 Task: Find accommodations in Sequeira, Portugal, from August 8 to August 12, 2023, for a specified price range of ₹6,000 to ₹15,000.
Action: Mouse moved to (558, 89)
Screenshot: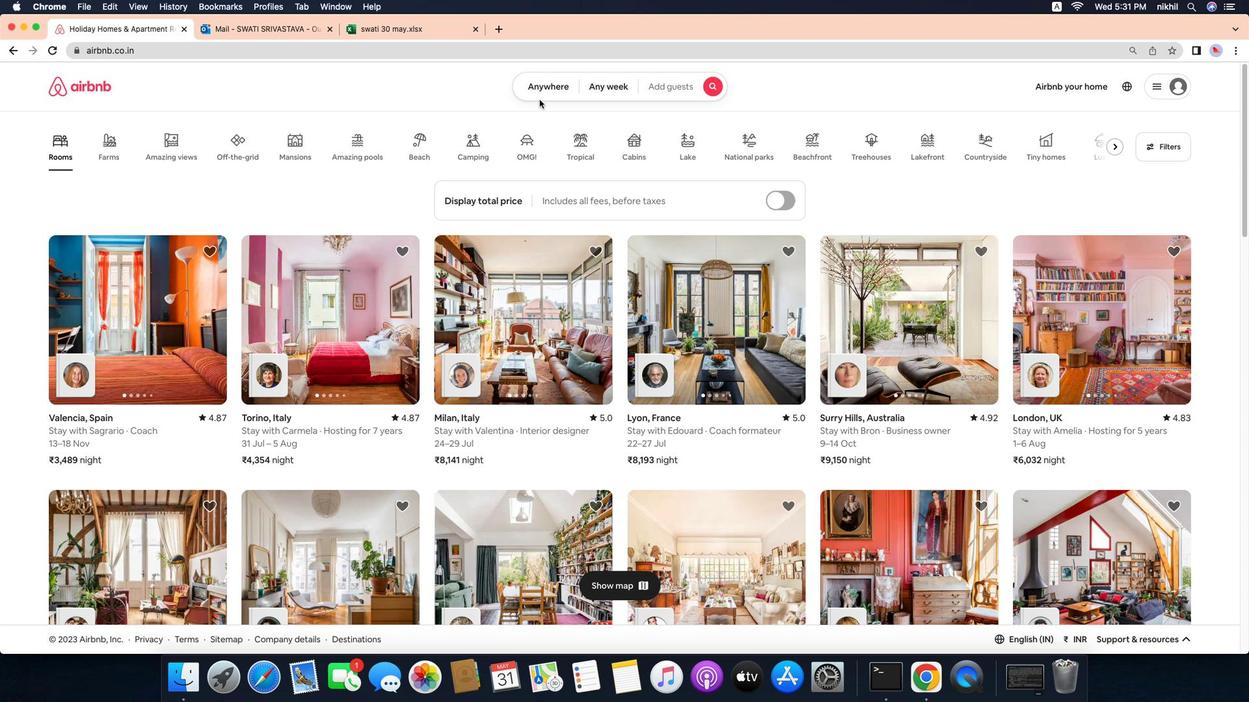 
Action: Mouse pressed left at (558, 89)
Screenshot: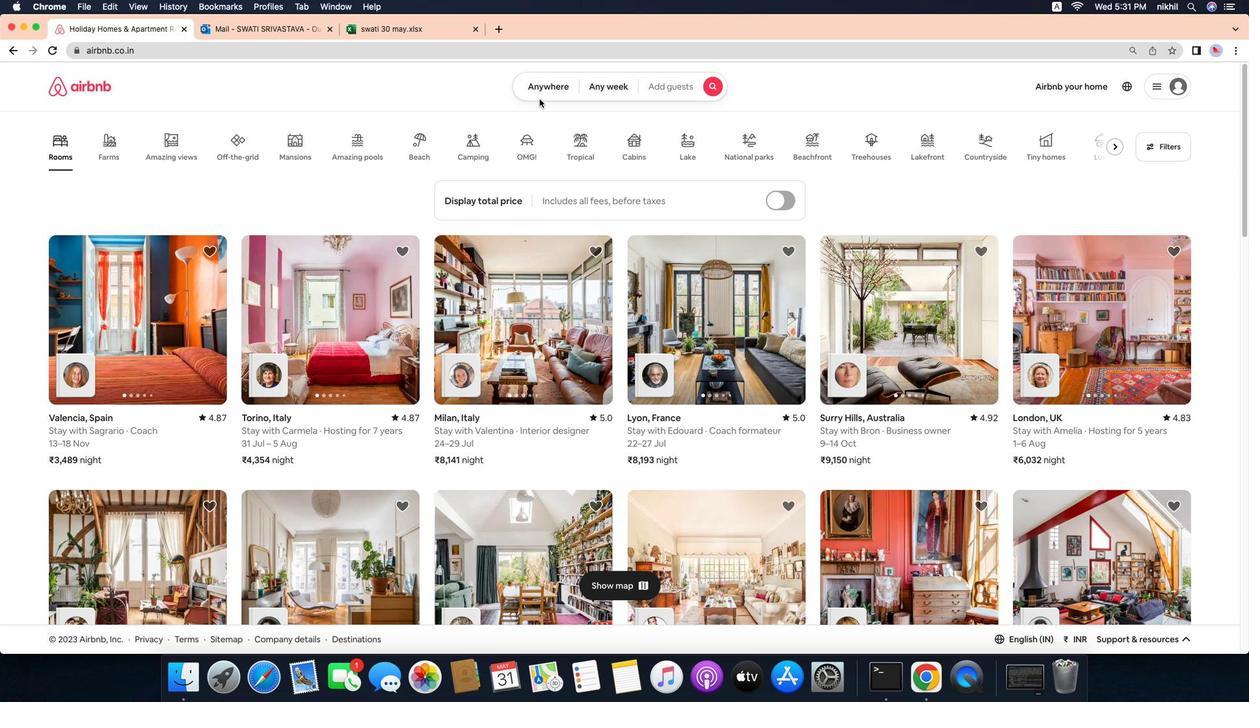 
Action: Mouse moved to (560, 79)
Screenshot: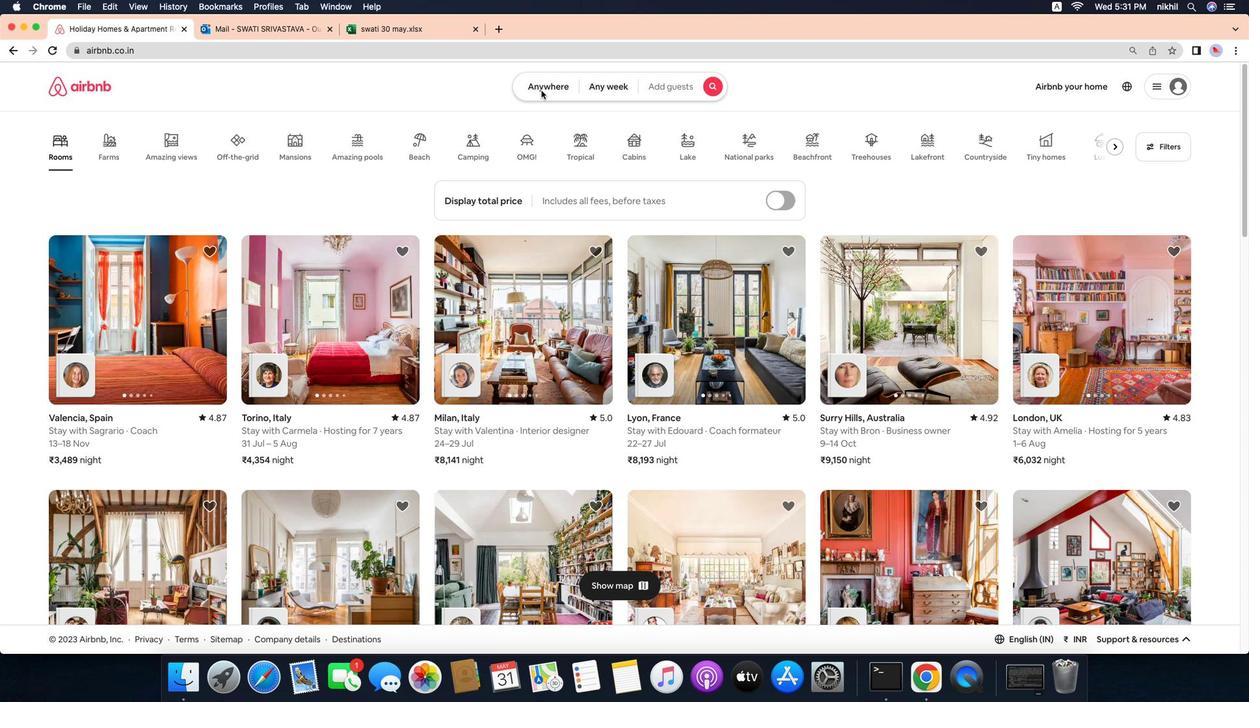 
Action: Mouse pressed left at (560, 79)
Screenshot: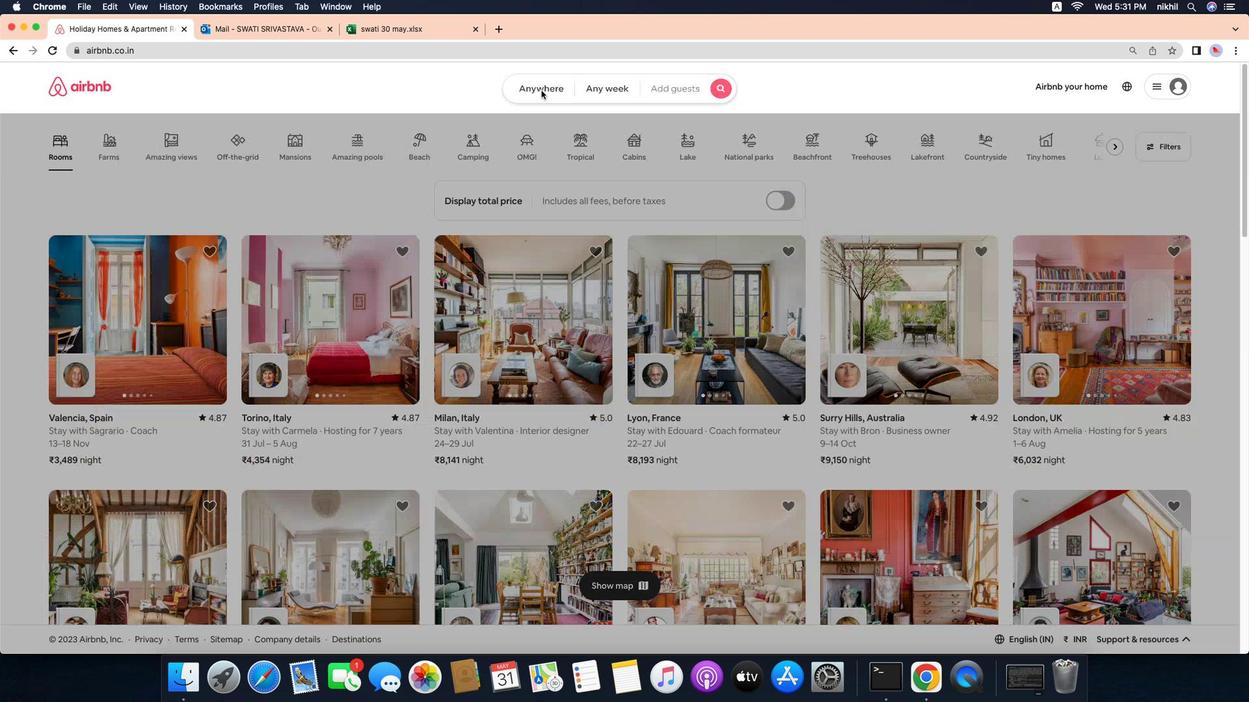 
Action: Mouse moved to (475, 128)
Screenshot: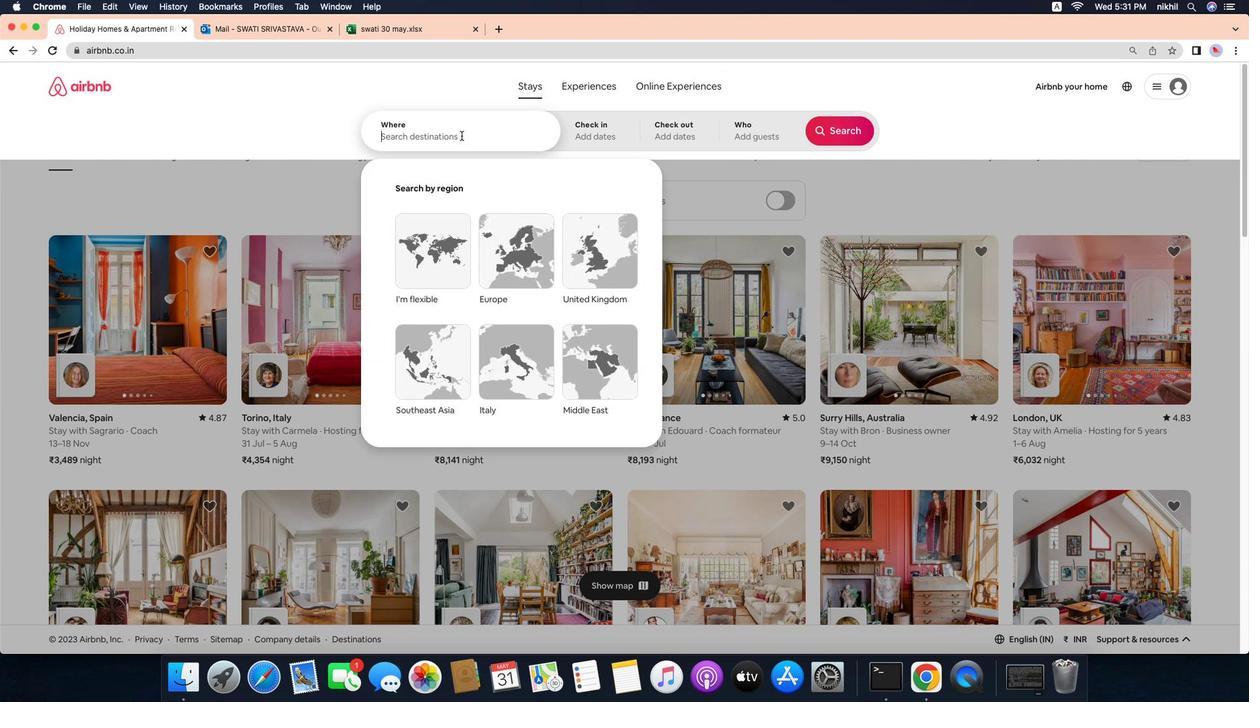 
Action: Mouse pressed left at (475, 128)
Screenshot: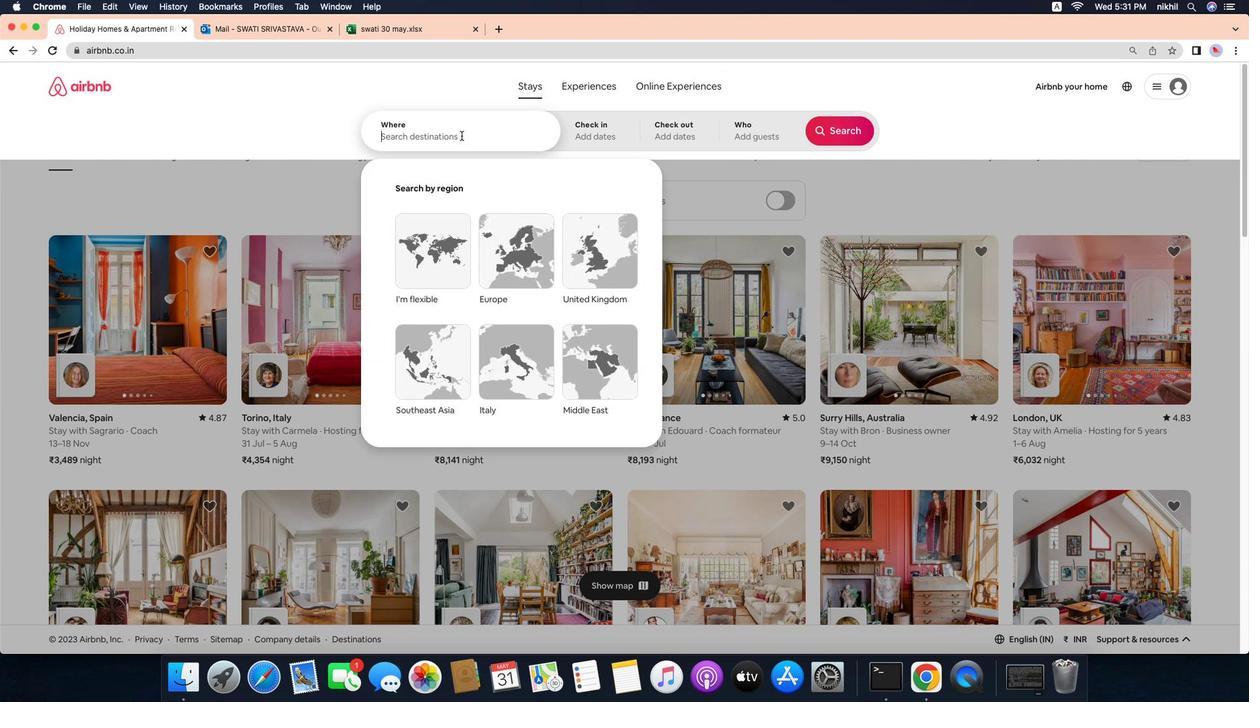 
Action: Key pressed Key.caps_lock'S'Key.caps_lock'e''q''u''e''i''r''a'
Screenshot: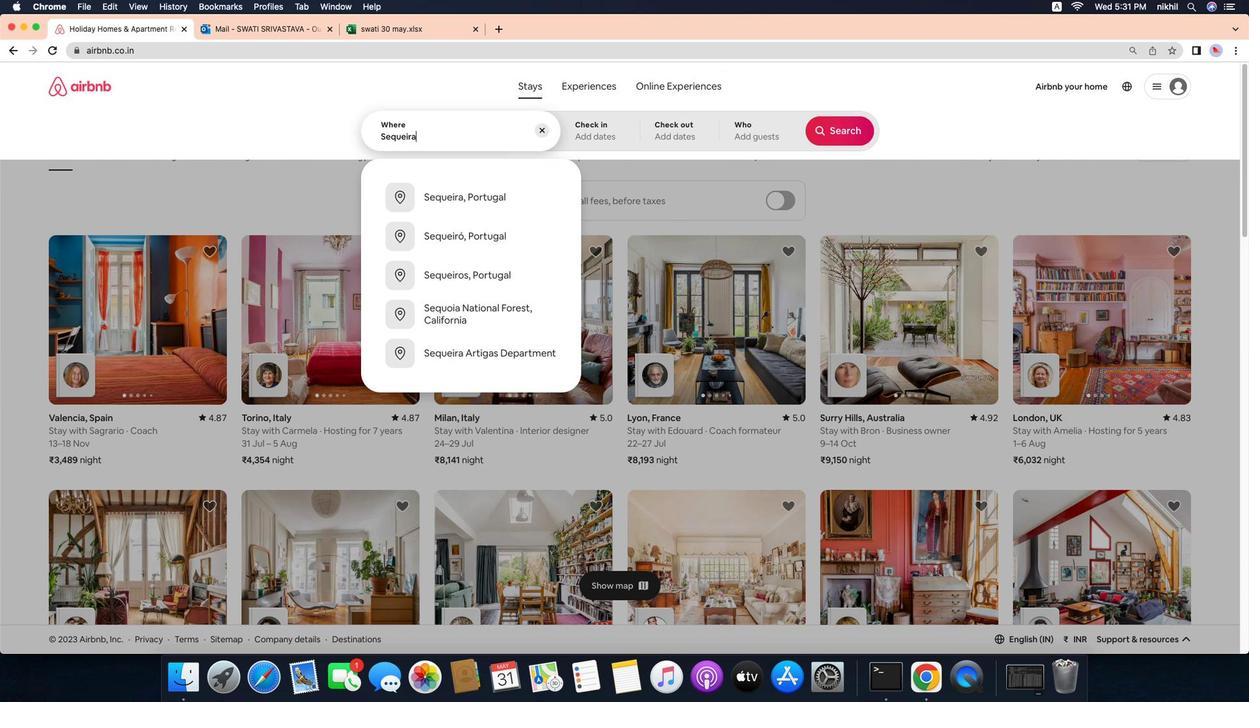 
Action: Mouse moved to (523, 226)
Screenshot: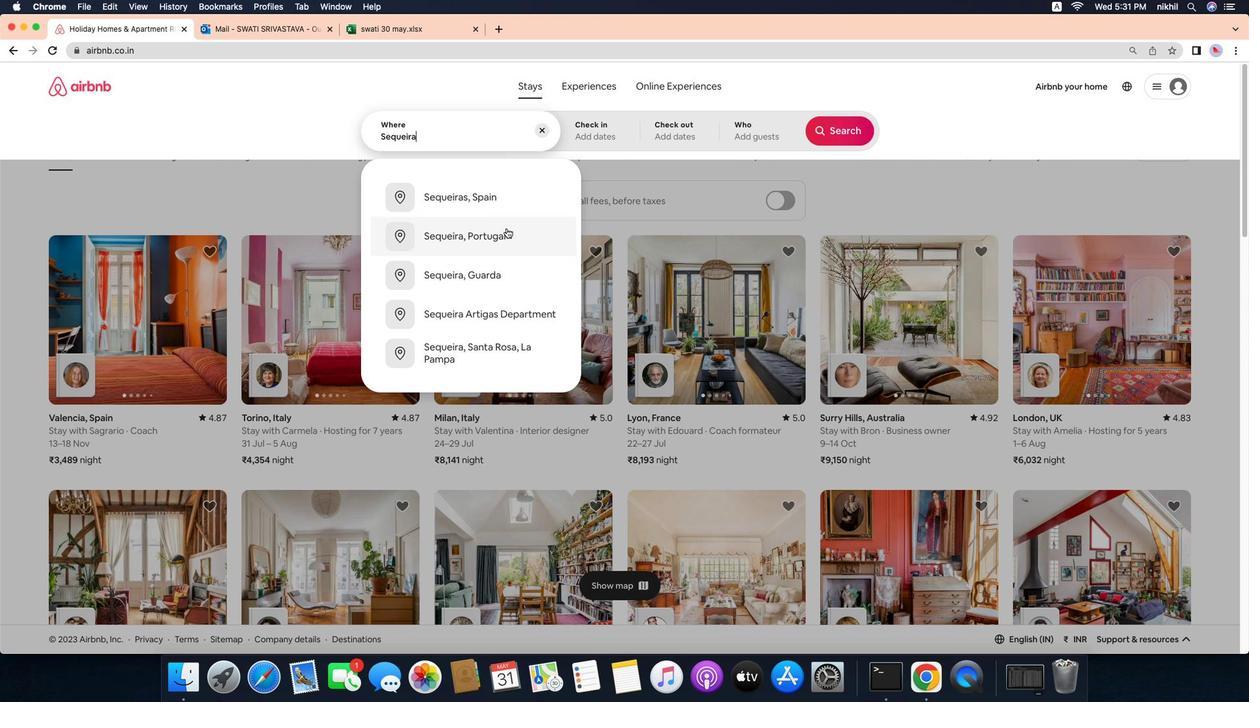 
Action: Mouse pressed left at (523, 226)
Screenshot: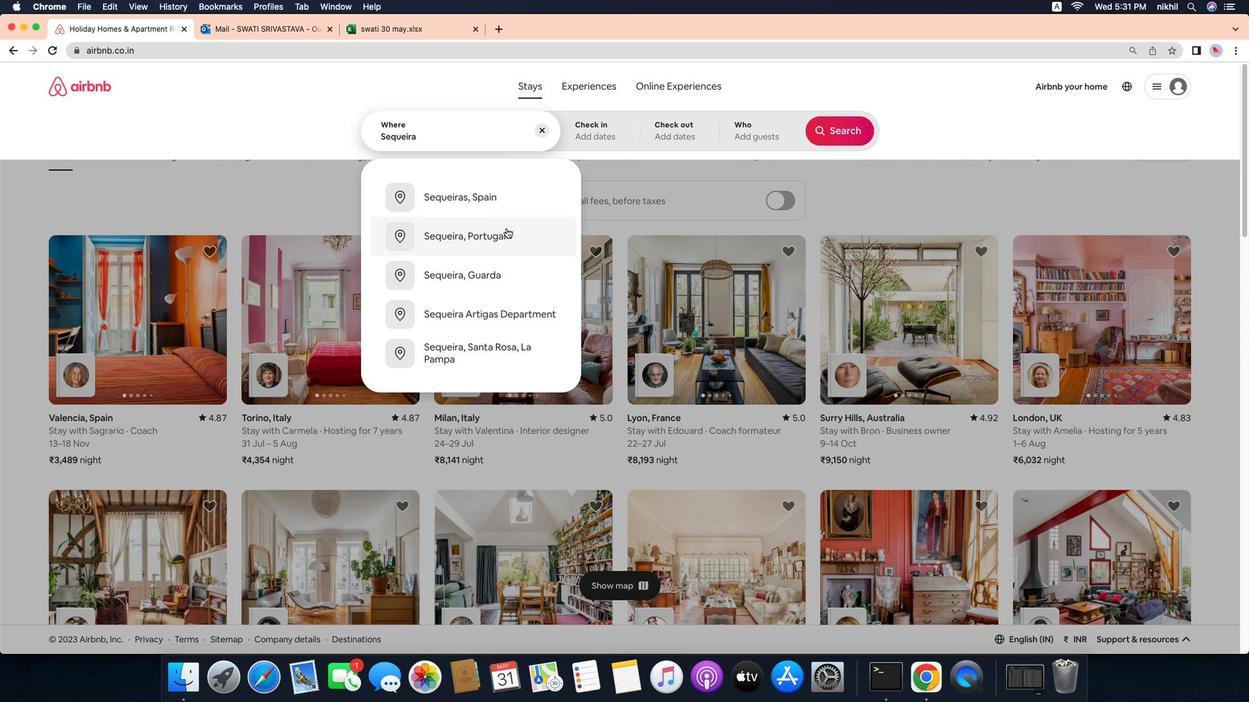 
Action: Mouse moved to (874, 225)
Screenshot: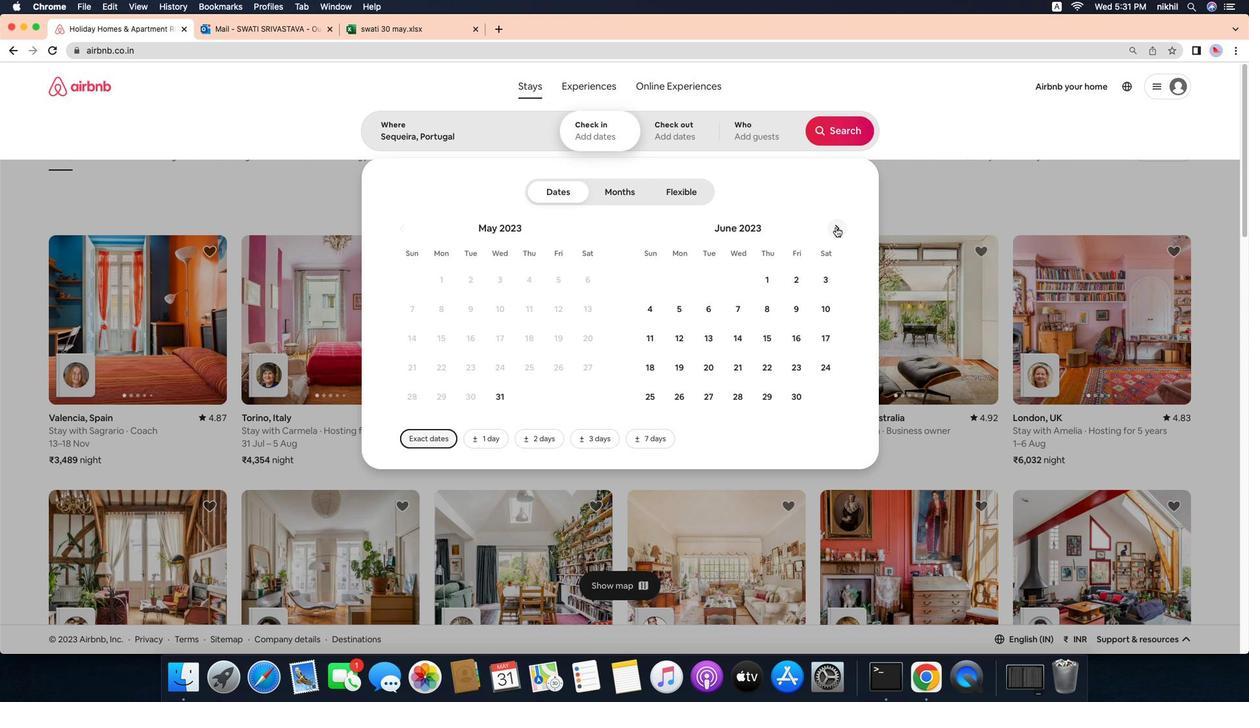 
Action: Mouse pressed left at (874, 225)
Screenshot: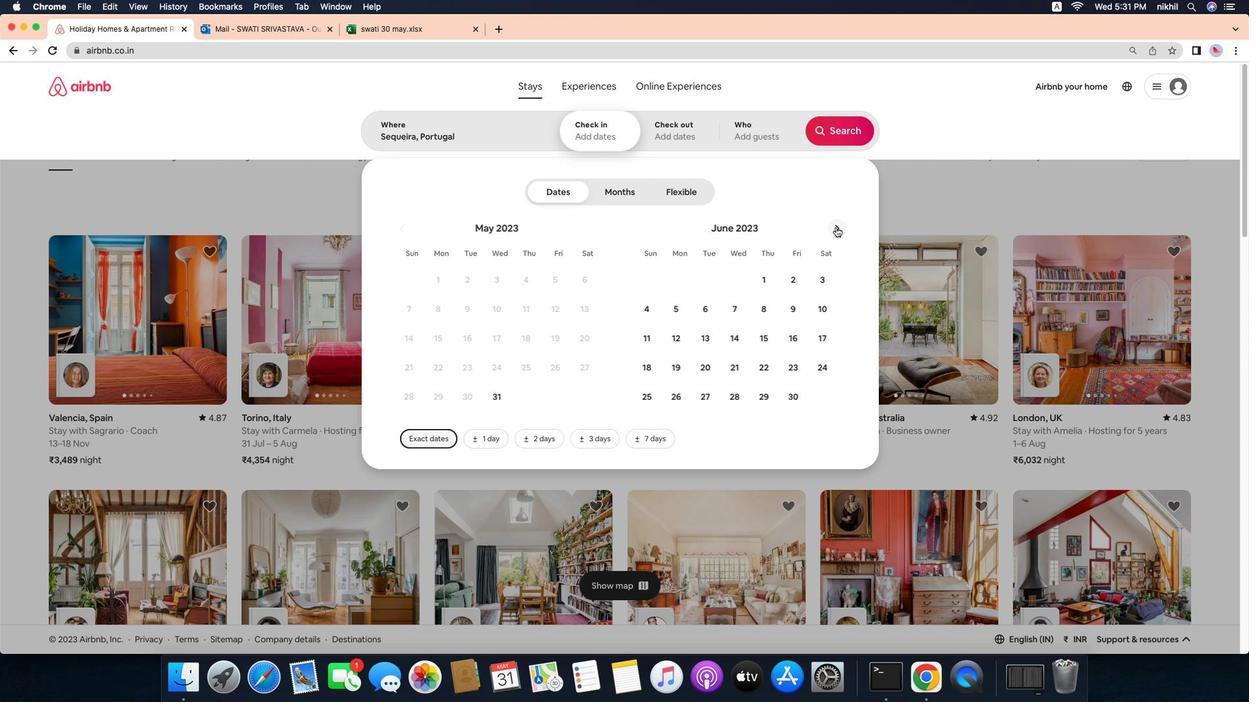 
Action: Mouse pressed left at (874, 225)
Screenshot: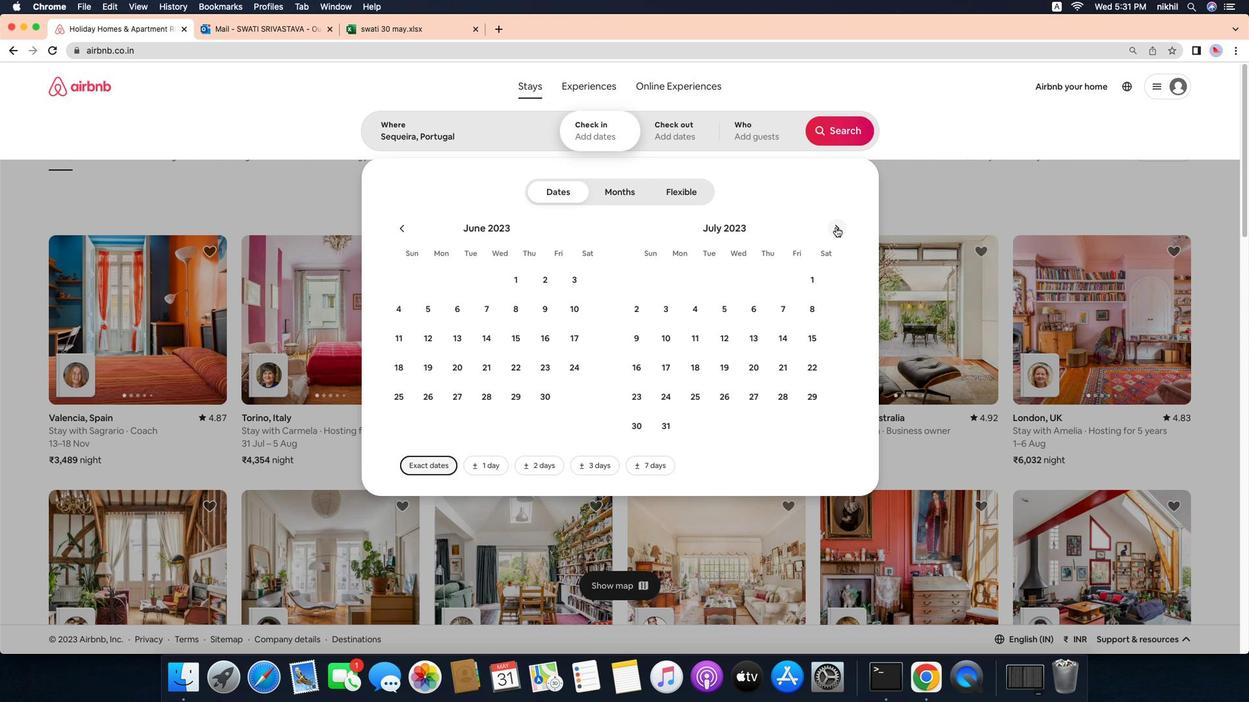 
Action: Mouse moved to (768, 310)
Screenshot: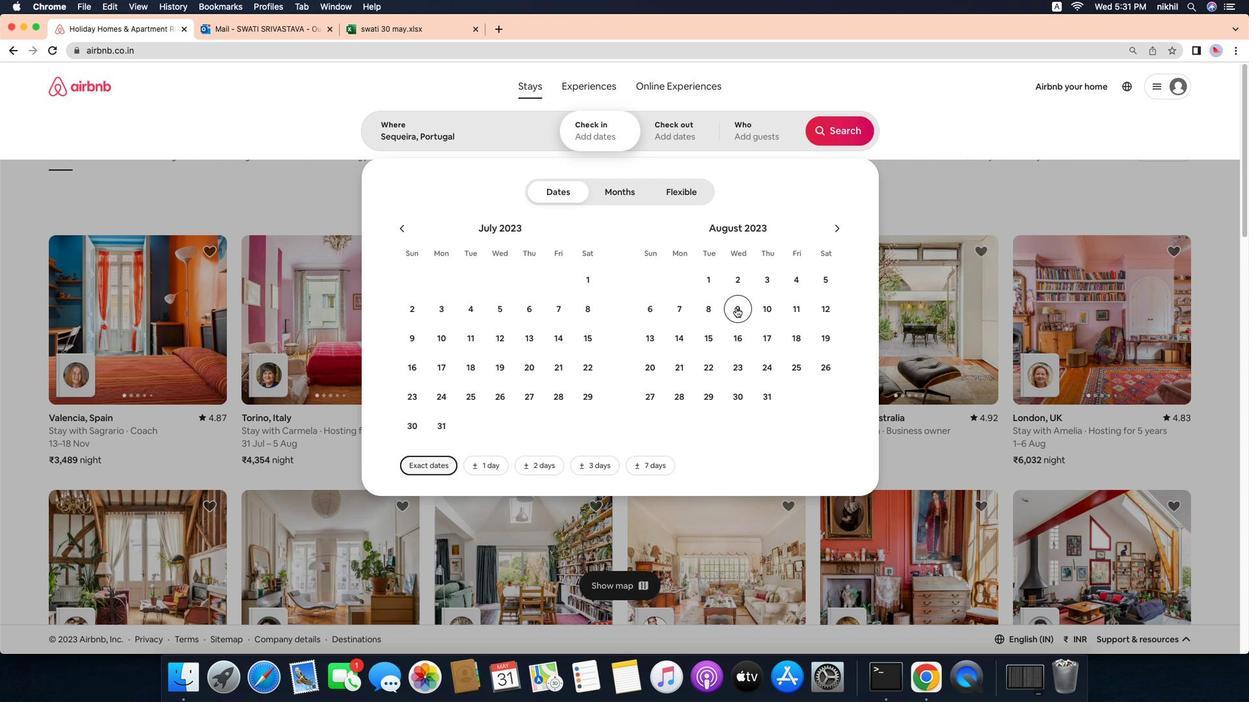 
Action: Mouse pressed left at (768, 310)
Screenshot: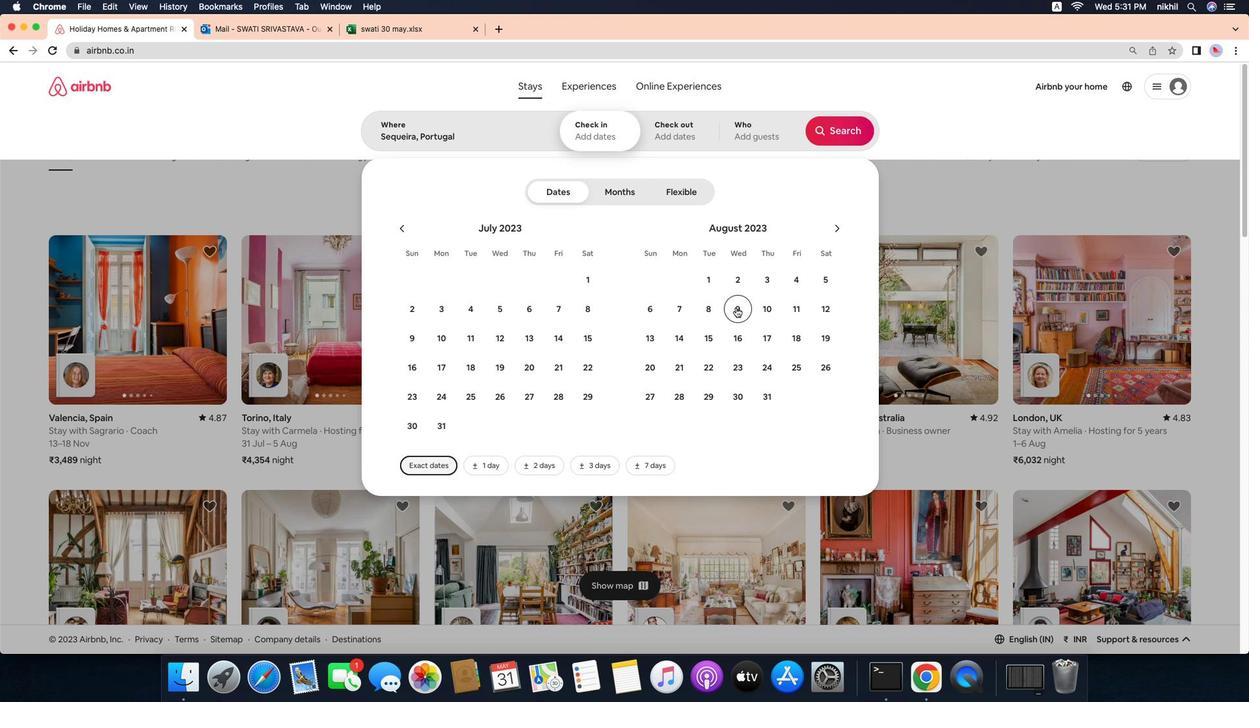 
Action: Mouse moved to (860, 318)
Screenshot: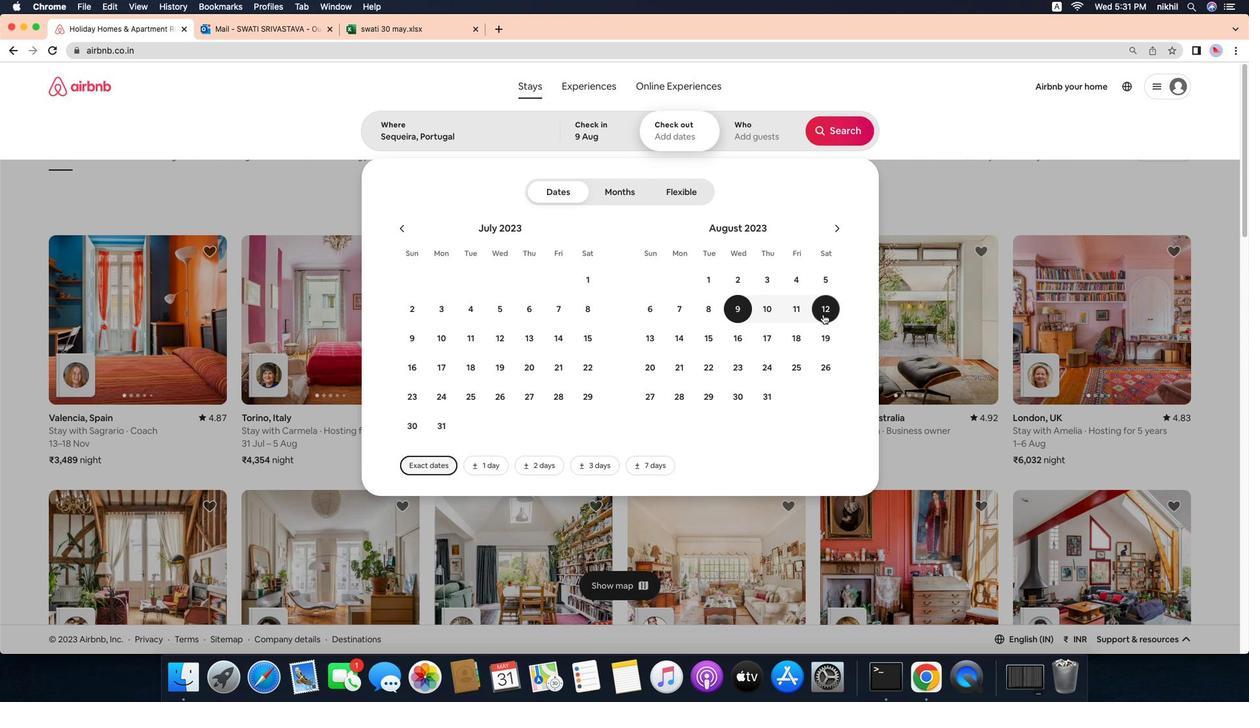 
Action: Mouse pressed left at (860, 318)
Screenshot: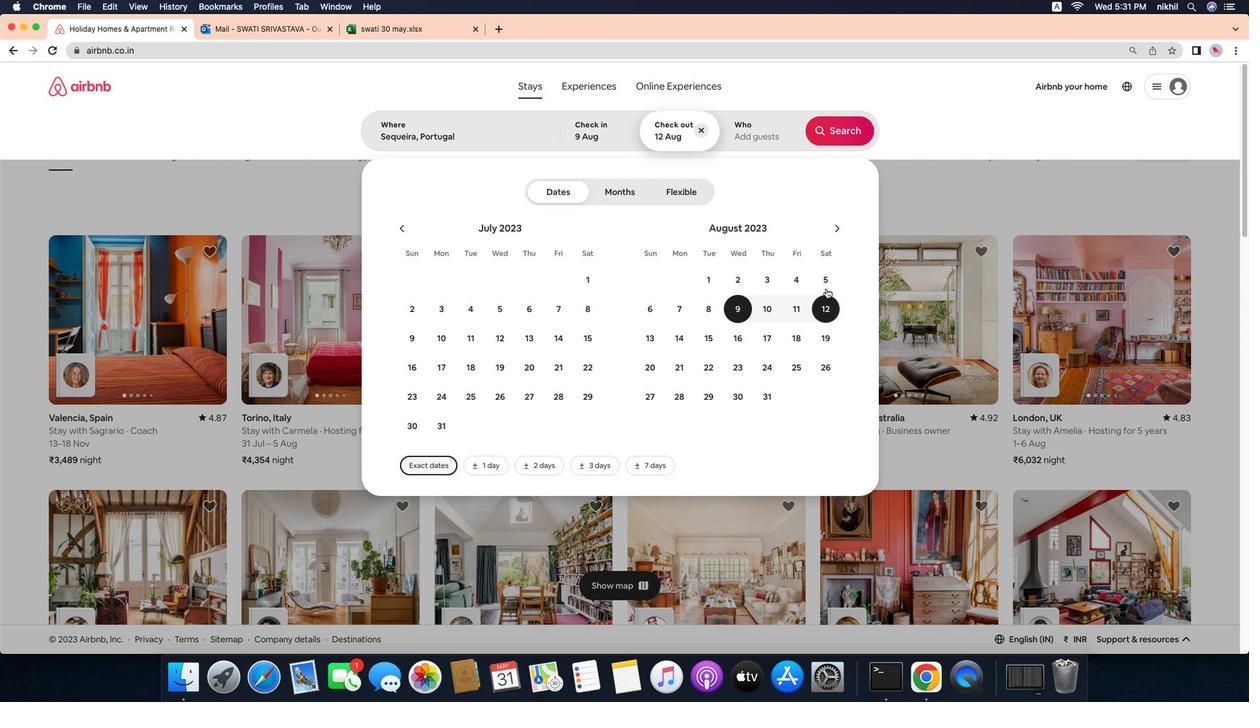 
Action: Mouse moved to (780, 116)
Screenshot: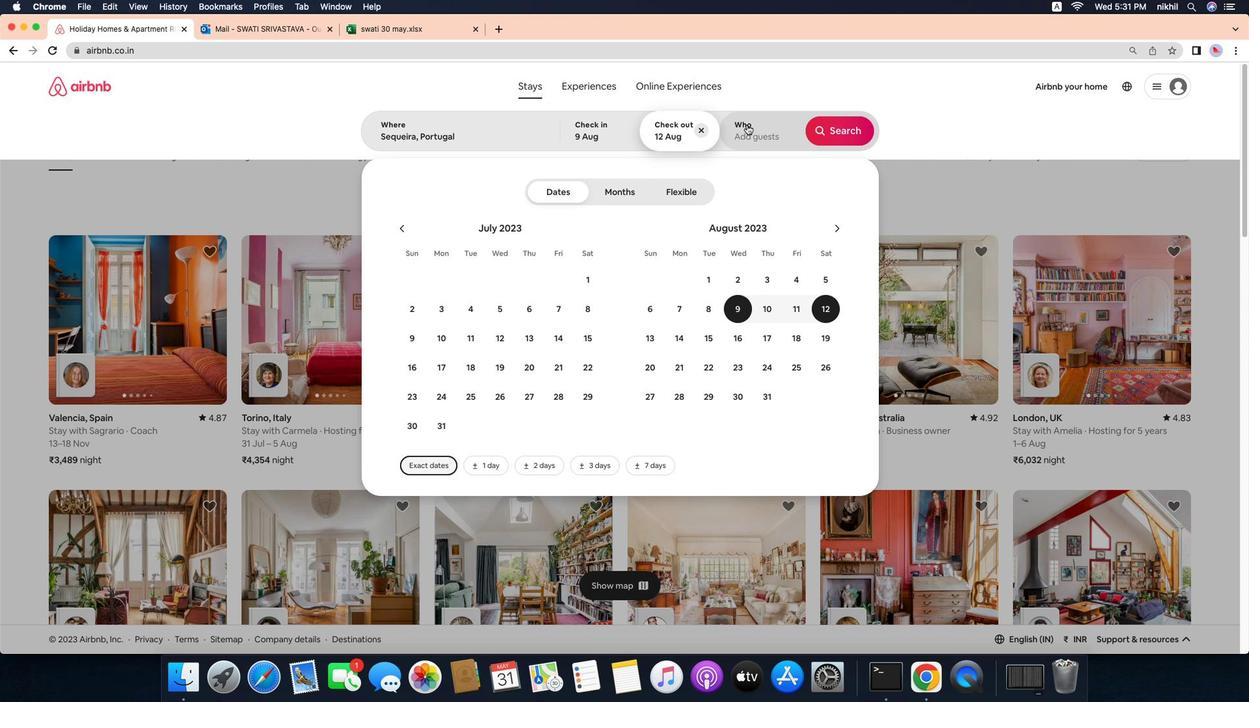 
Action: Mouse pressed left at (780, 116)
Screenshot: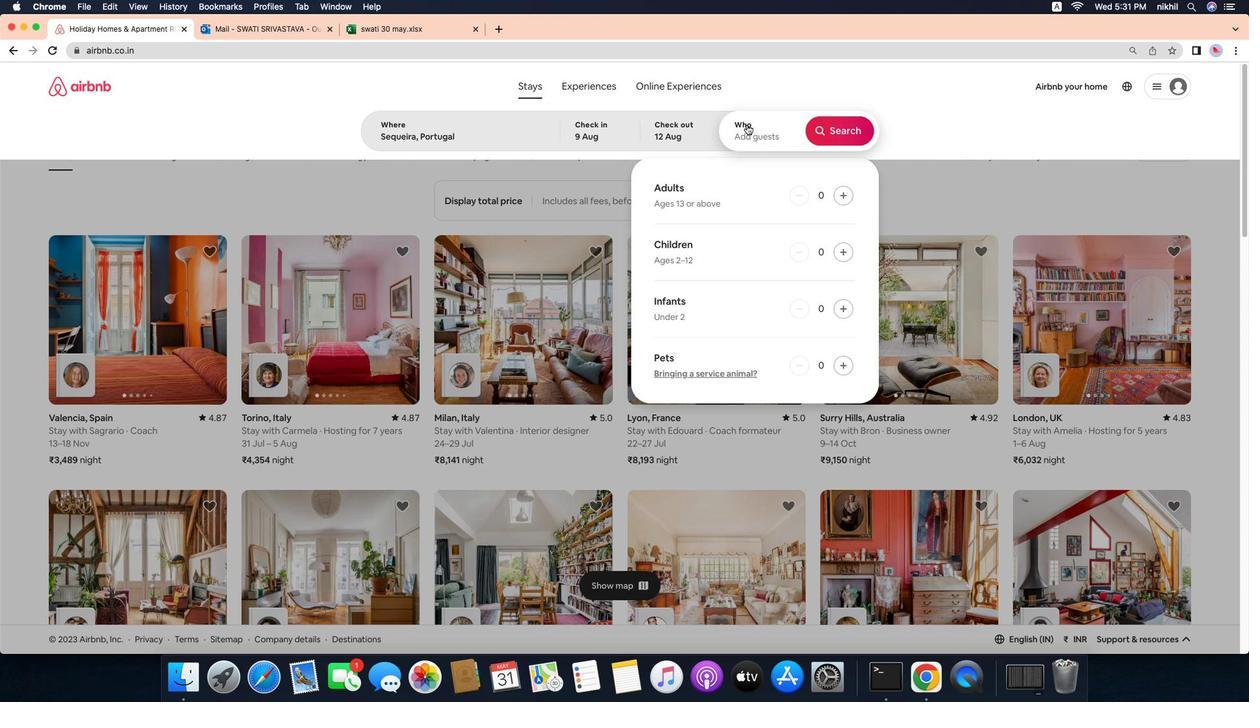 
Action: Mouse moved to (882, 188)
Screenshot: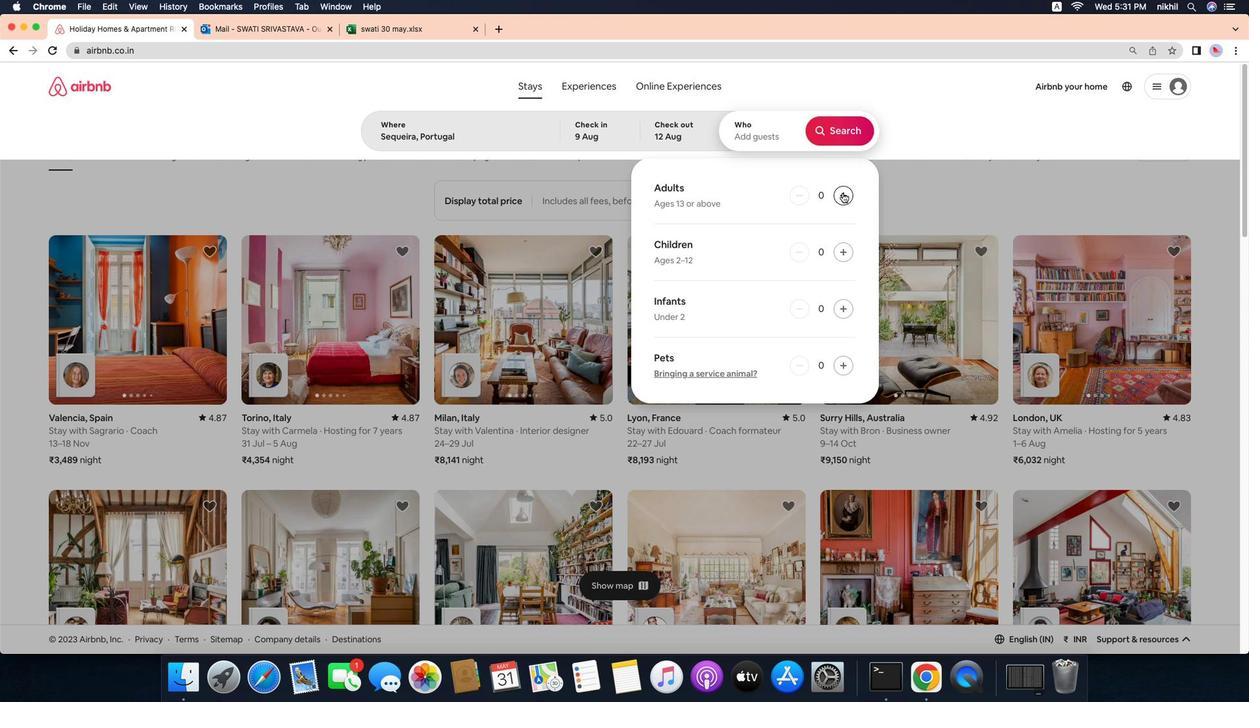 
Action: Mouse pressed left at (882, 188)
Screenshot: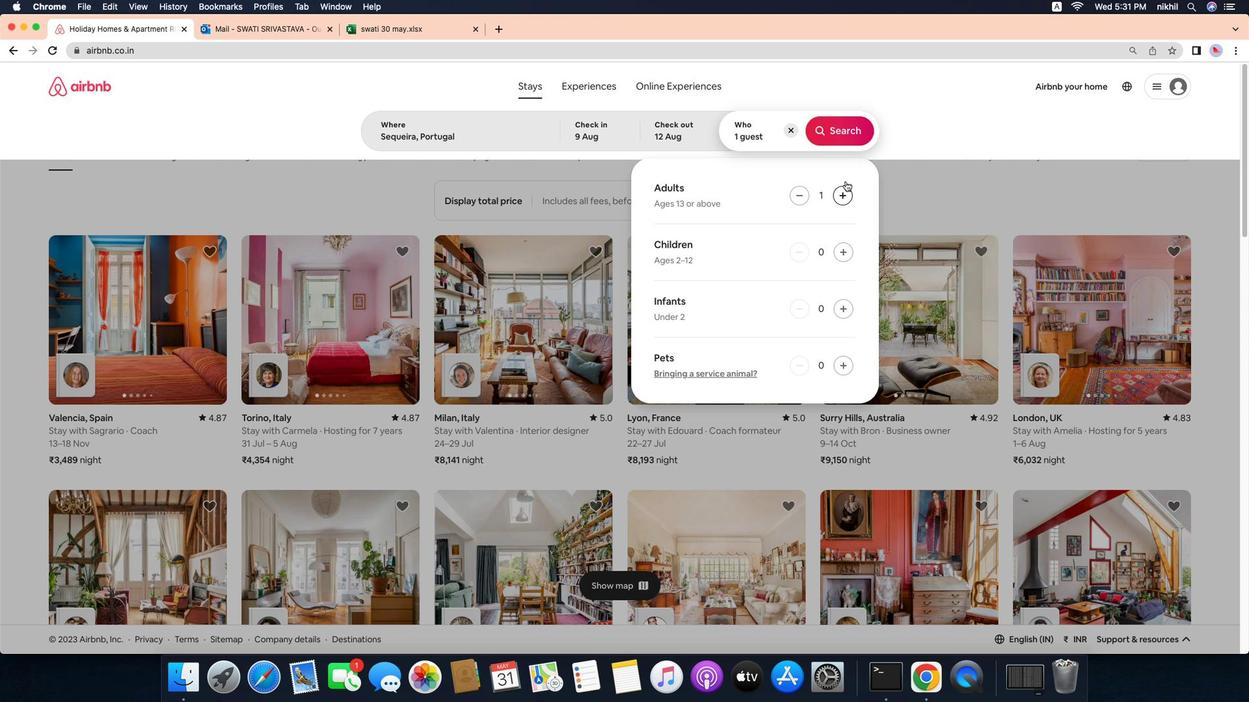 
Action: Mouse moved to (880, 126)
Screenshot: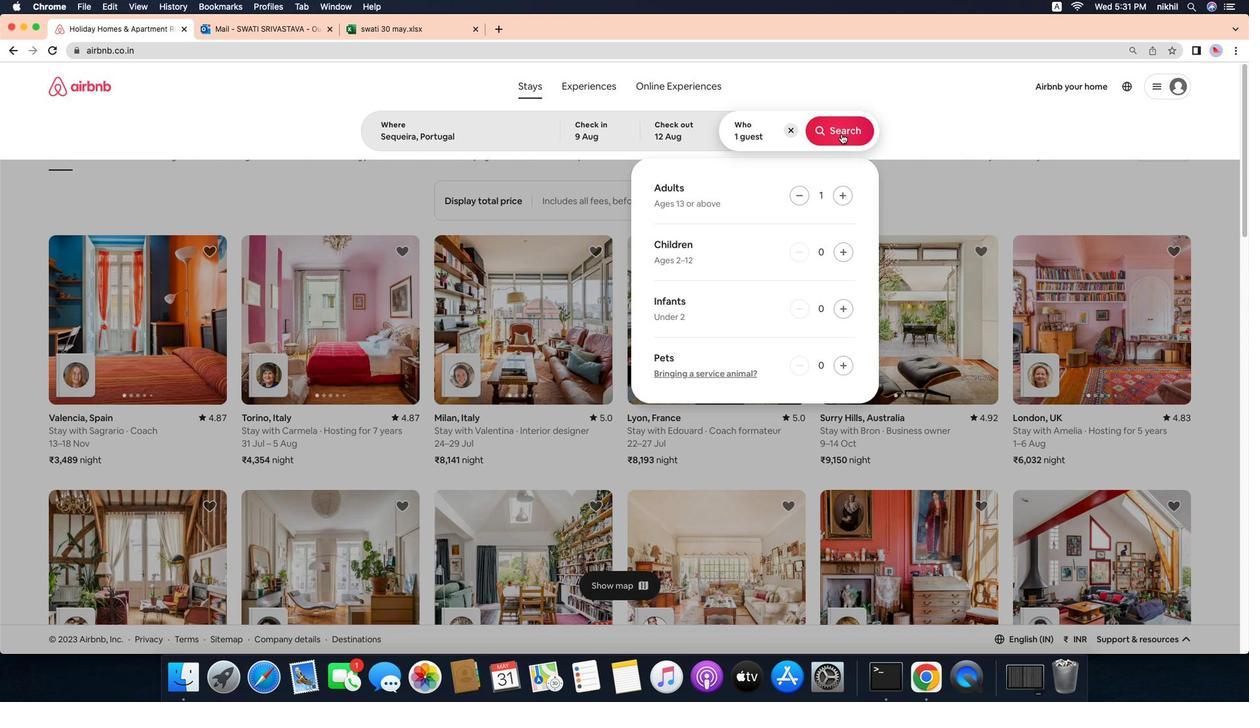 
Action: Mouse pressed left at (880, 126)
Screenshot: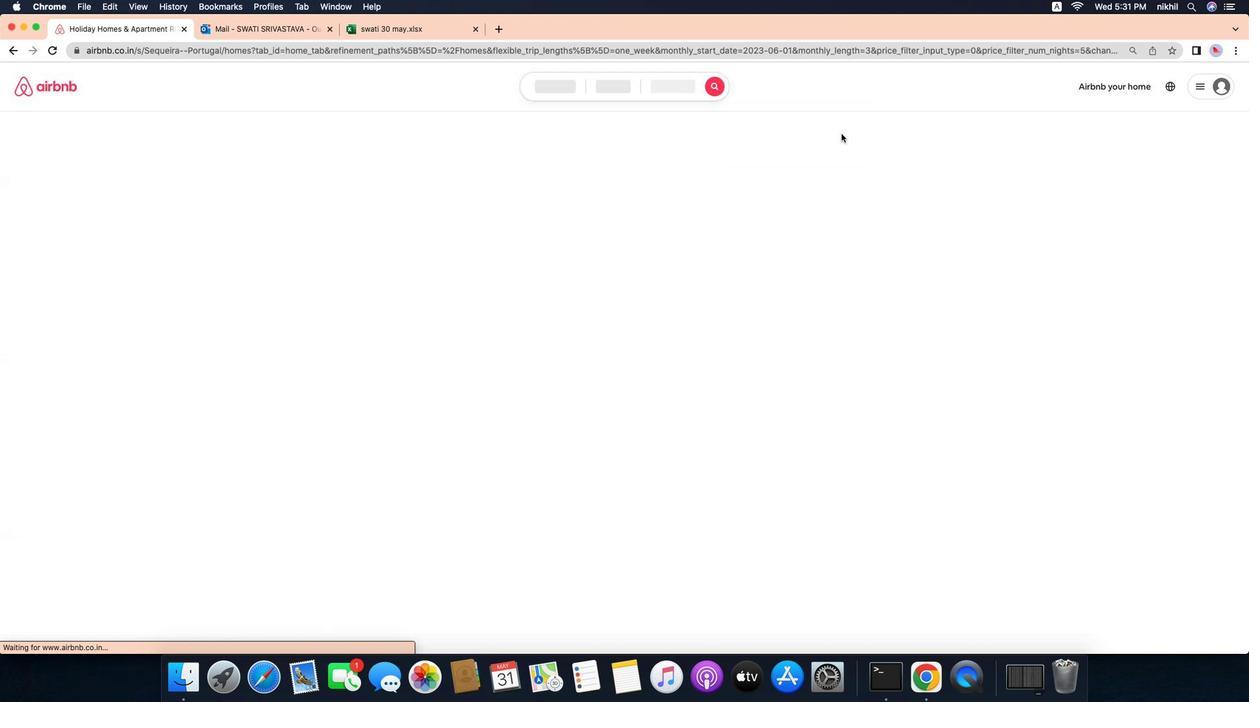 
Action: Mouse moved to (1258, 125)
Screenshot: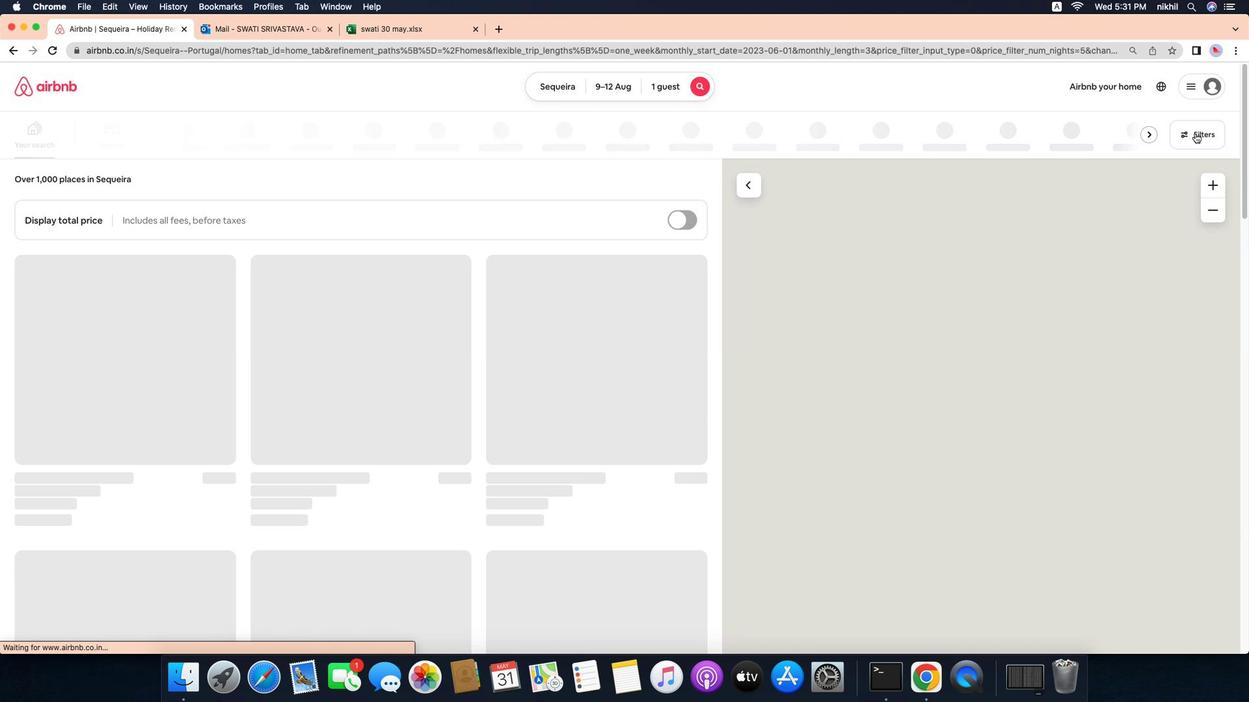 
Action: Mouse pressed left at (1258, 125)
Screenshot: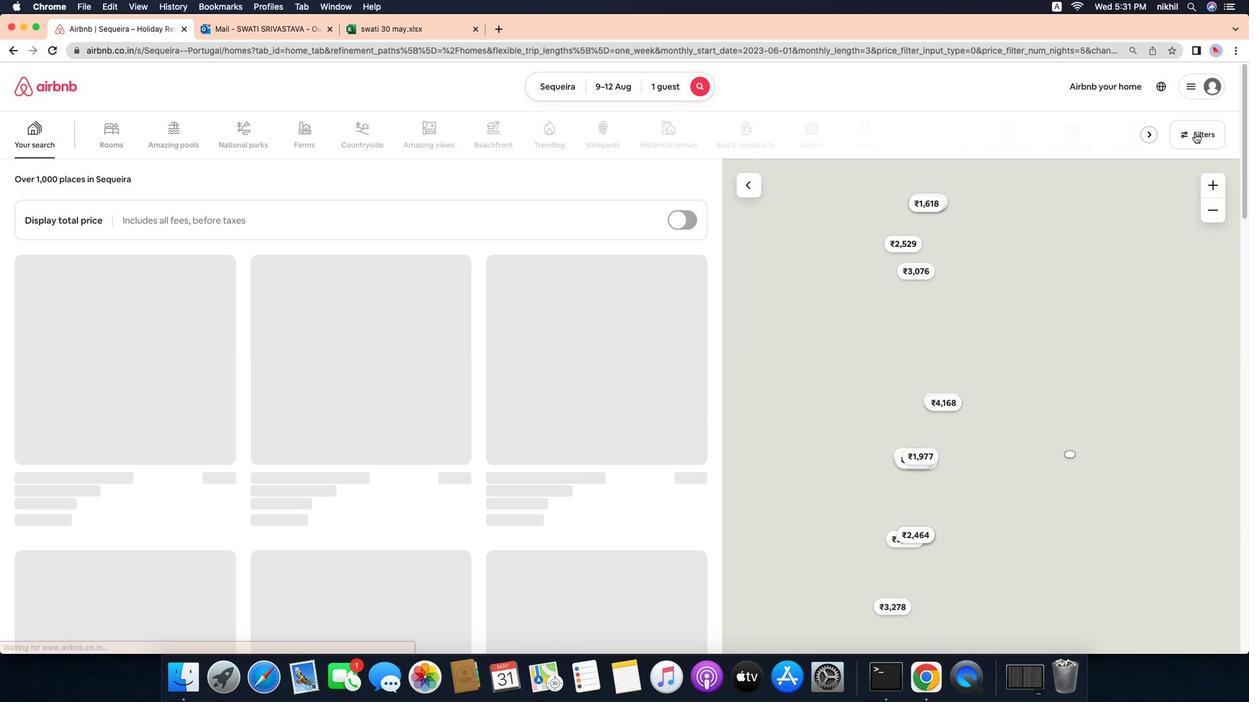 
Action: Mouse moved to (507, 450)
Screenshot: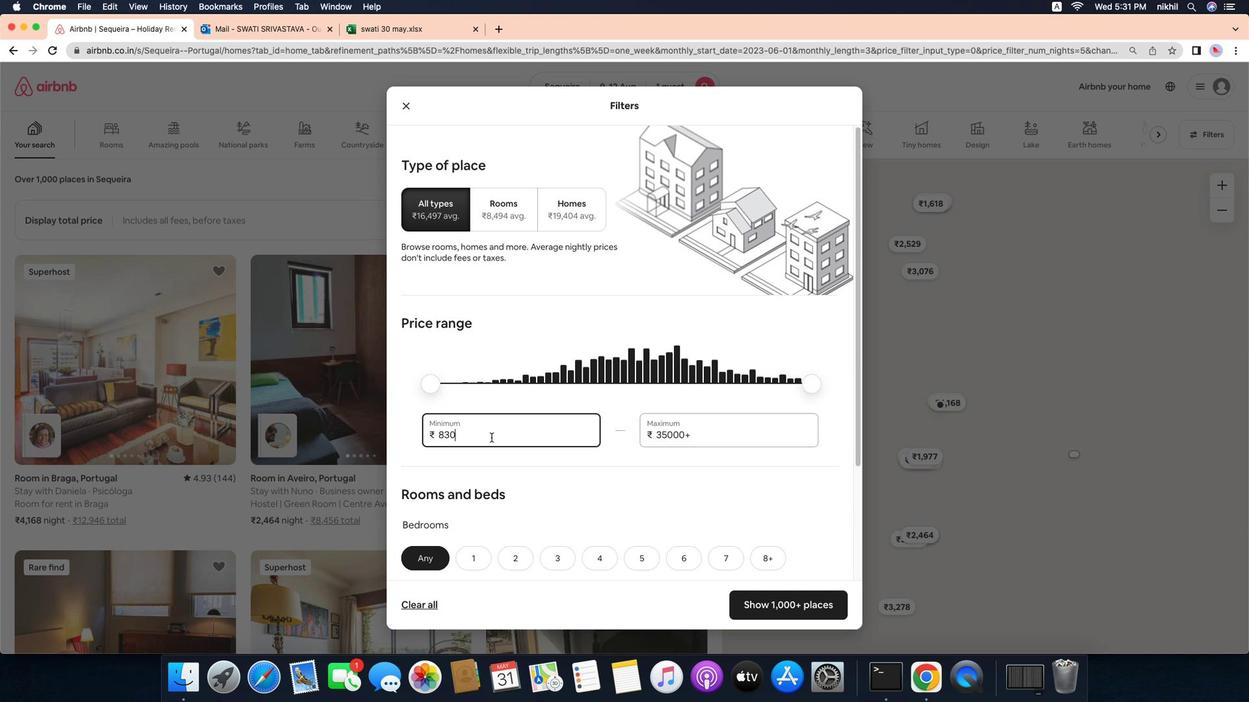 
Action: Mouse pressed left at (507, 450)
Screenshot: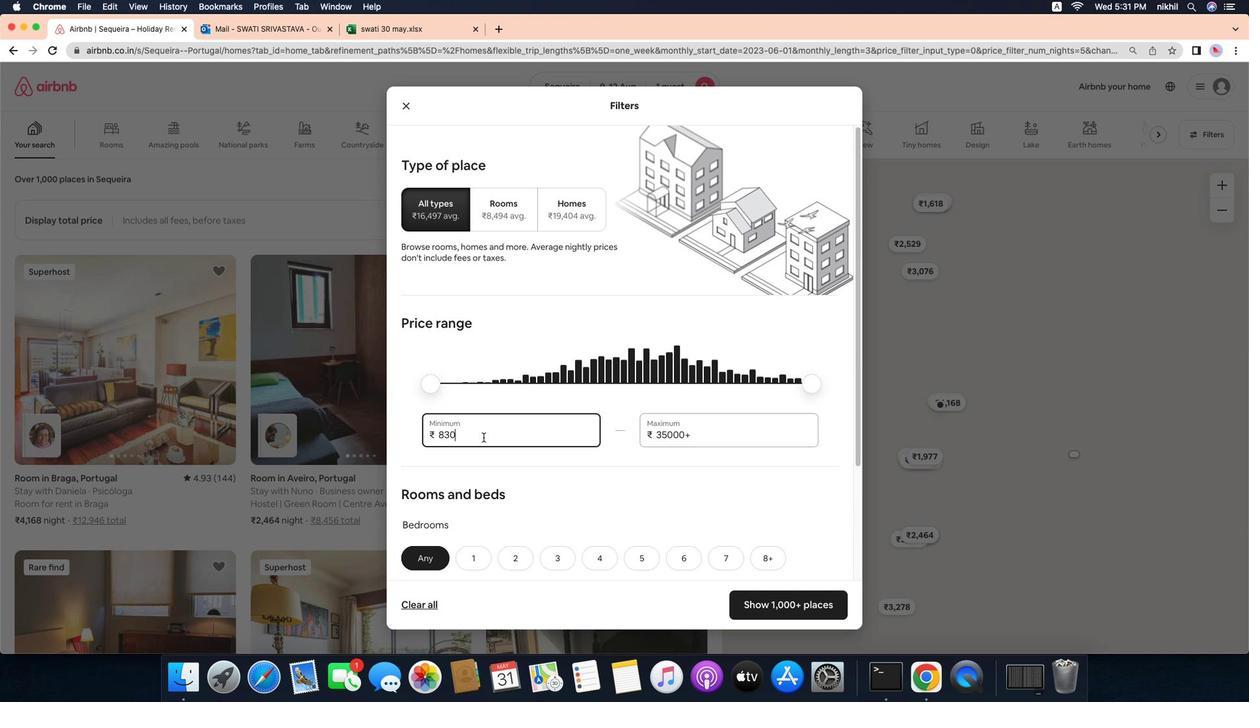 
Action: Mouse moved to (481, 448)
Screenshot: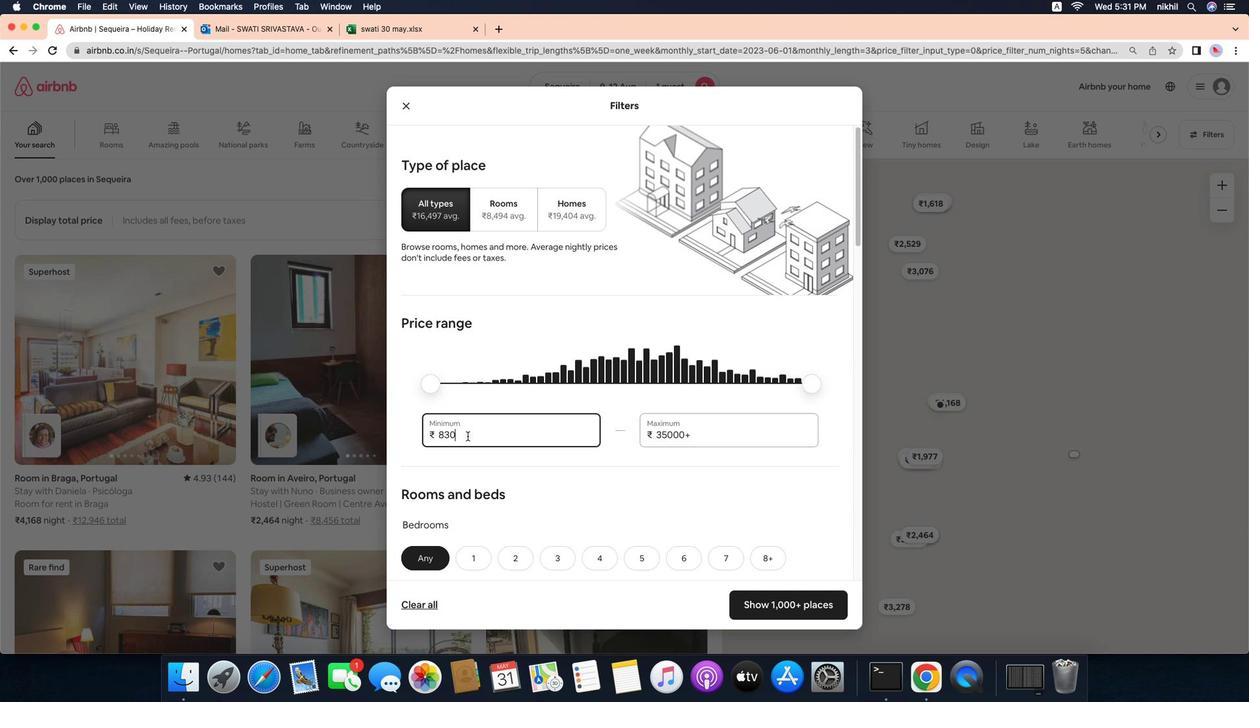 
Action: Key pressed Key.backspaceKey.backspaceKey.backspaceKey.backspace'6''0''0''0'
Screenshot: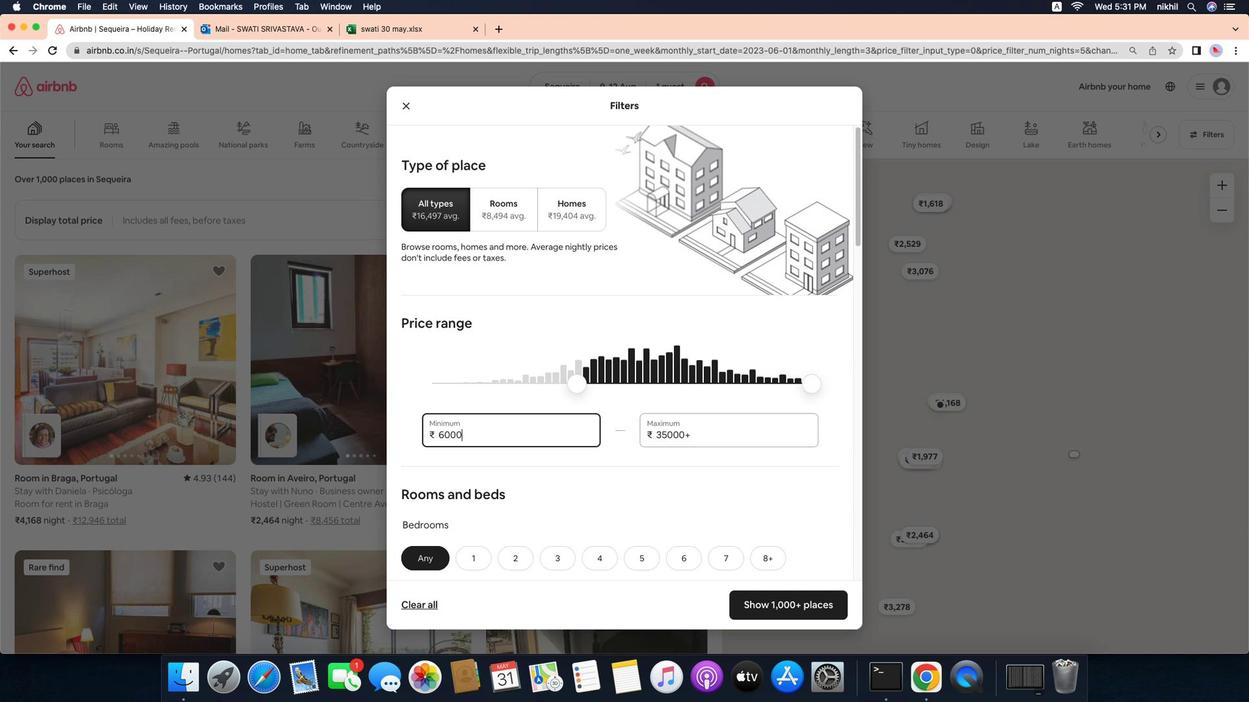 
Action: Mouse moved to (737, 445)
Screenshot: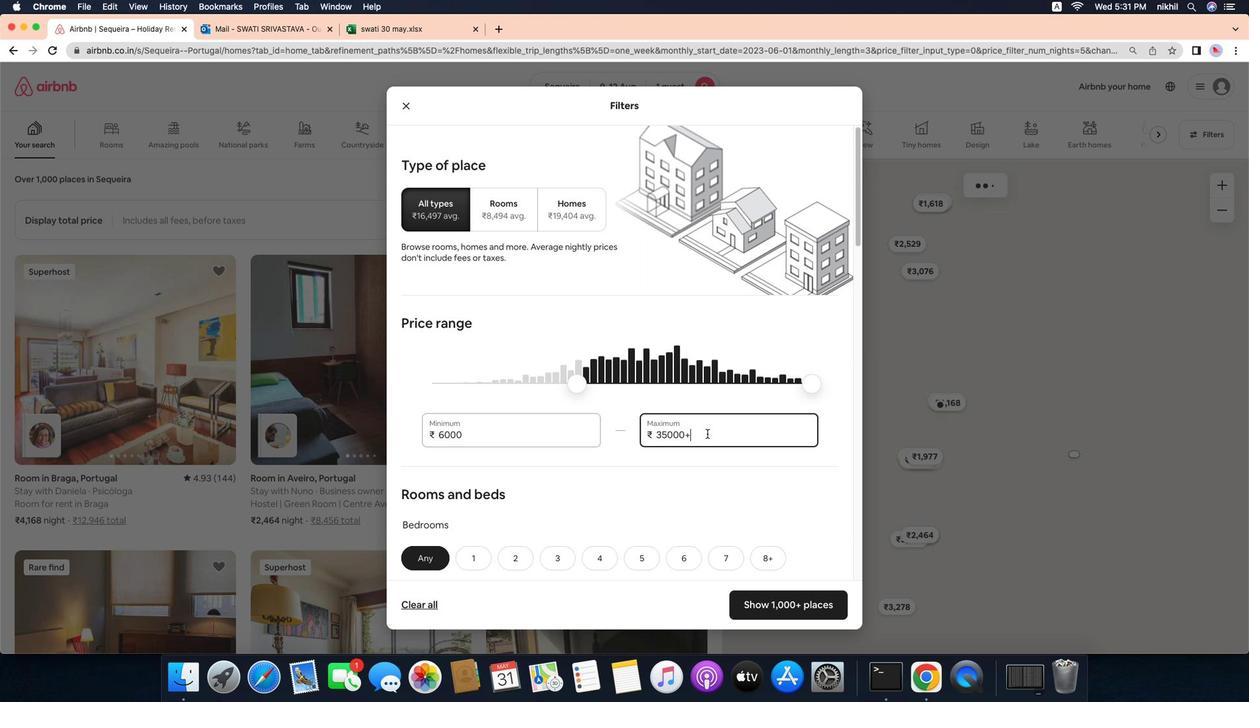 
Action: Mouse pressed left at (737, 445)
Screenshot: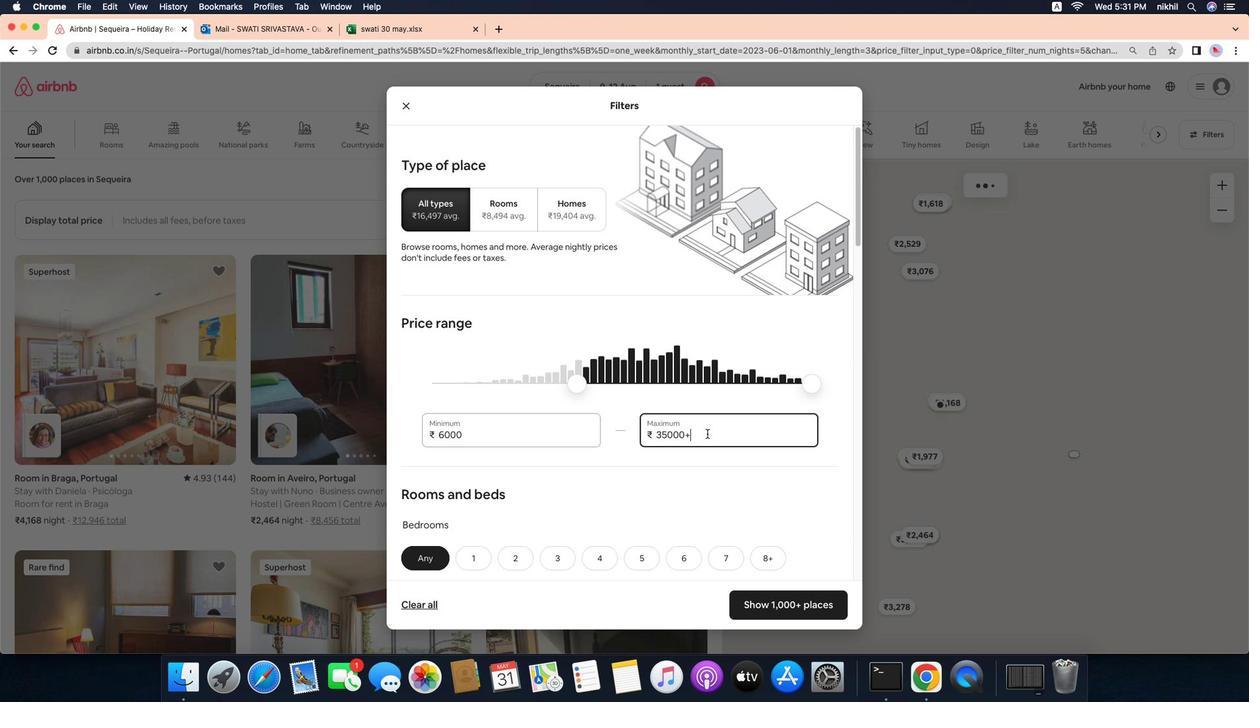 
Action: Key pressed Key.backspaceKey.backspaceKey.backspaceKey.backspaceKey.backspaceKey.backspaceKey.backspaceKey.backspace'1''5''0''0''0'
Screenshot: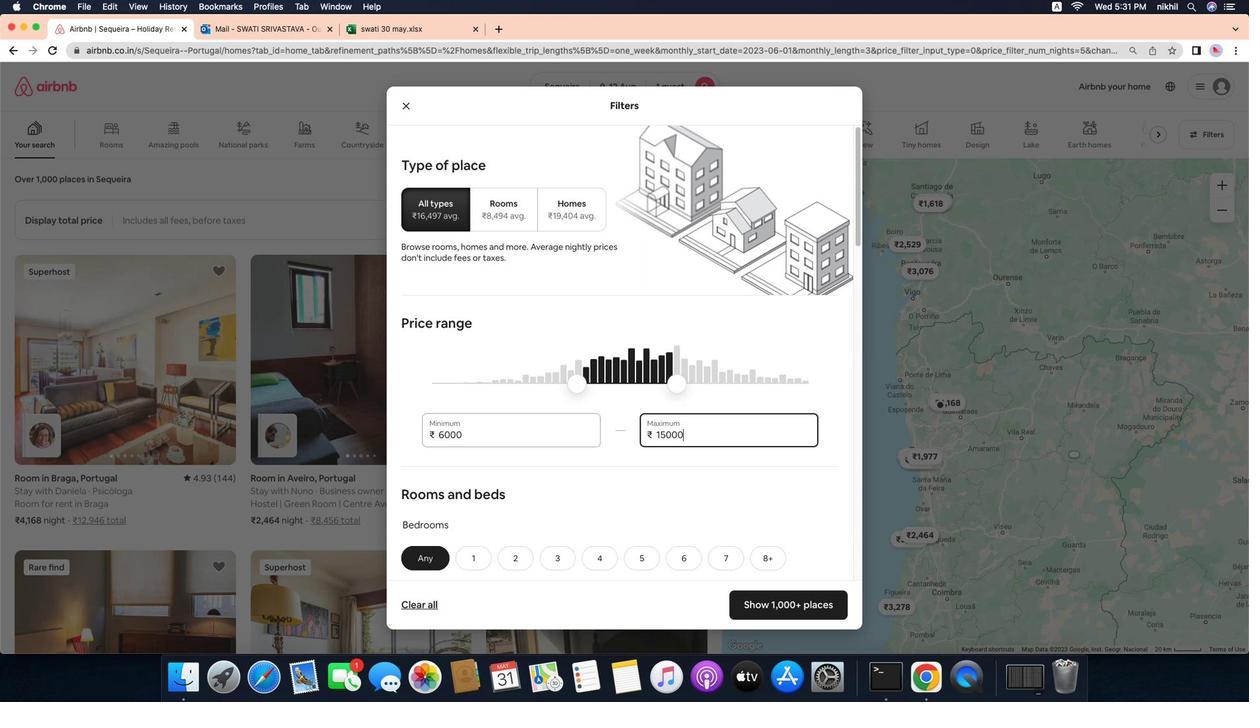
Action: Mouse moved to (653, 468)
Screenshot: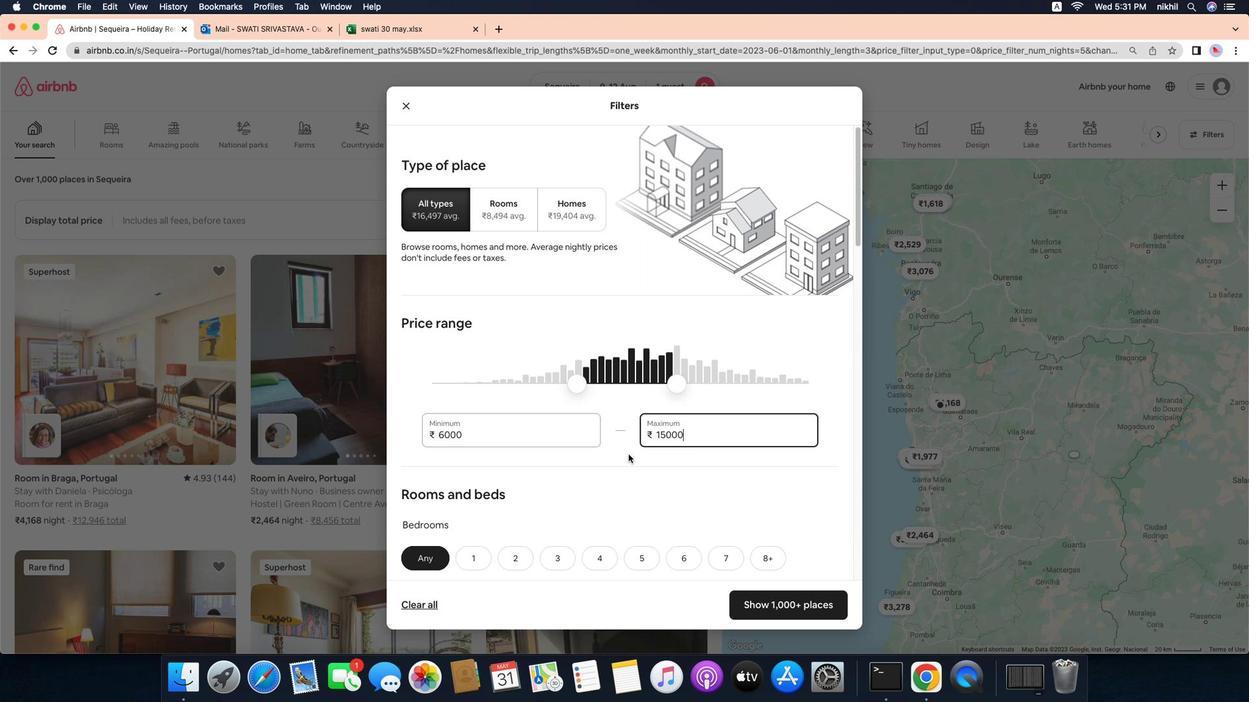 
Action: Mouse scrolled (653, 468) with delta (-16, -16)
Screenshot: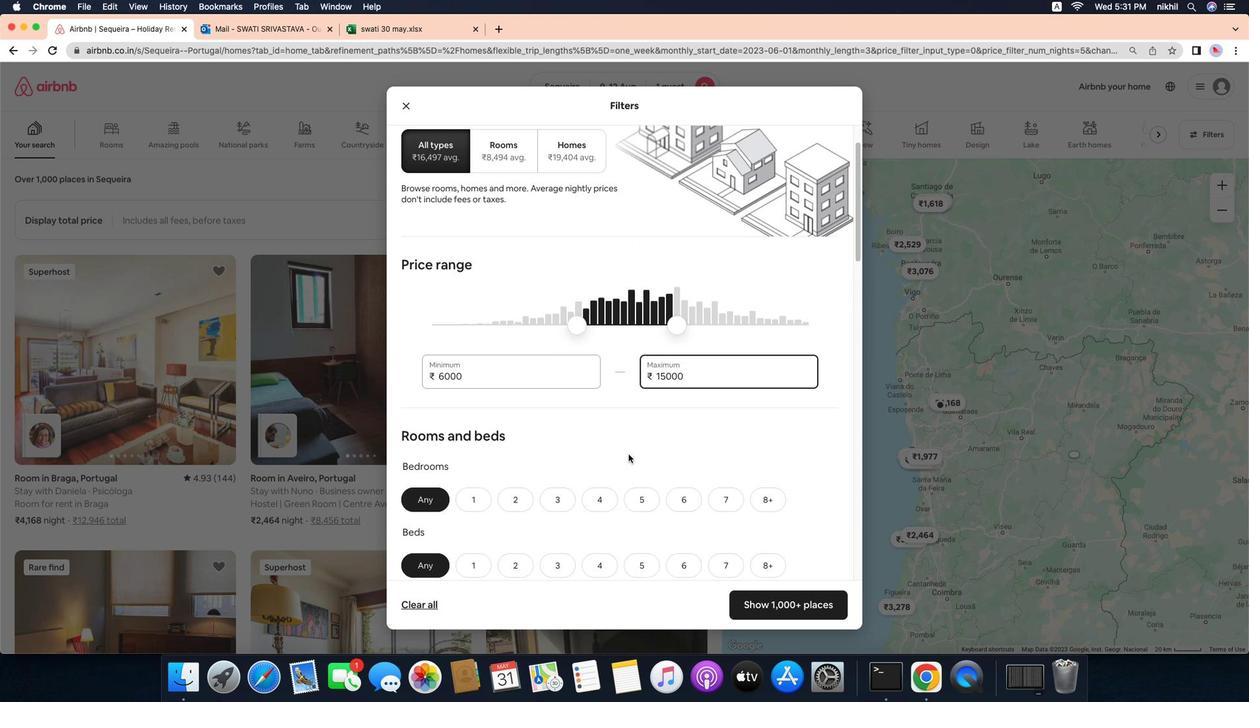 
Action: Mouse scrolled (653, 468) with delta (-16, -16)
Screenshot: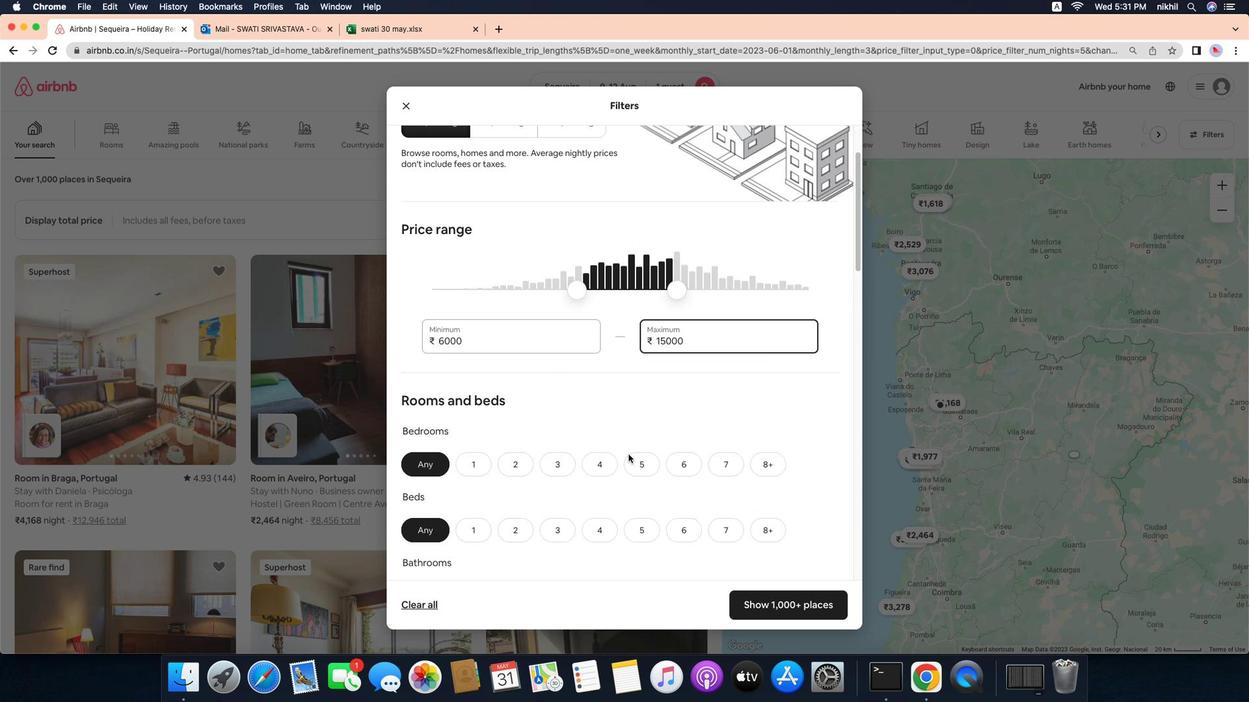 
Action: Mouse scrolled (653, 468) with delta (-16, -18)
Screenshot: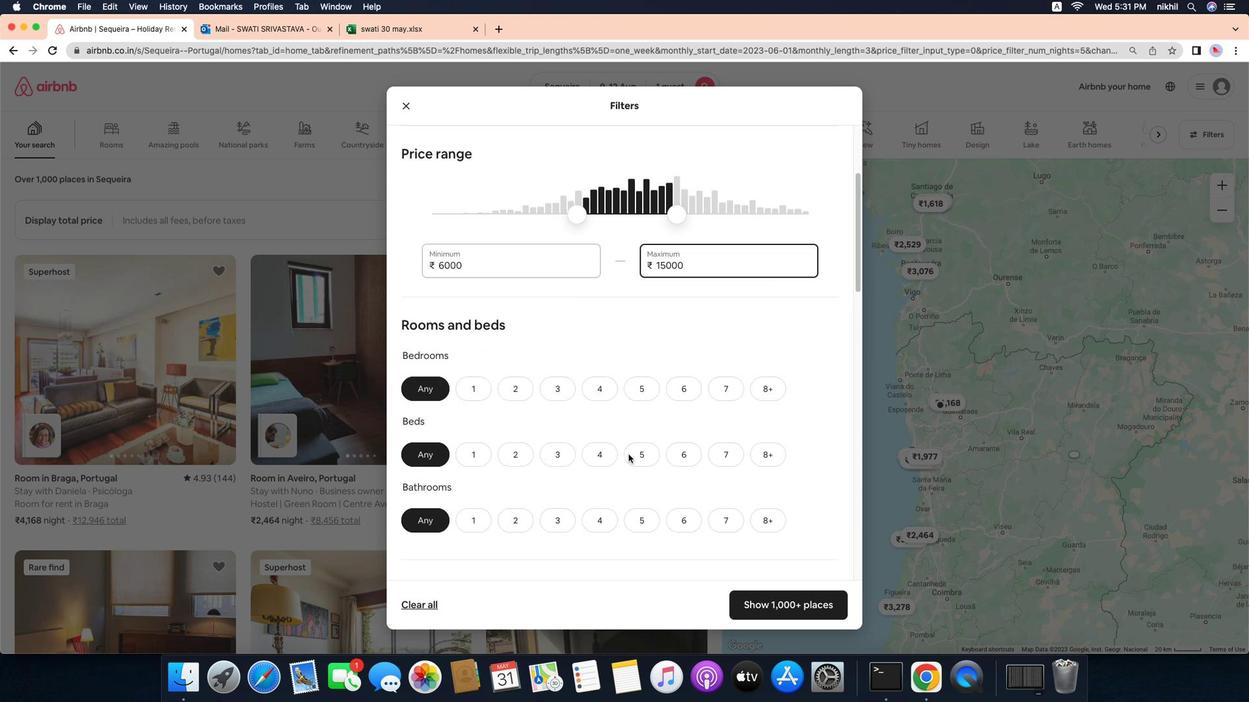 
Action: Mouse scrolled (653, 468) with delta (-16, -18)
Screenshot: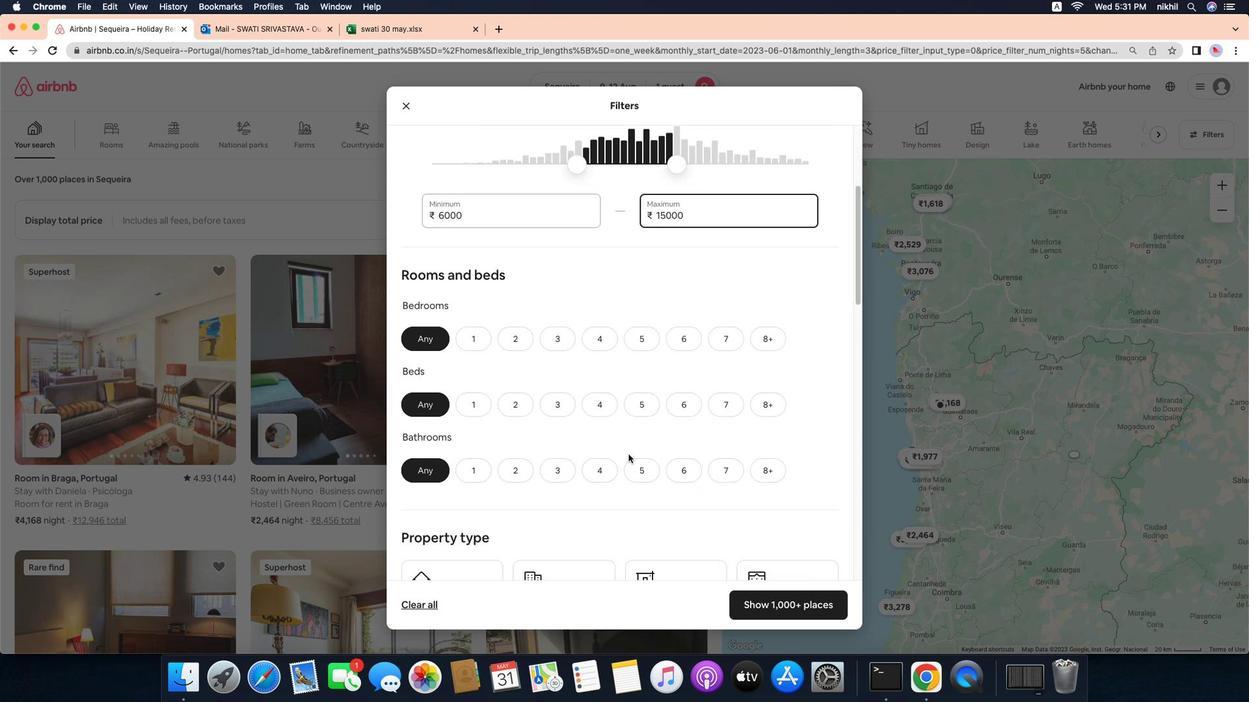 
Action: Mouse scrolled (653, 468) with delta (-16, -16)
Screenshot: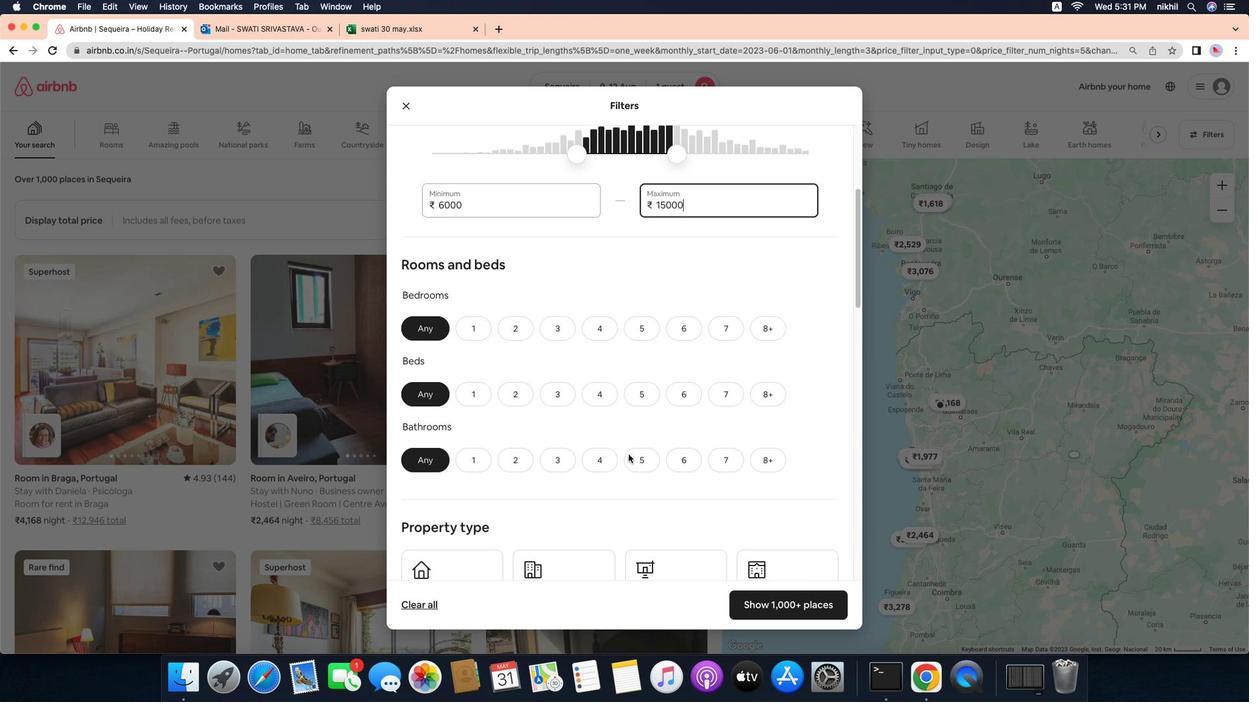 
Action: Mouse scrolled (653, 468) with delta (-16, -16)
Screenshot: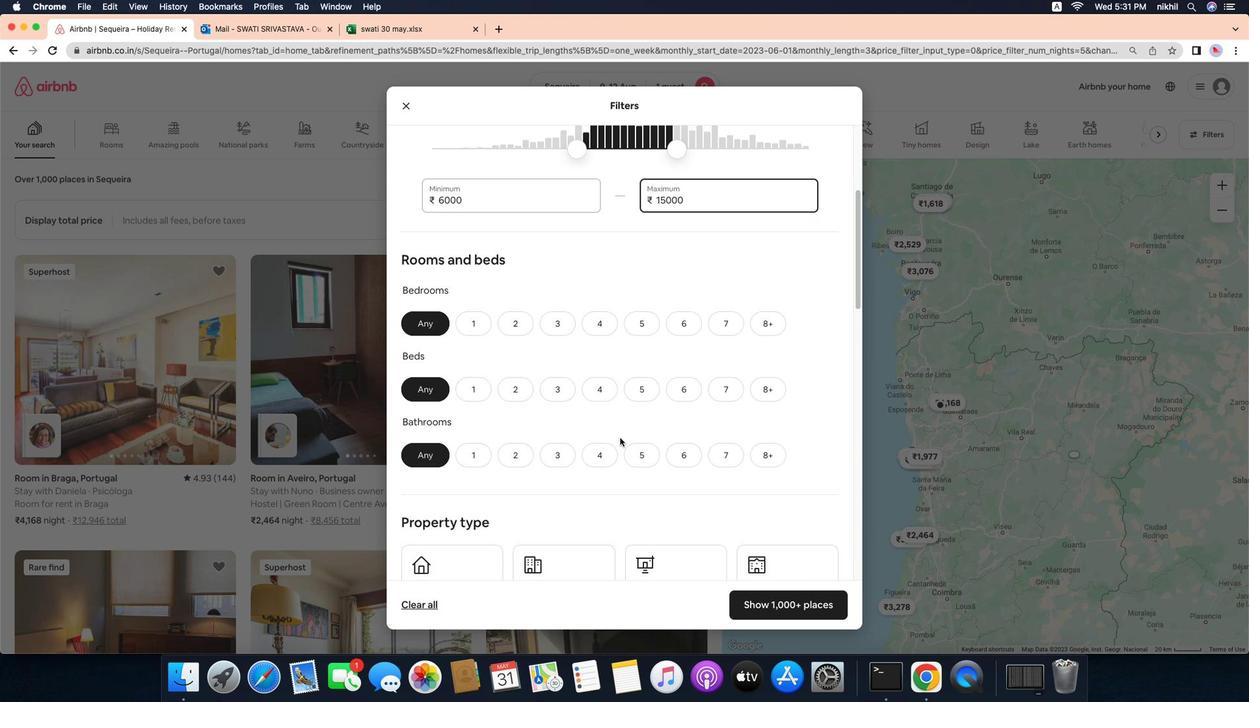 
Action: Mouse moved to (500, 325)
Screenshot: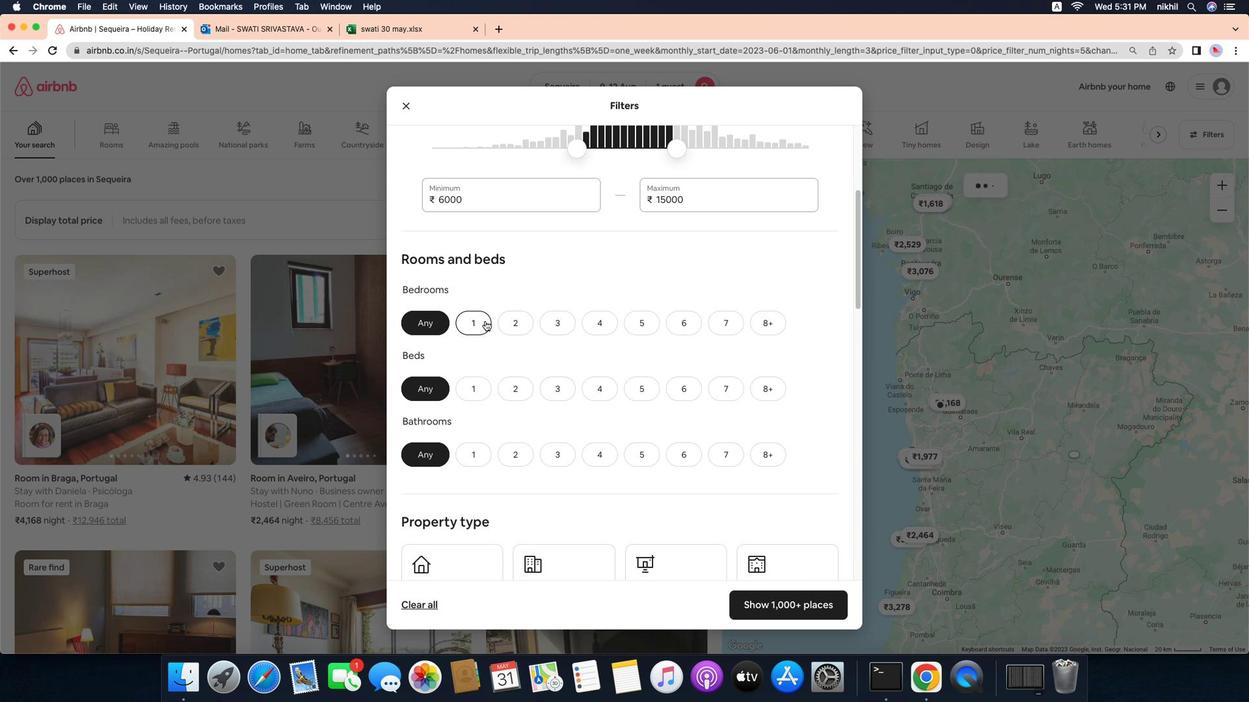 
Action: Mouse pressed left at (500, 325)
Screenshot: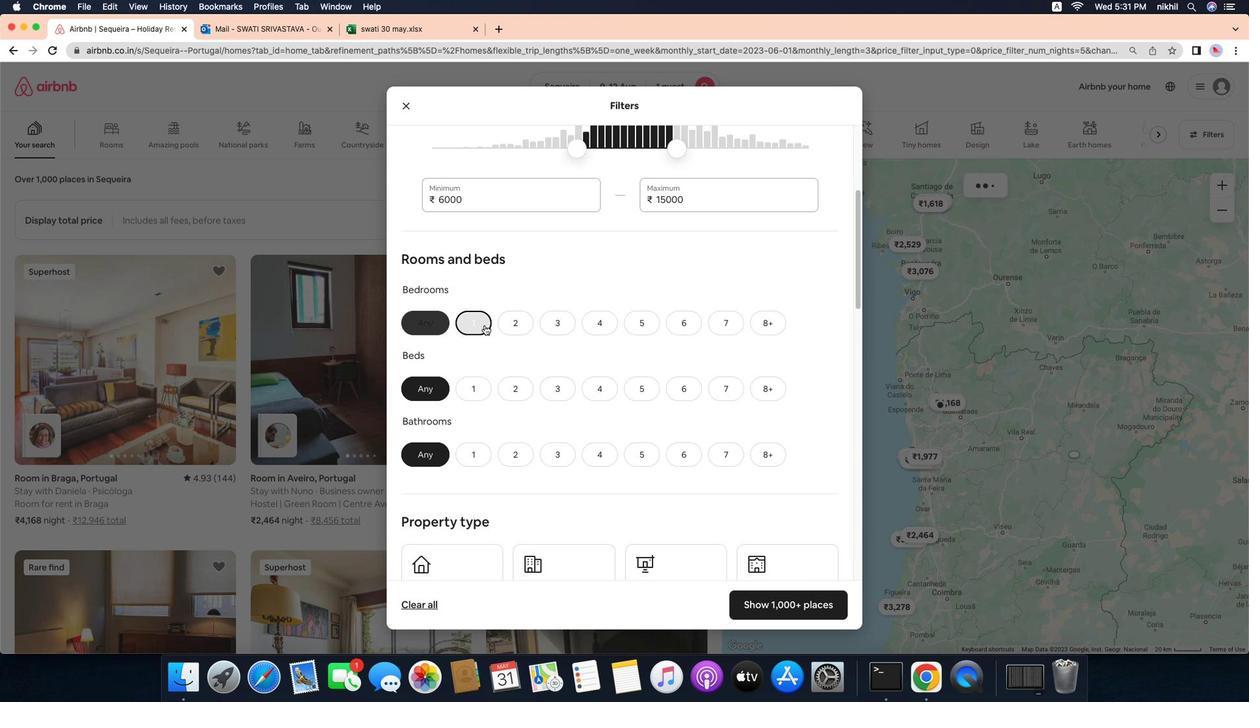 
Action: Mouse moved to (497, 398)
Screenshot: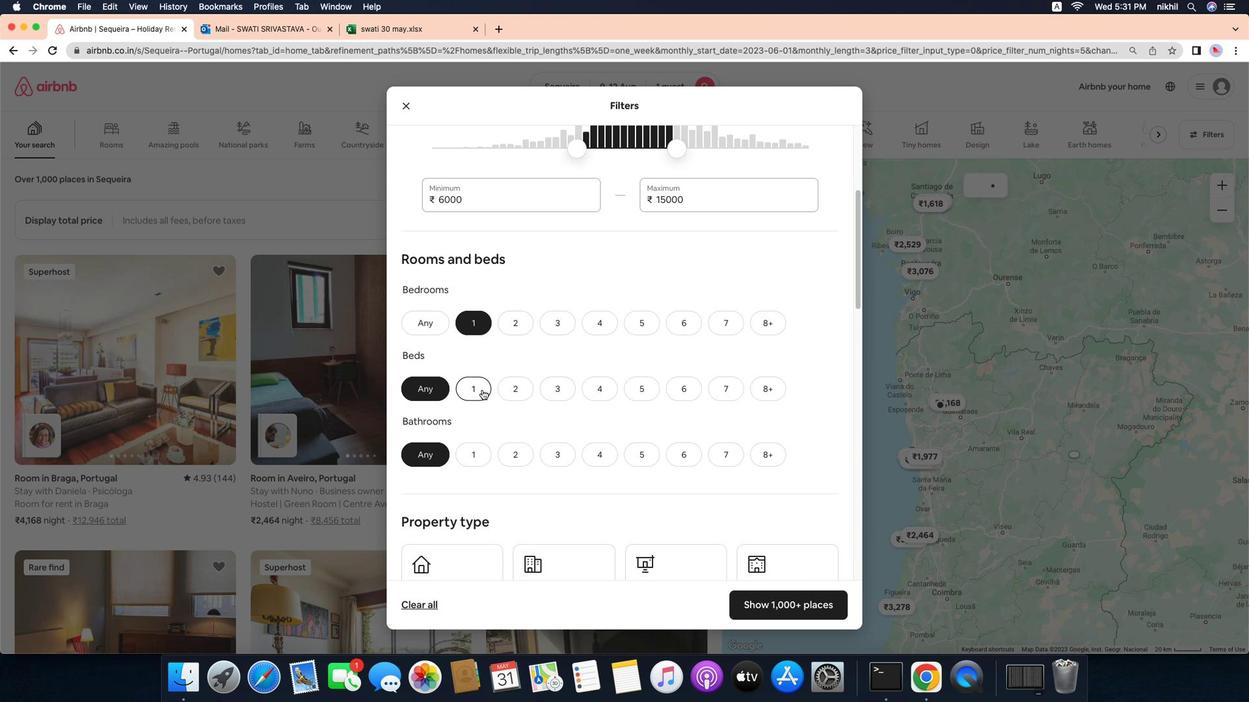 
Action: Mouse pressed left at (497, 398)
Screenshot: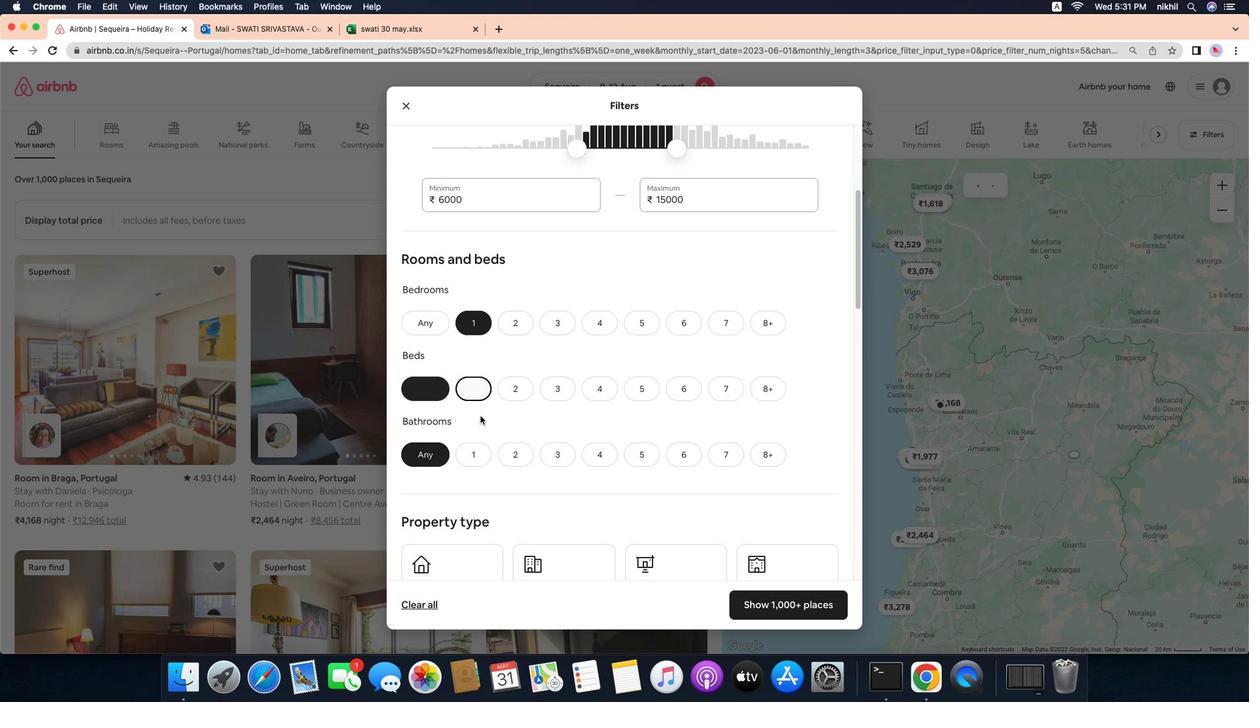 
Action: Mouse moved to (486, 467)
Screenshot: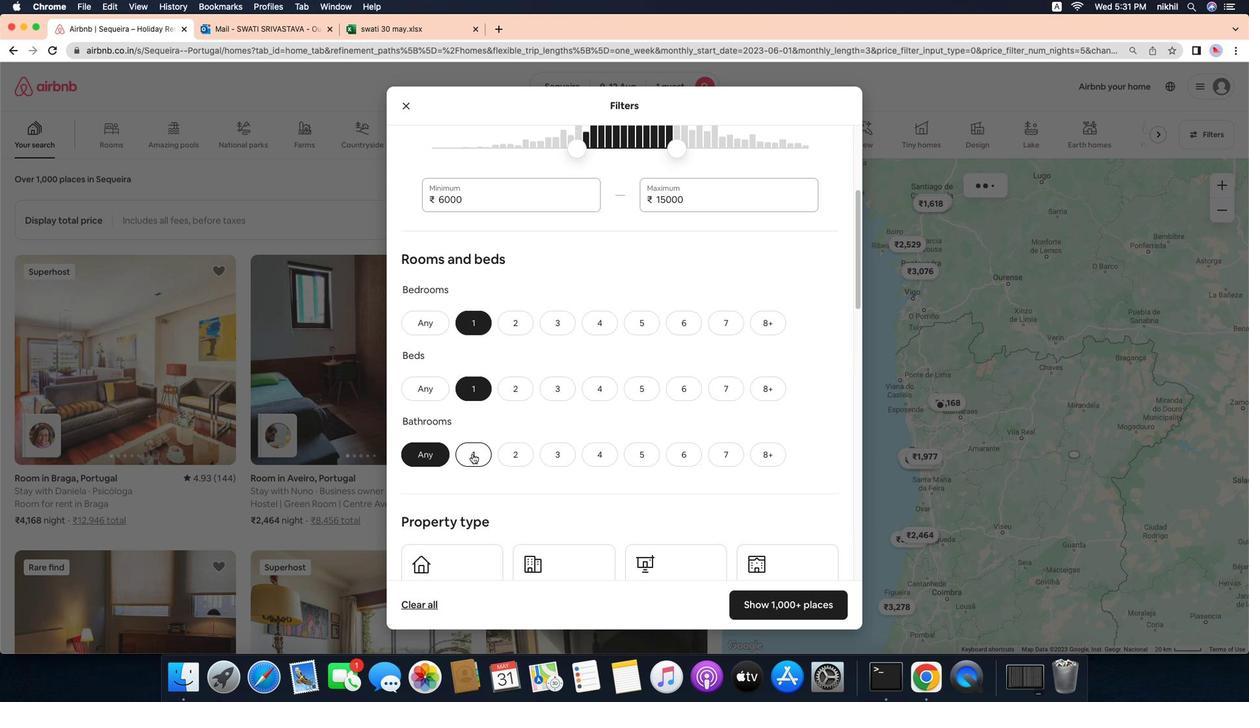 
Action: Mouse pressed left at (486, 467)
Screenshot: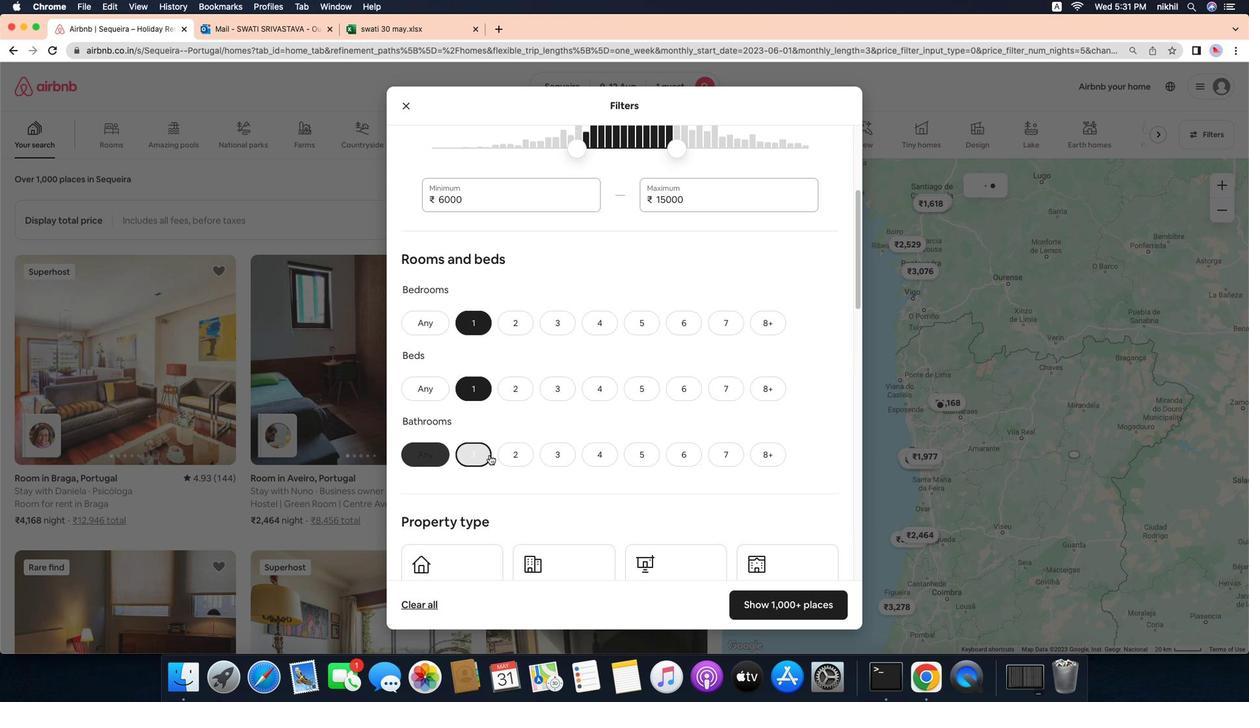 
Action: Mouse moved to (614, 451)
Screenshot: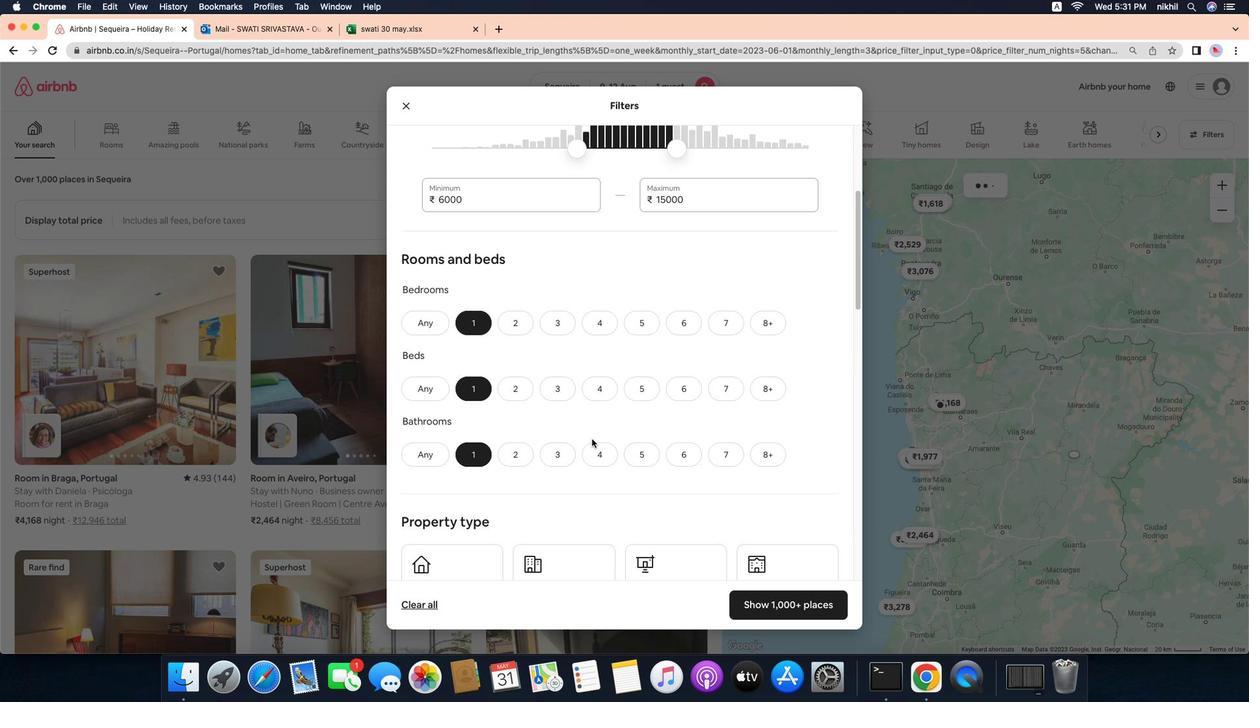 
Action: Mouse scrolled (614, 451) with delta (-16, -16)
Screenshot: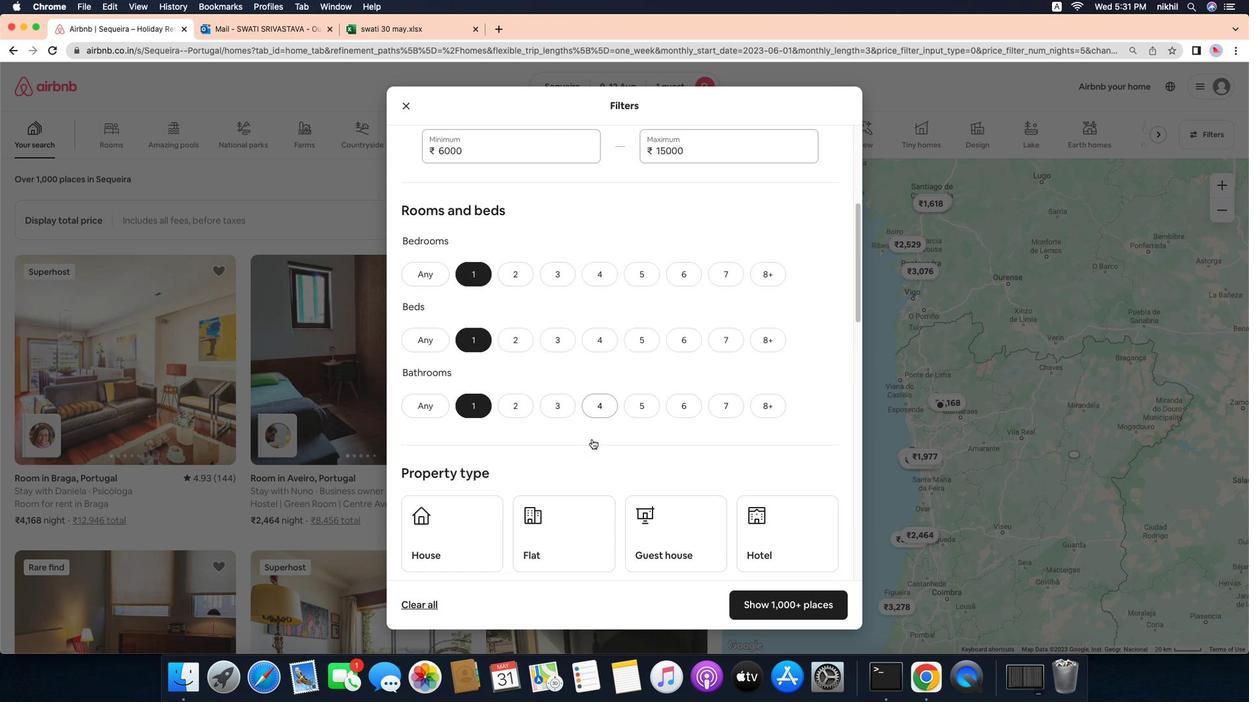 
Action: Mouse scrolled (614, 451) with delta (-16, -16)
Screenshot: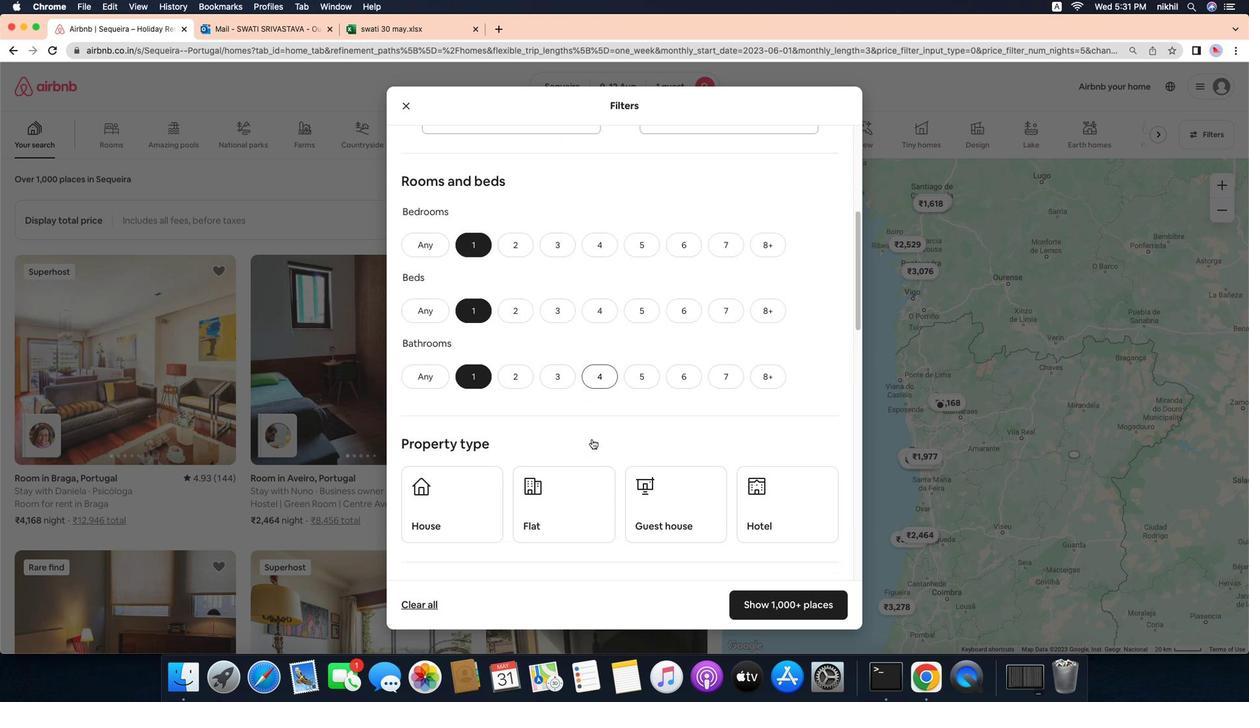 
Action: Mouse scrolled (614, 451) with delta (-16, -18)
Screenshot: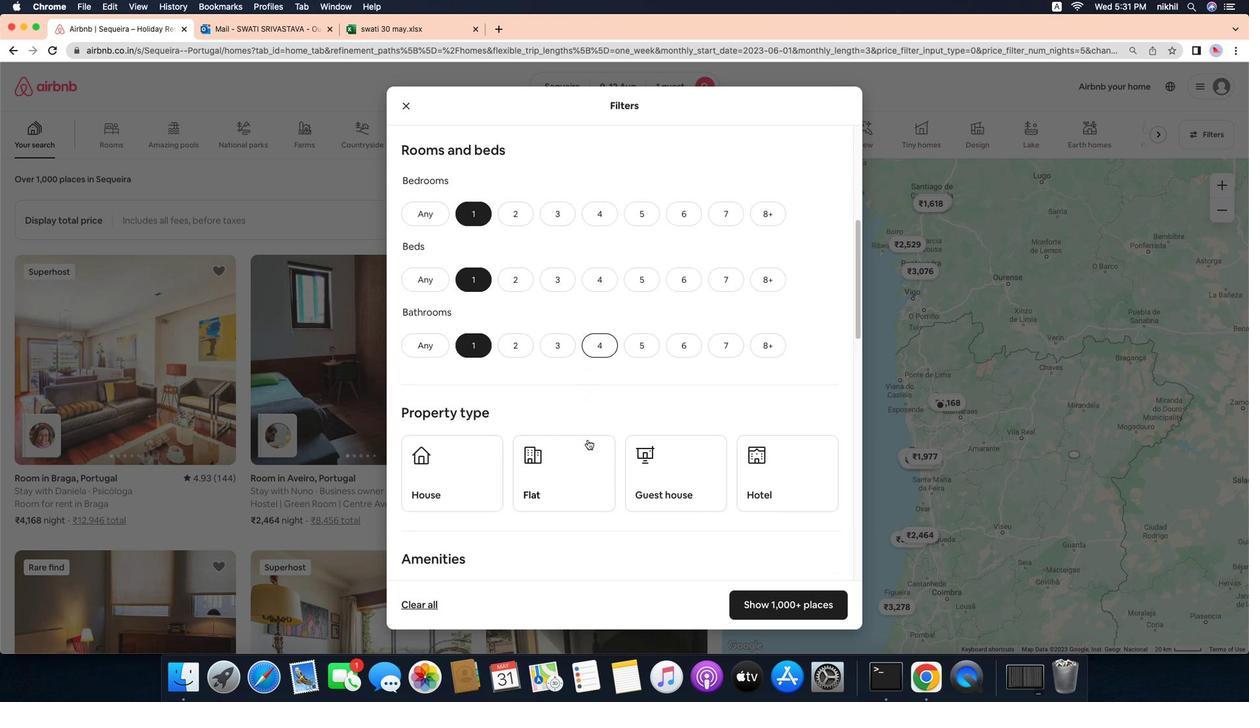 
Action: Mouse moved to (481, 475)
Screenshot: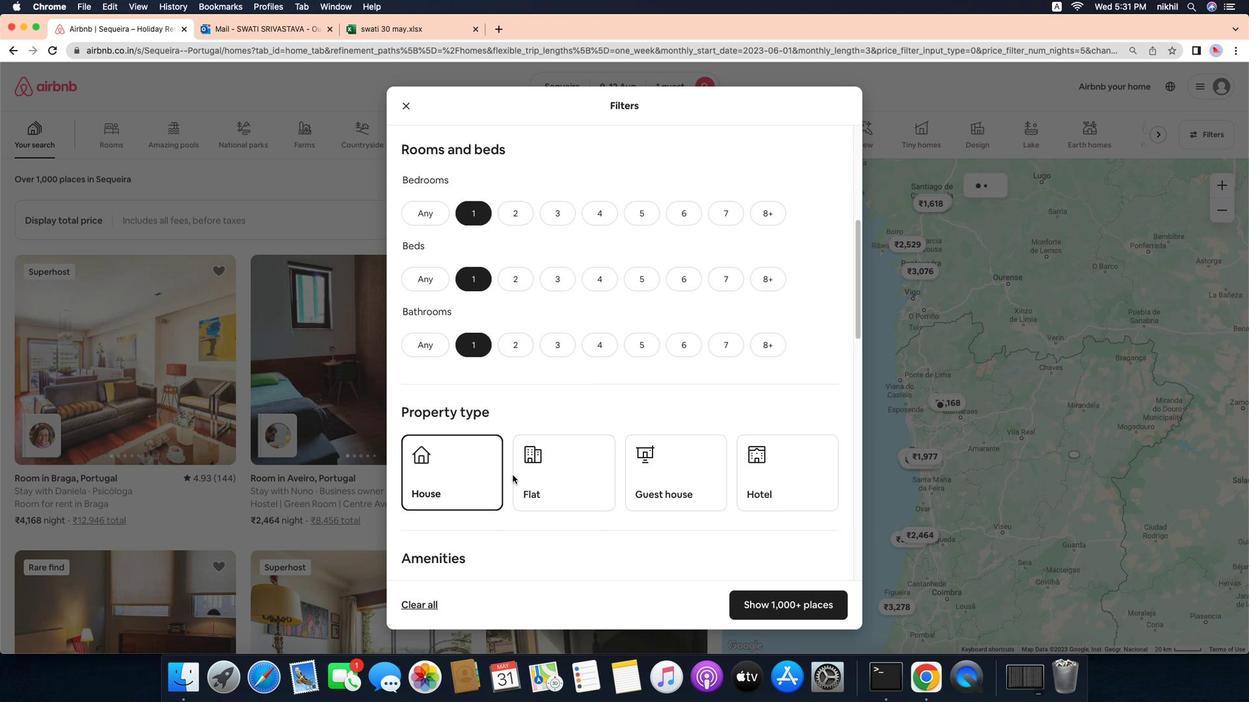 
Action: Mouse pressed left at (481, 475)
Screenshot: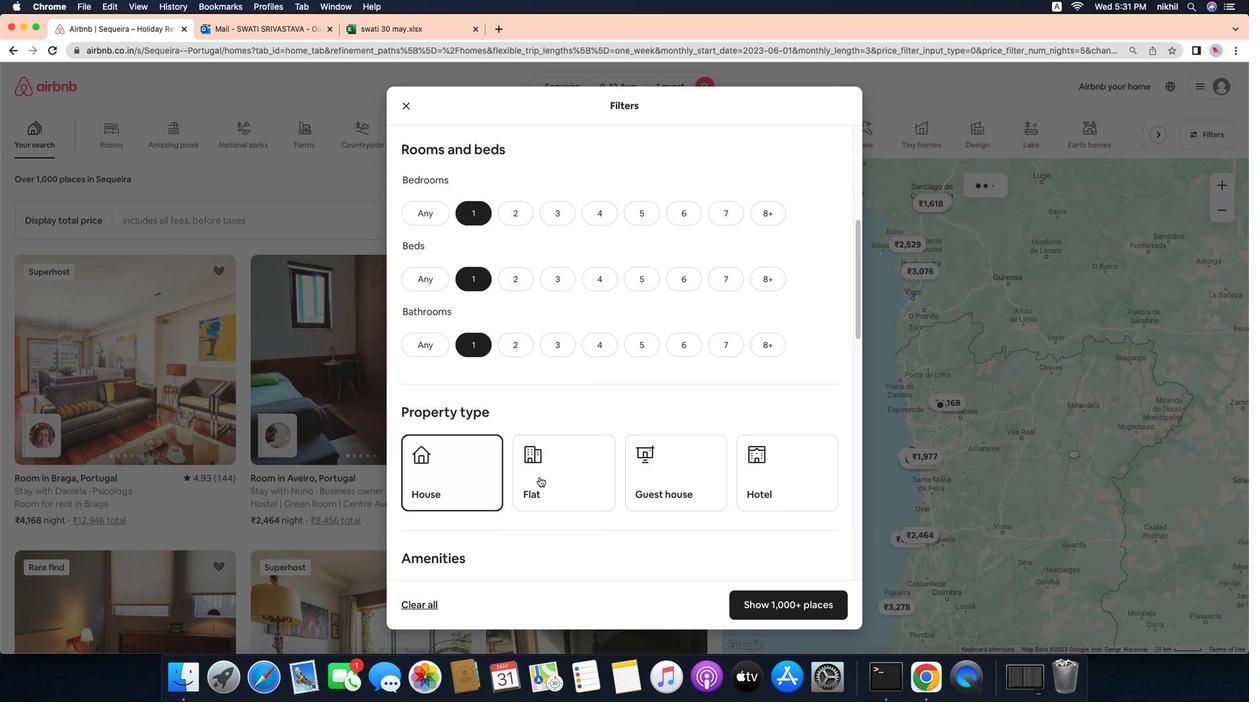 
Action: Mouse moved to (582, 492)
Screenshot: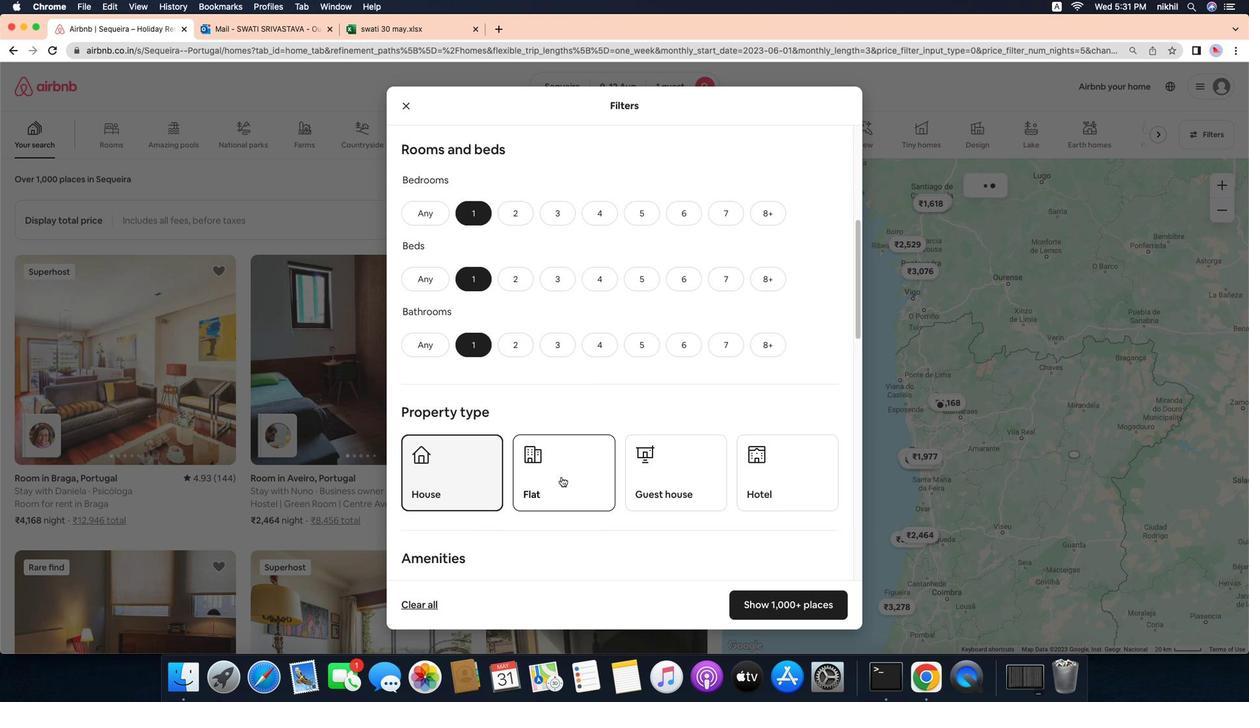 
Action: Mouse pressed left at (582, 492)
Screenshot: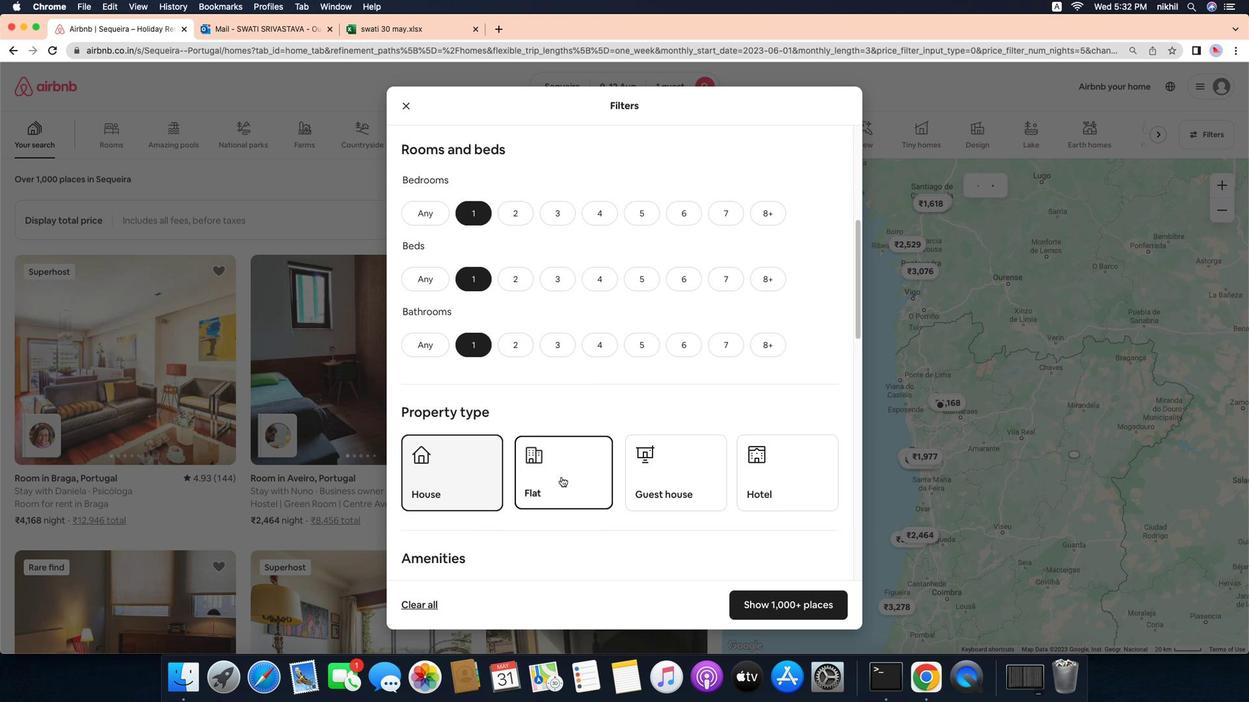 
Action: Mouse moved to (685, 484)
Screenshot: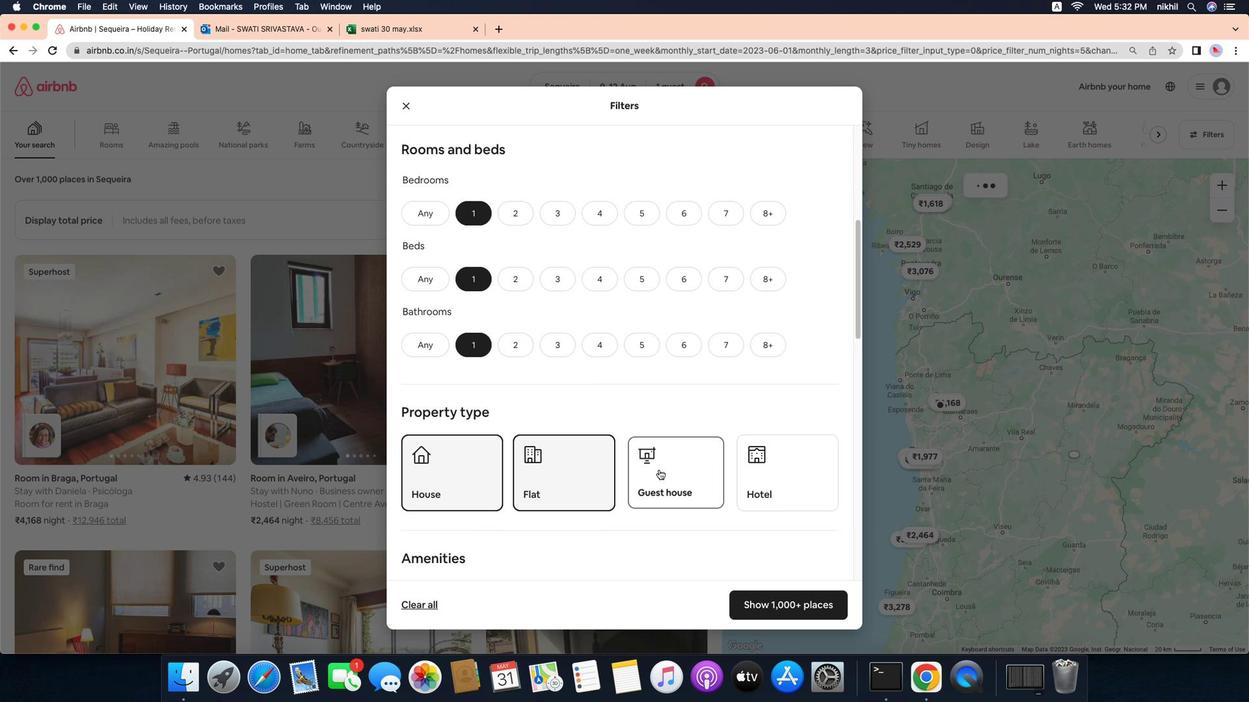 
Action: Mouse pressed left at (685, 484)
Screenshot: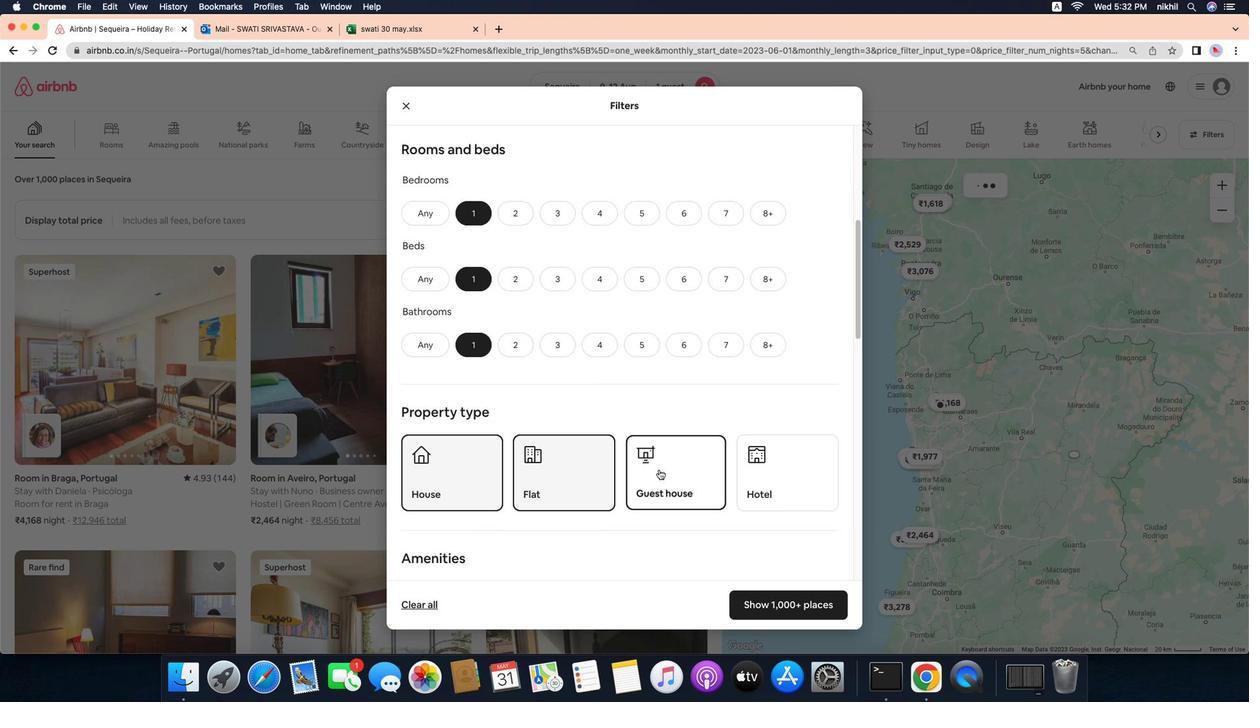 
Action: Mouse scrolled (685, 484) with delta (-16, -16)
Screenshot: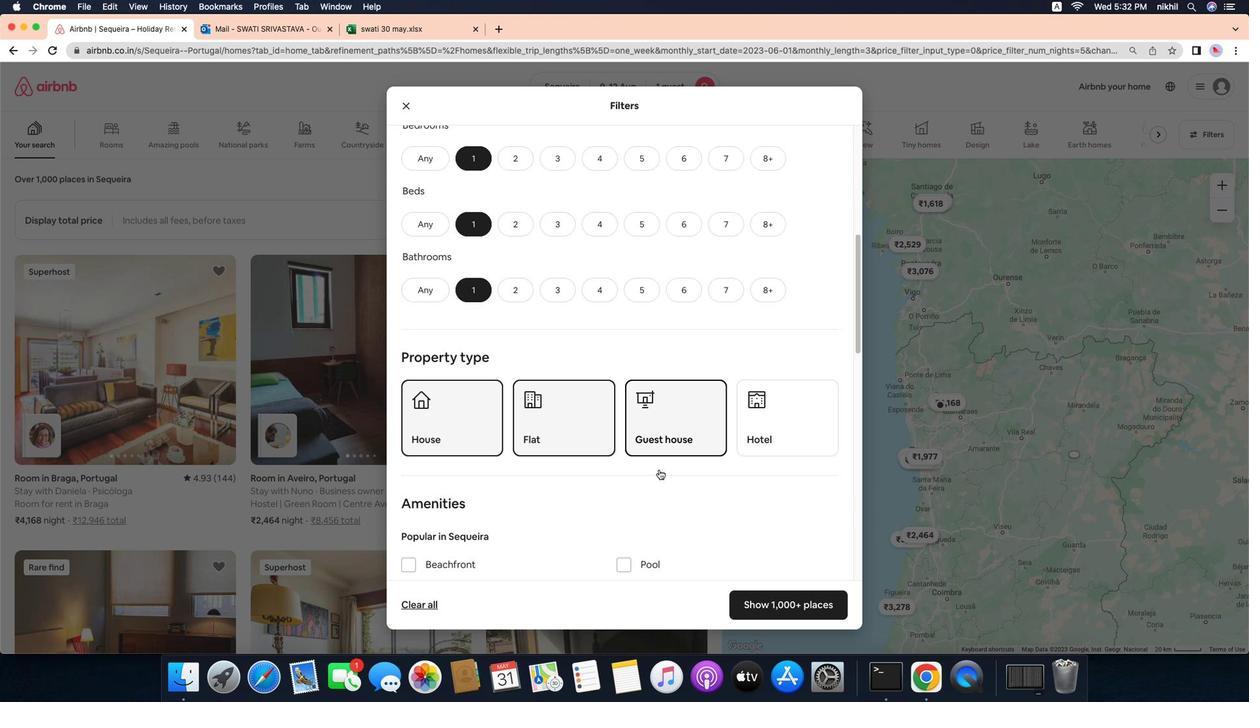 
Action: Mouse scrolled (685, 484) with delta (-16, -16)
Screenshot: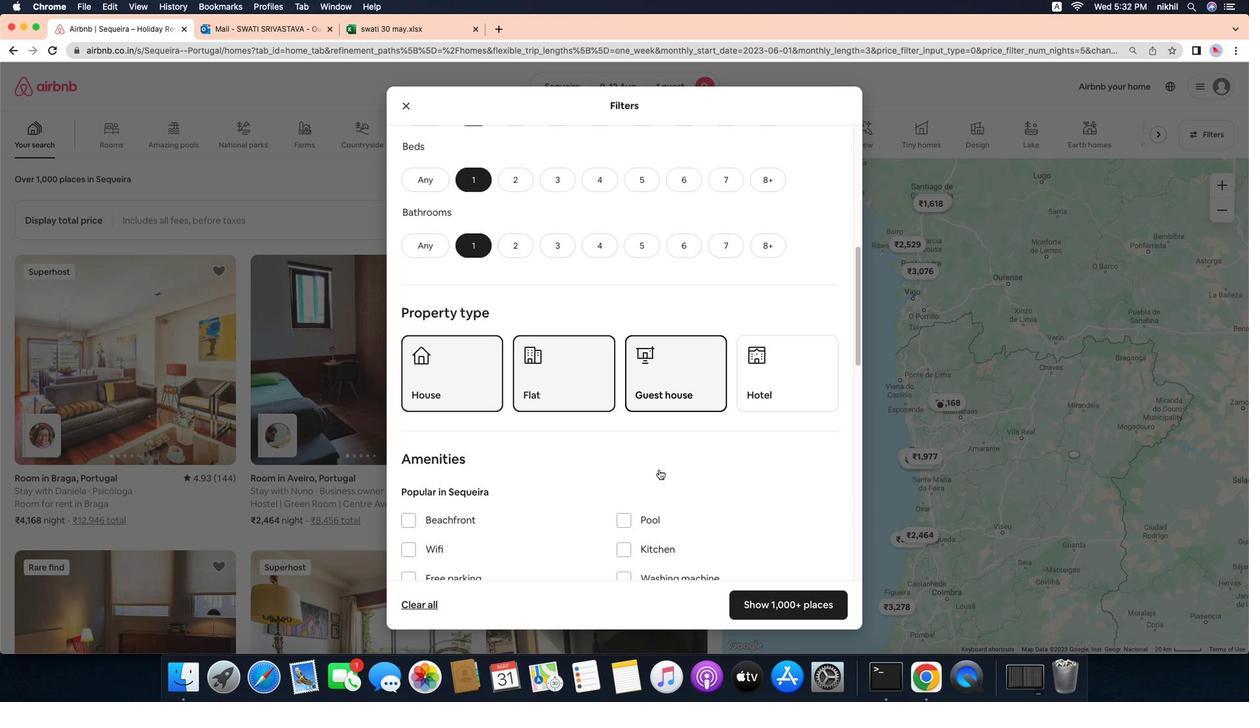 
Action: Mouse scrolled (685, 484) with delta (-16, -18)
Screenshot: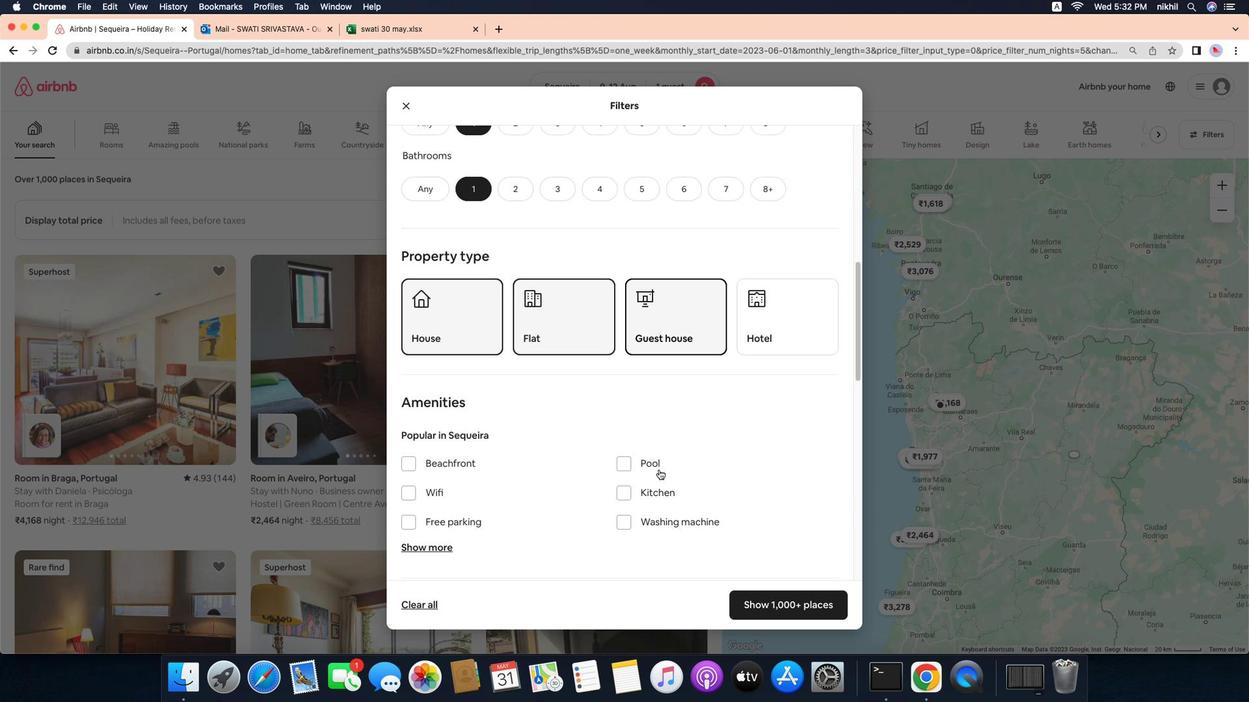 
Action: Mouse scrolled (685, 484) with delta (-16, -18)
Screenshot: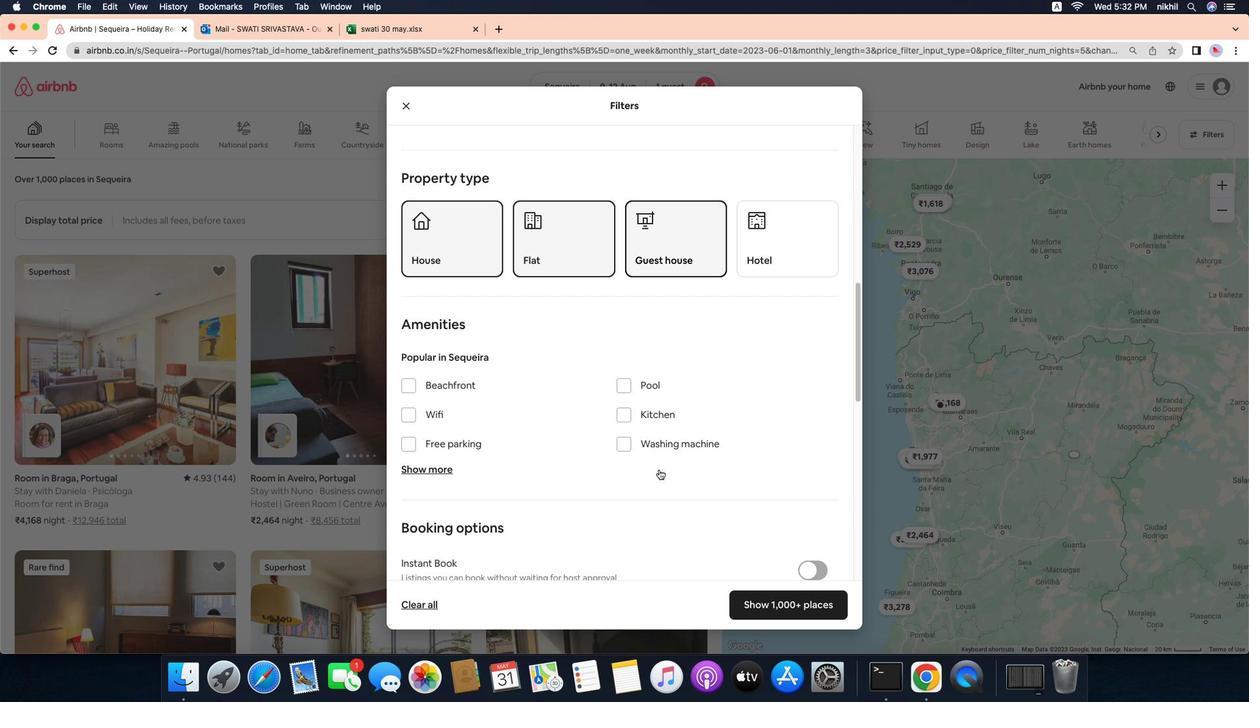 
Action: Mouse scrolled (685, 484) with delta (-16, -16)
Screenshot: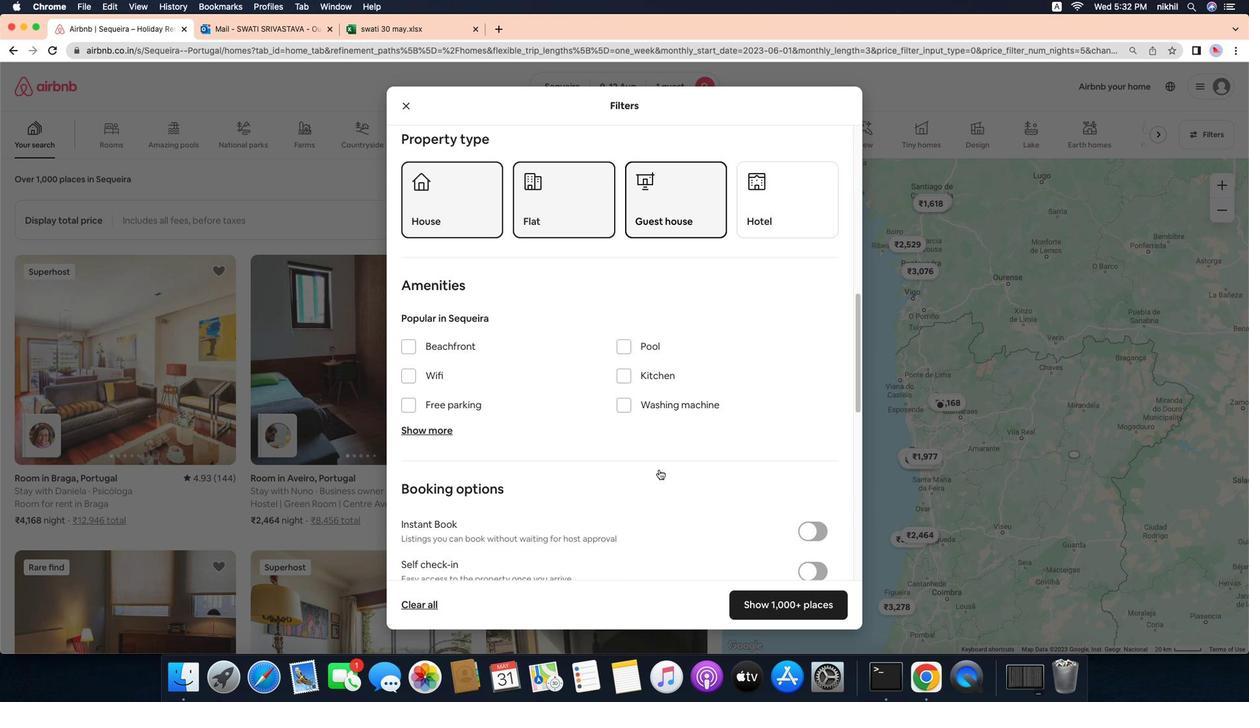 
Action: Mouse scrolled (685, 484) with delta (-16, -16)
Screenshot: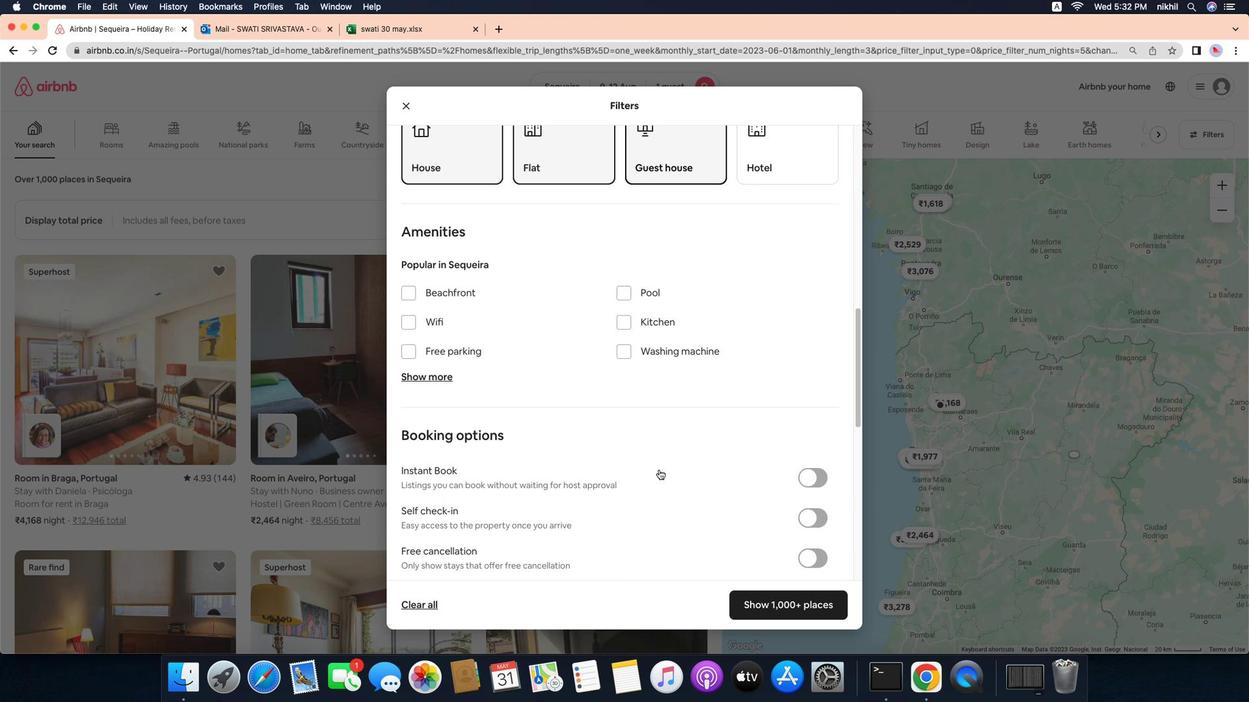 
Action: Mouse scrolled (685, 484) with delta (-16, -18)
Screenshot: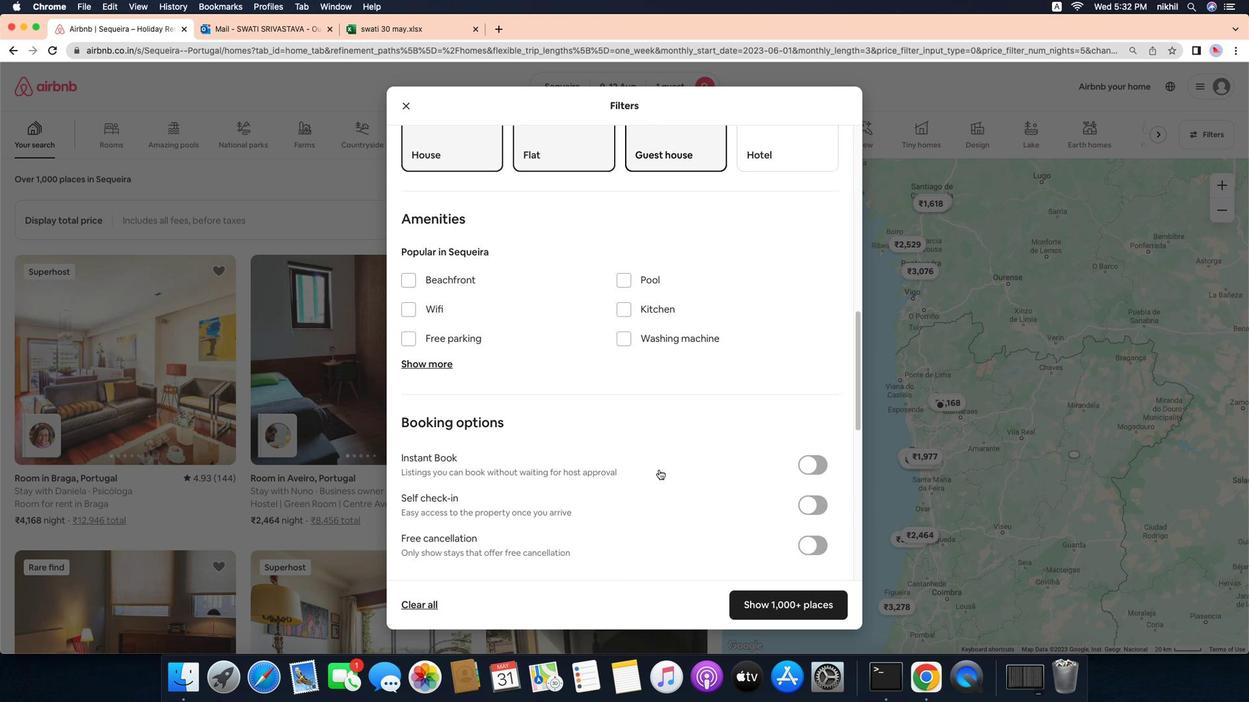 
Action: Mouse moved to (841, 513)
Screenshot: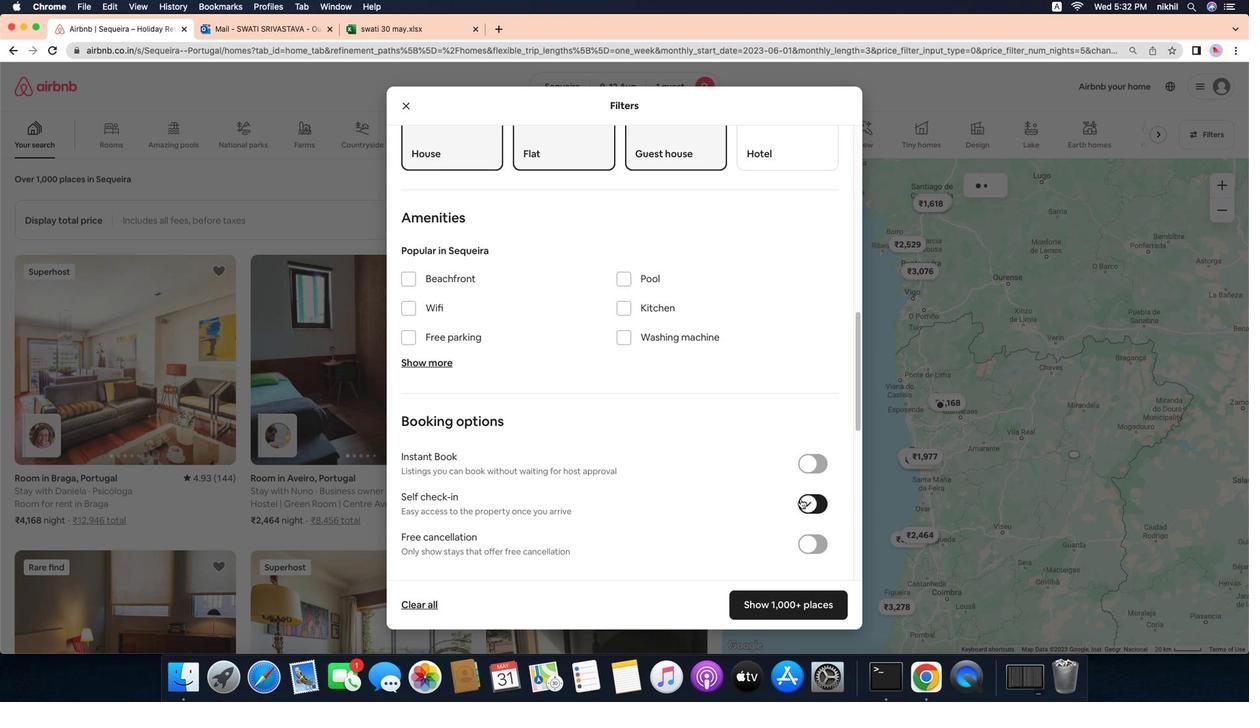 
Action: Mouse pressed left at (841, 513)
Screenshot: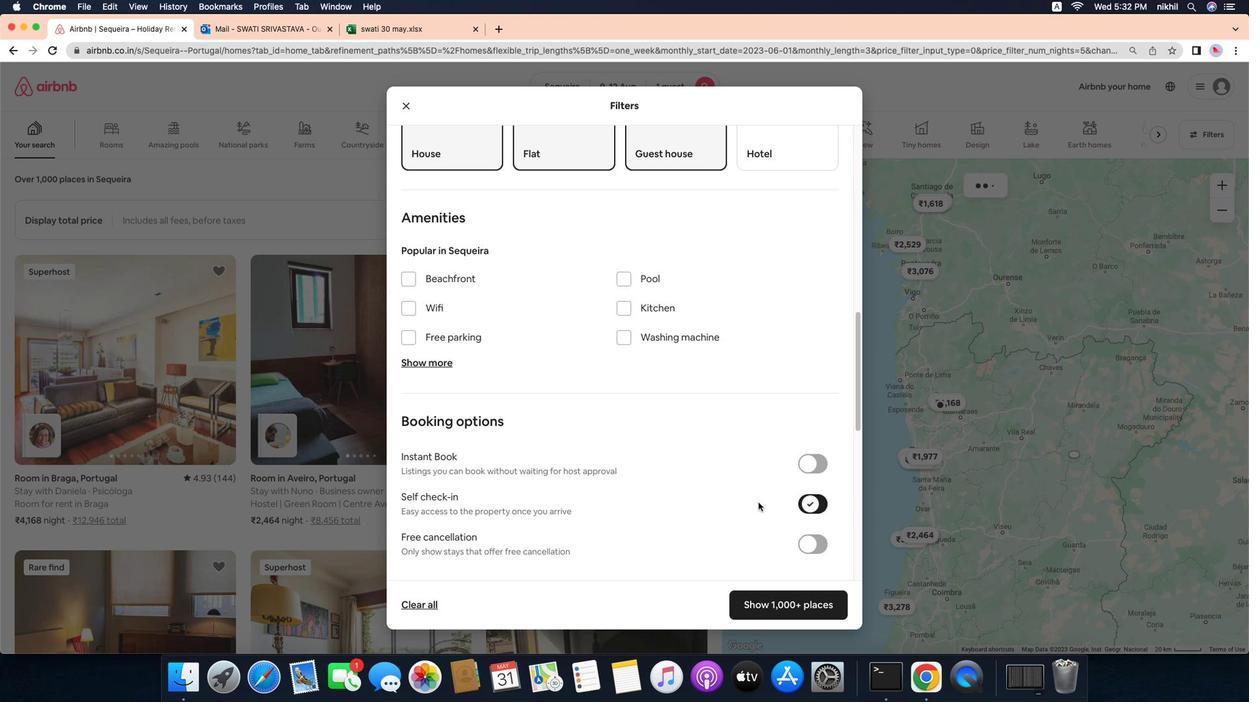 
Action: Mouse moved to (607, 489)
Screenshot: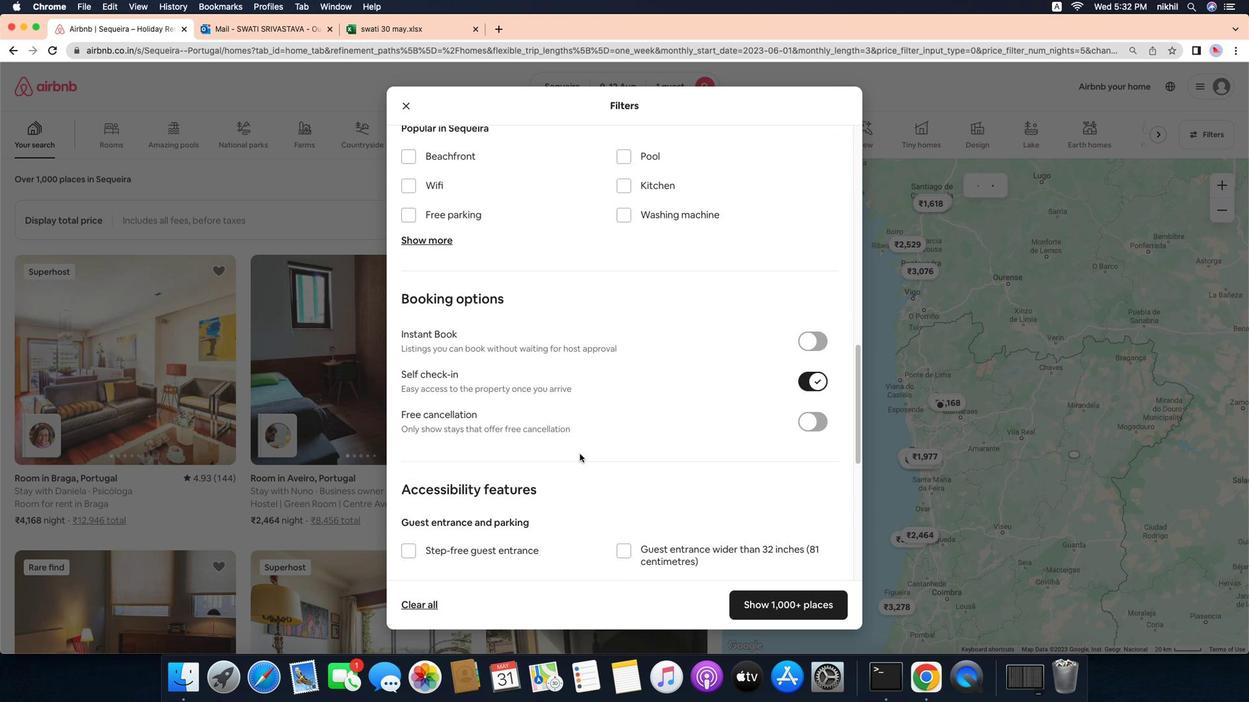 
Action: Mouse scrolled (607, 489) with delta (-16, -16)
Screenshot: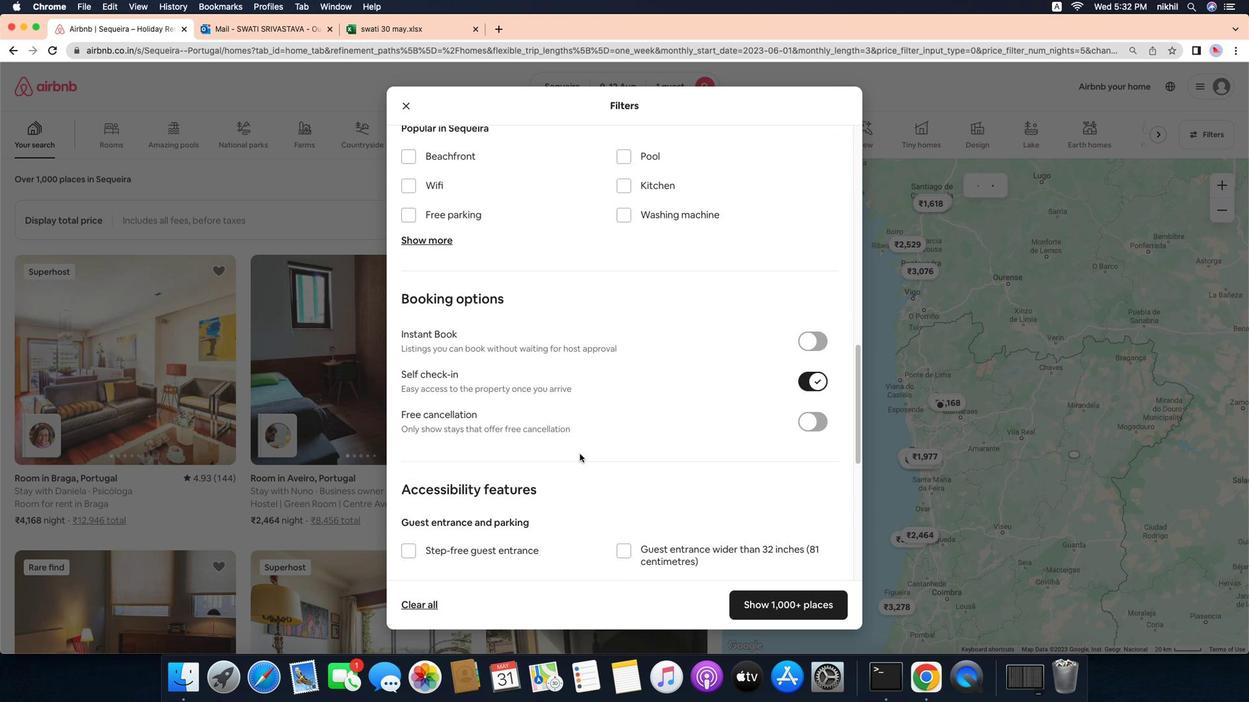 
Action: Mouse moved to (606, 486)
Screenshot: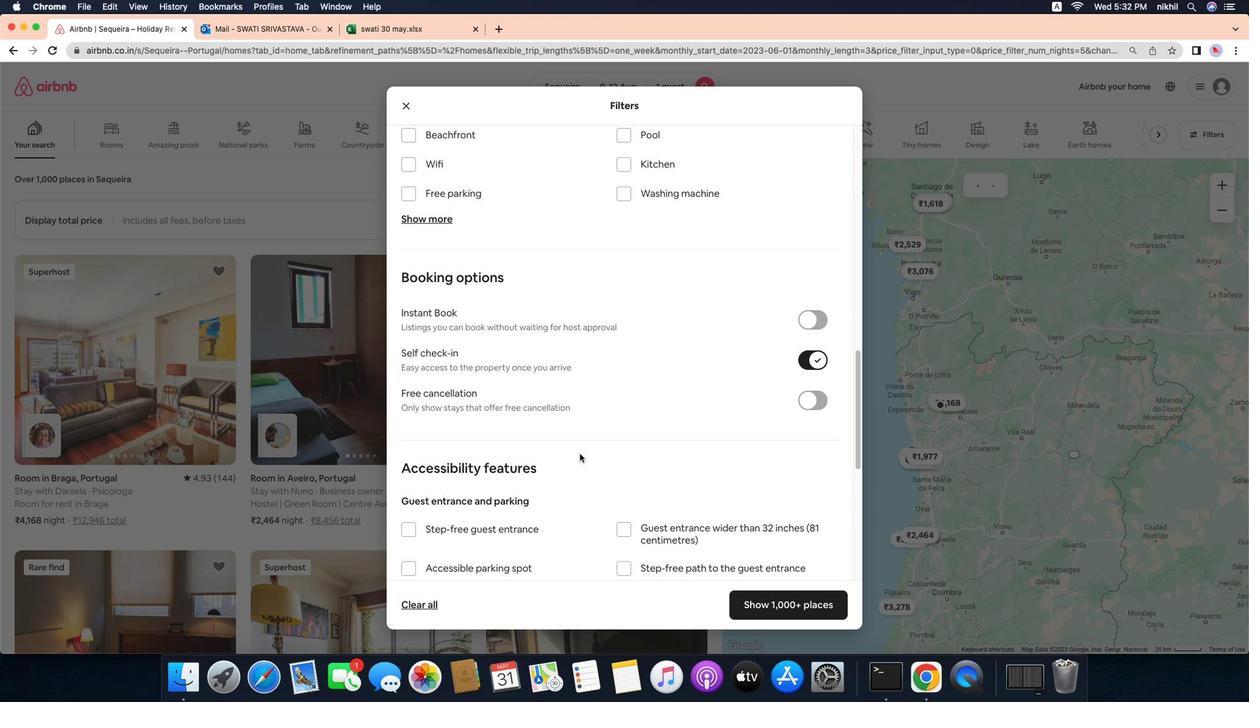 
Action: Mouse scrolled (606, 486) with delta (-16, -16)
Screenshot: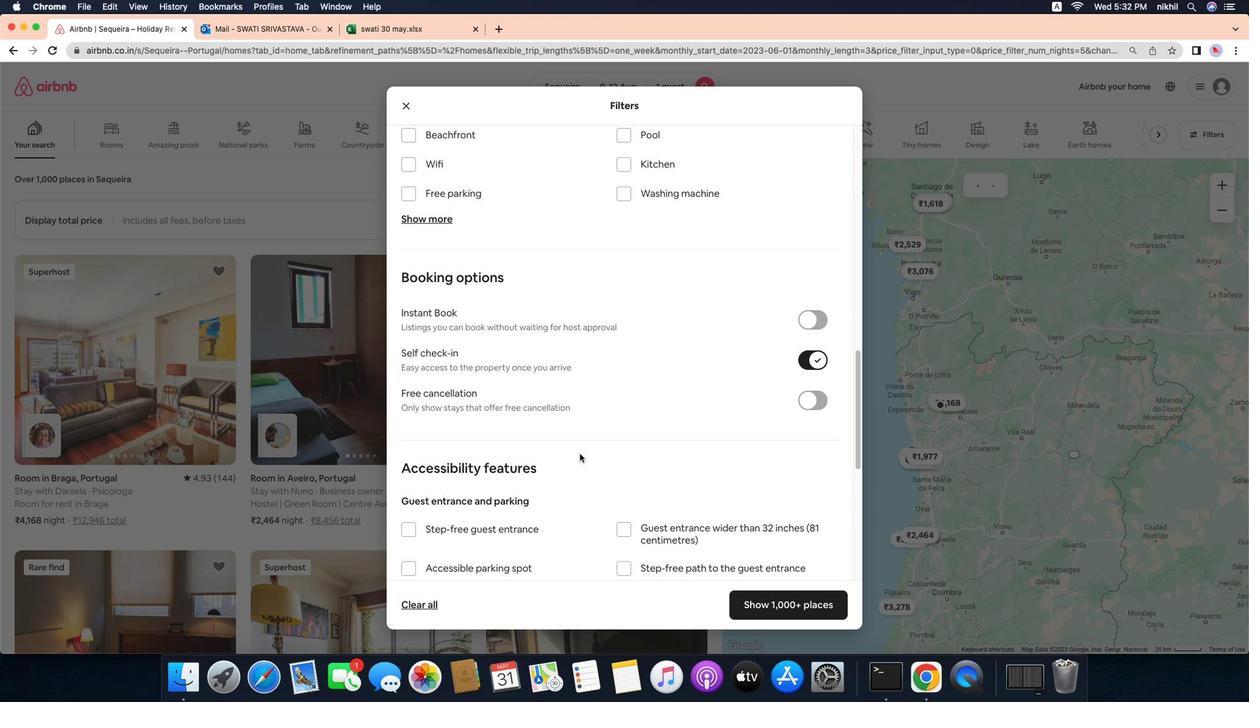 
Action: Mouse moved to (603, 474)
Screenshot: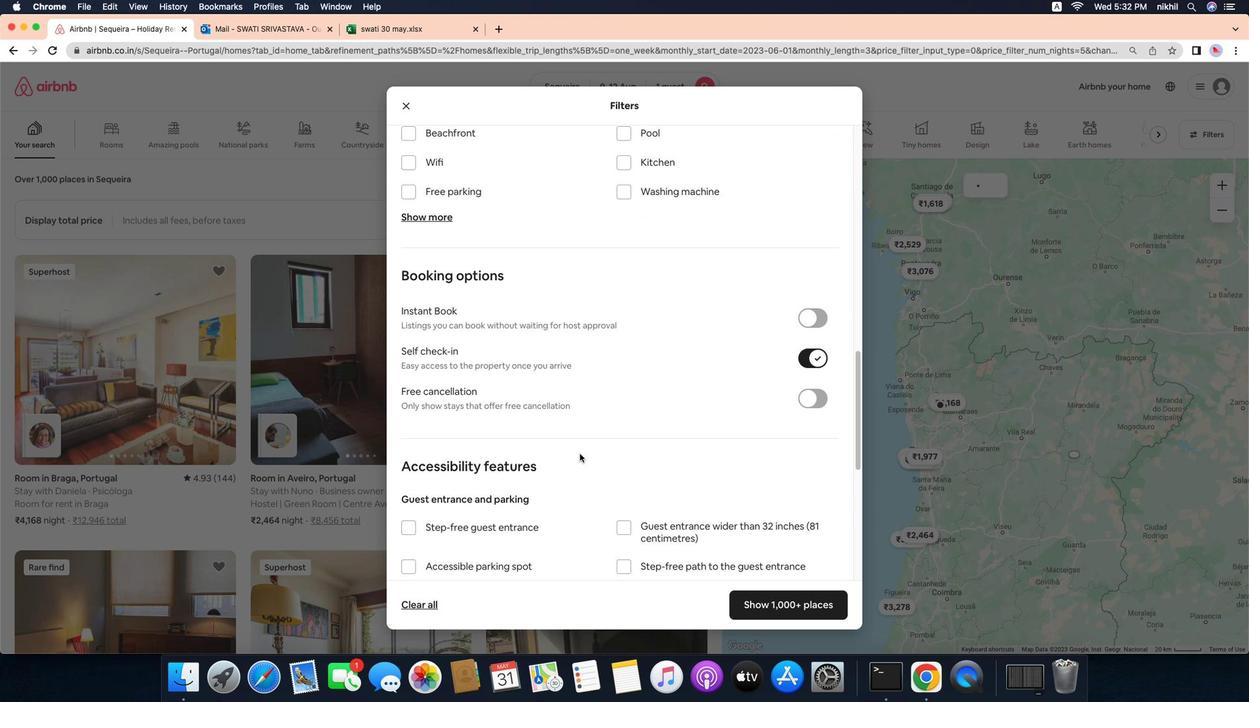 
Action: Mouse scrolled (603, 474) with delta (-16, -18)
Screenshot: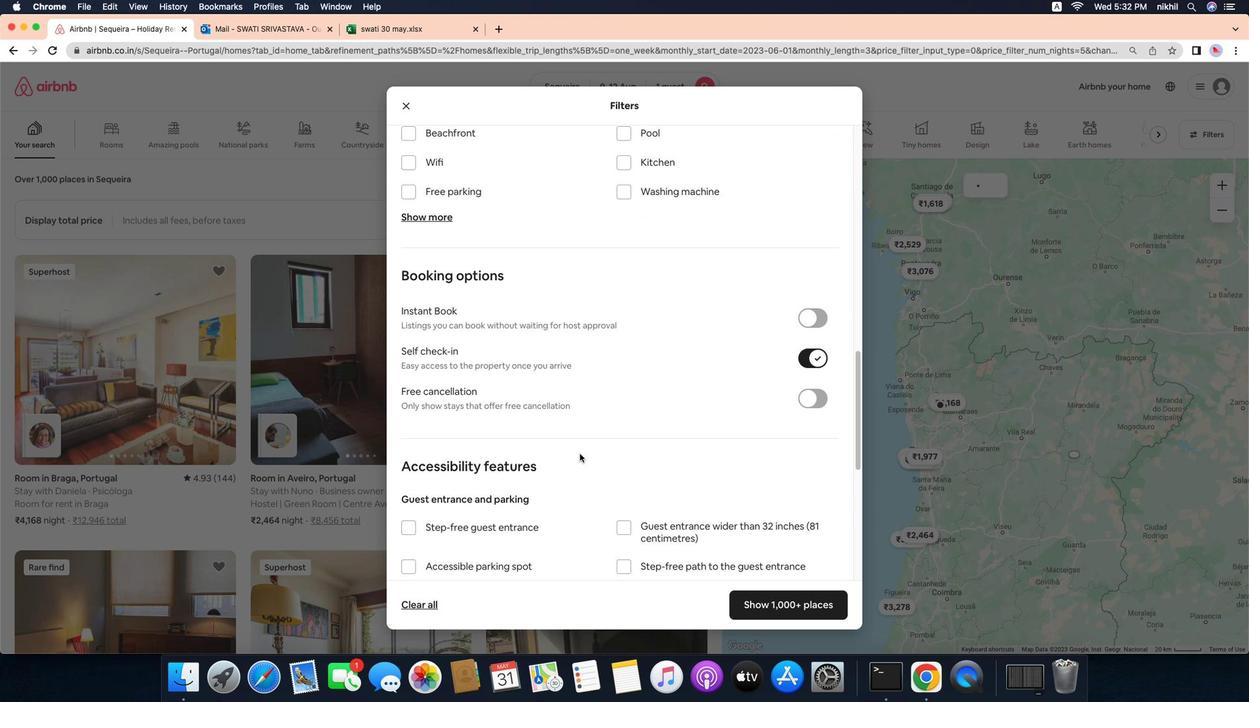 
Action: Mouse moved to (601, 467)
Screenshot: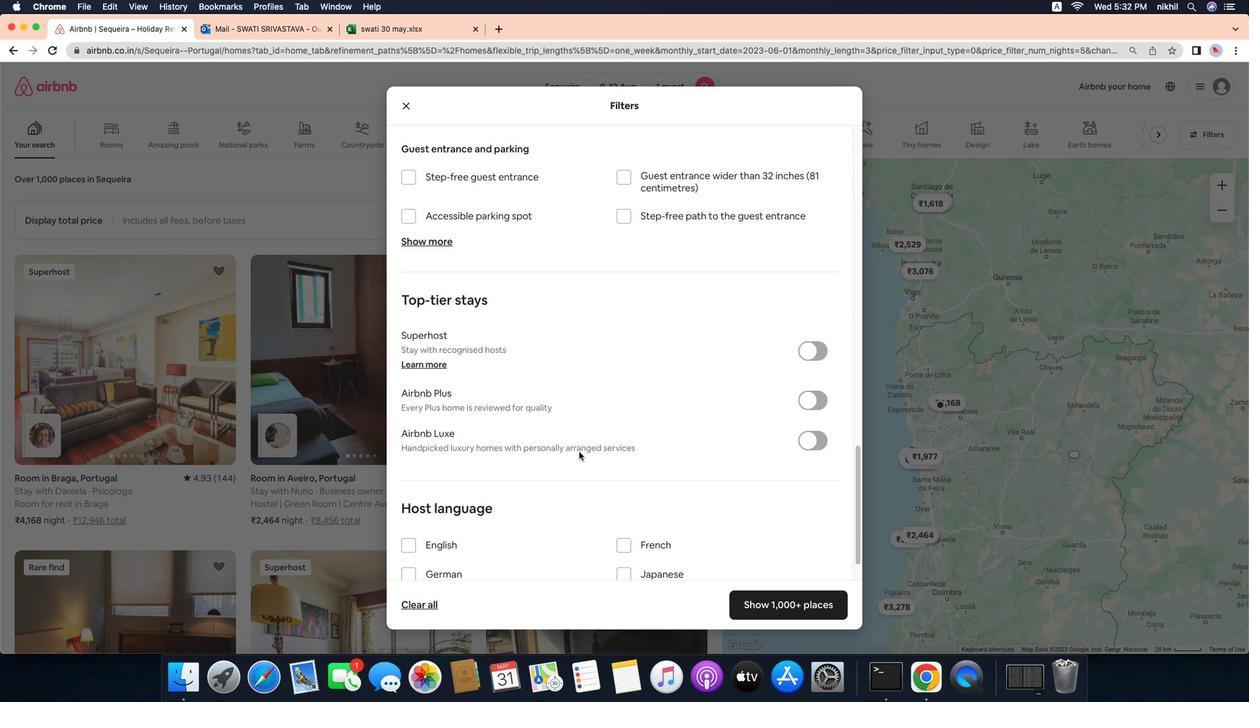 
Action: Mouse scrolled (601, 467) with delta (-16, -16)
Screenshot: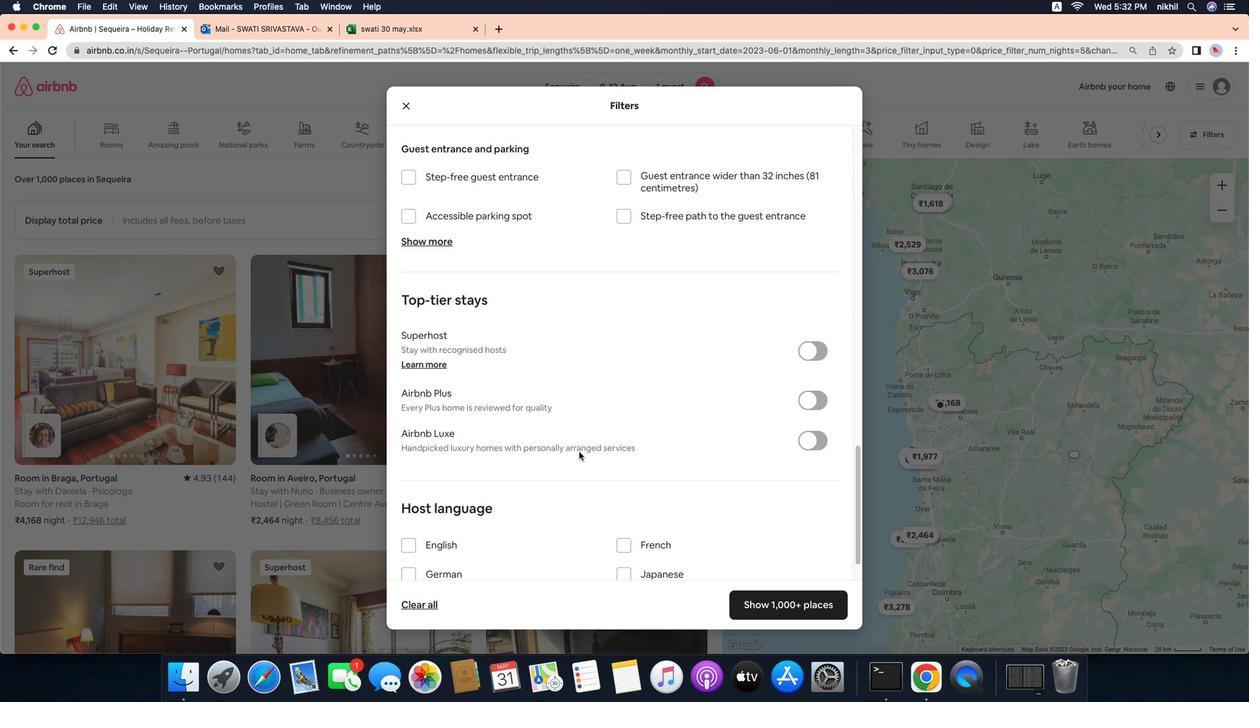 
Action: Mouse scrolled (601, 467) with delta (-16, -16)
Screenshot: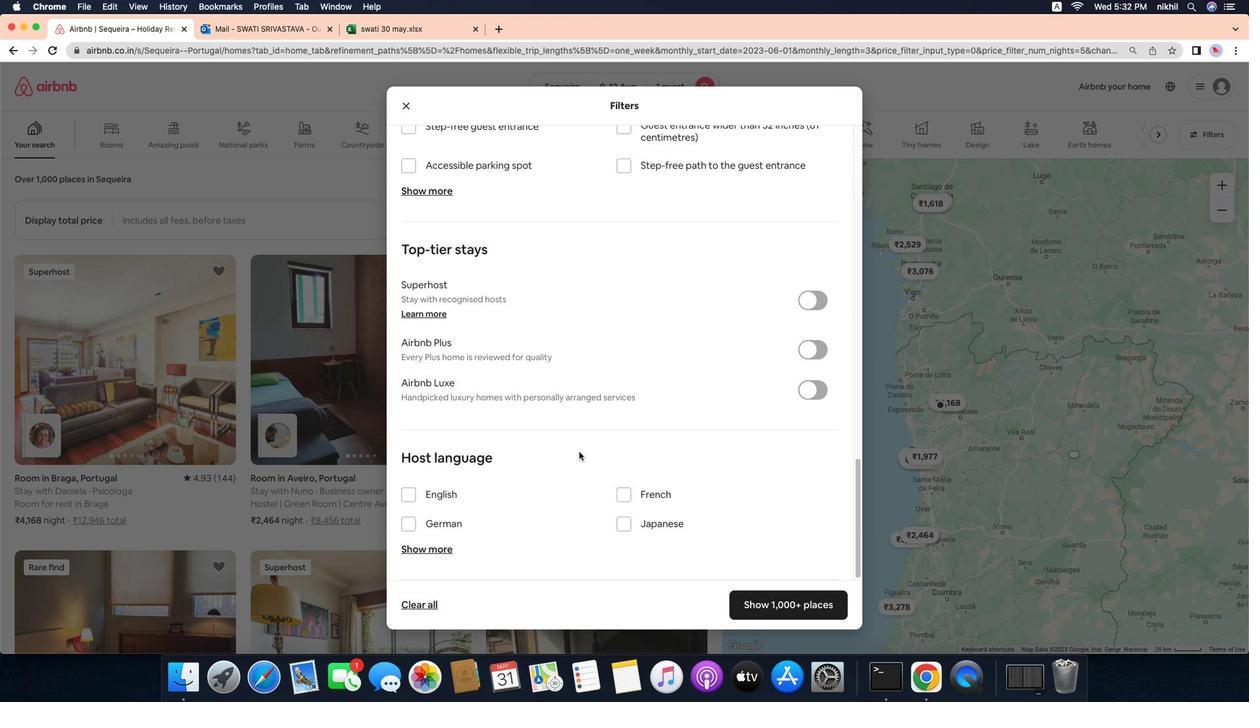 
Action: Mouse scrolled (601, 467) with delta (-16, -18)
Screenshot: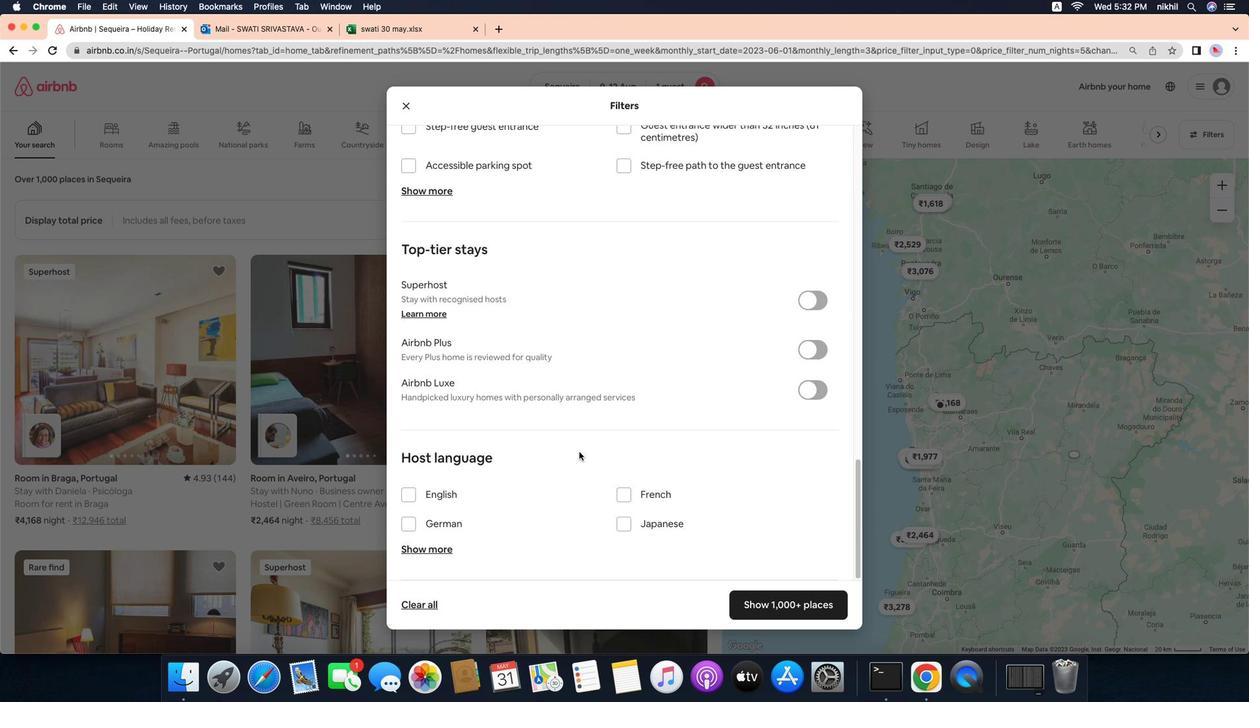 
Action: Mouse scrolled (601, 467) with delta (-16, -20)
Screenshot: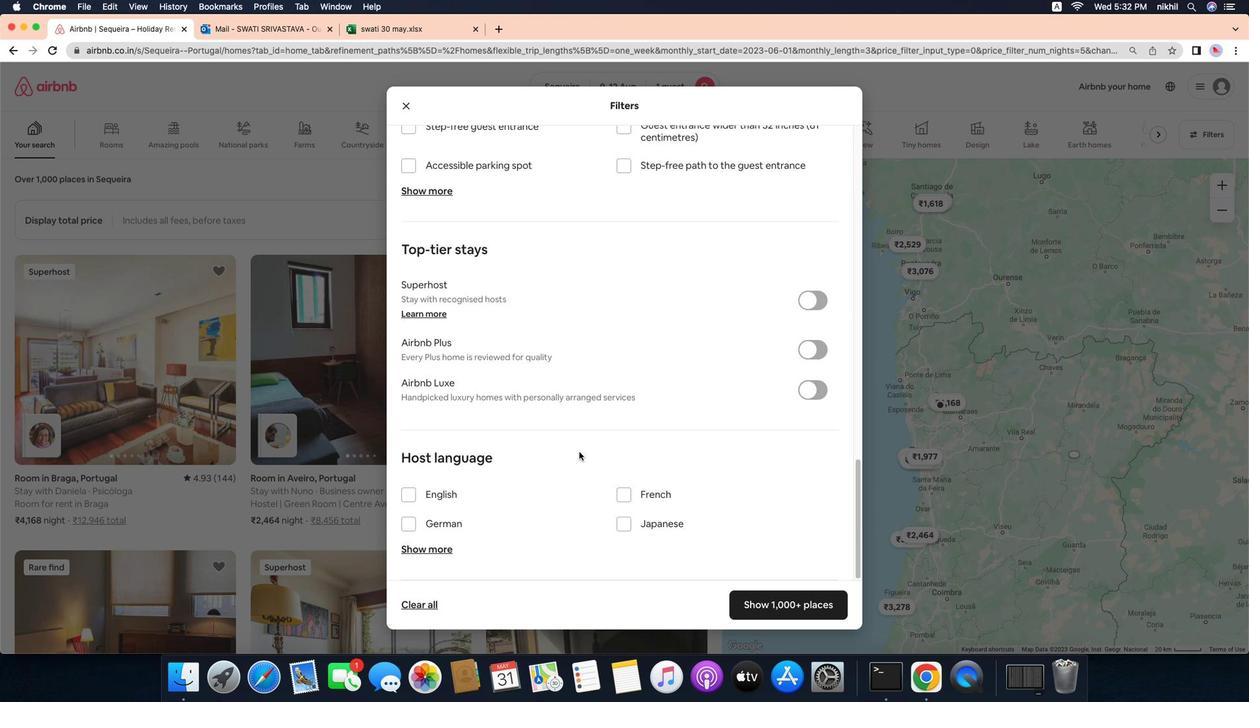 
Action: Mouse moved to (601, 466)
Screenshot: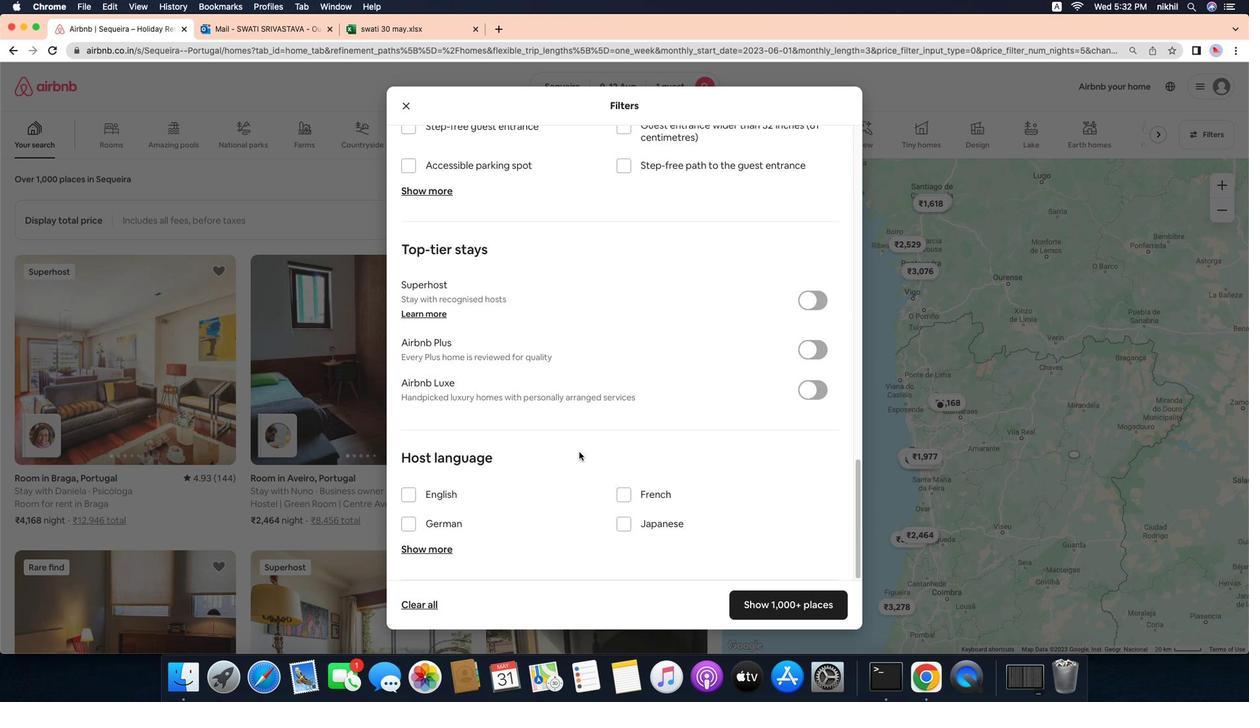 
Action: Mouse scrolled (601, 466) with delta (-16, -21)
Screenshot: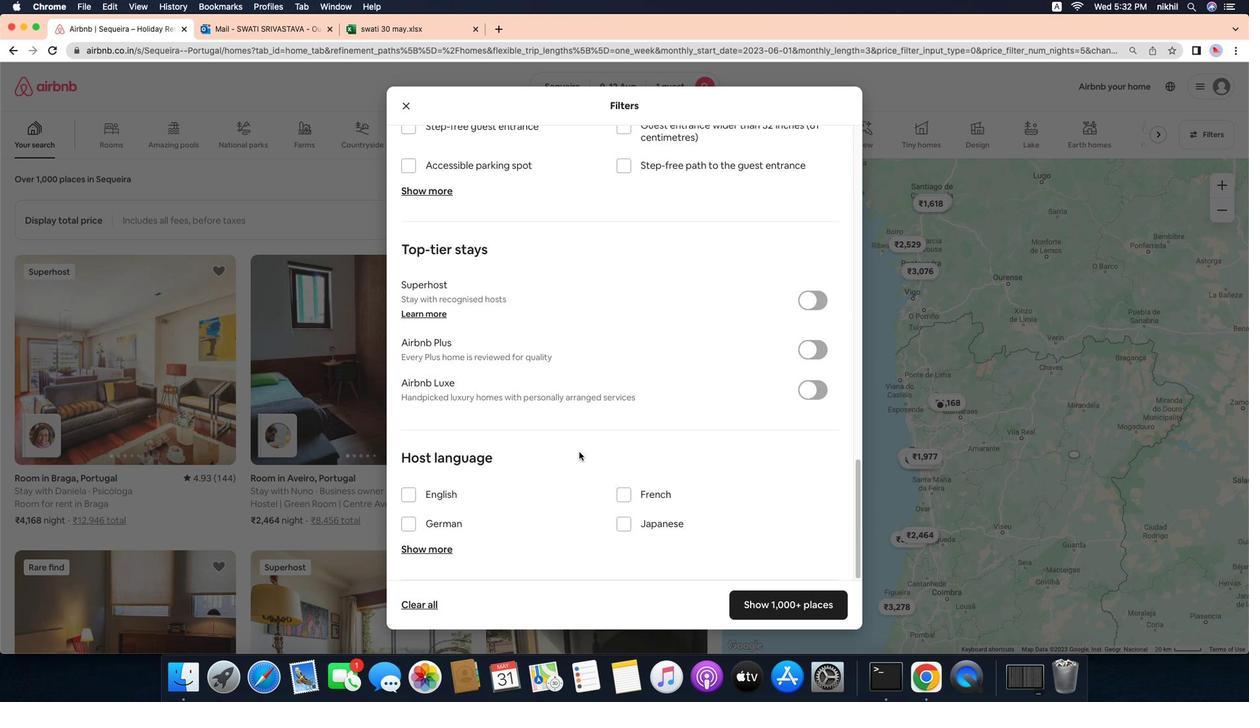 
Action: Mouse moved to (409, 504)
Screenshot: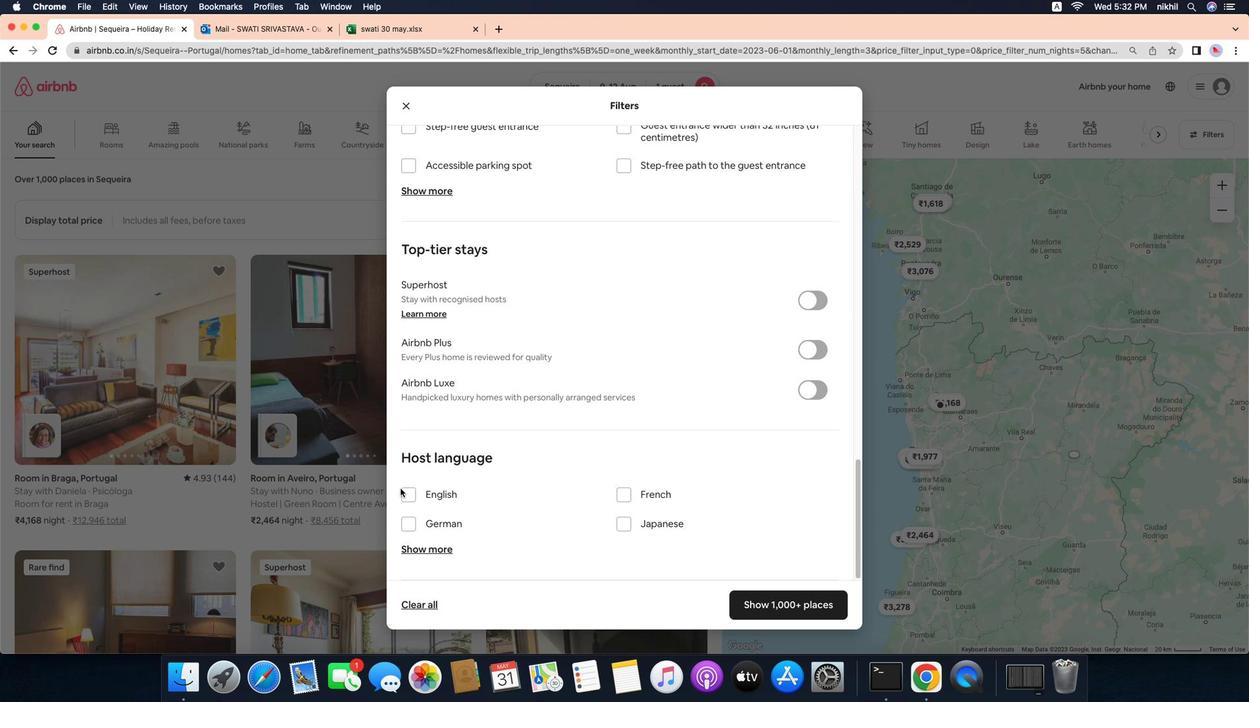 
Action: Mouse pressed left at (409, 504)
Screenshot: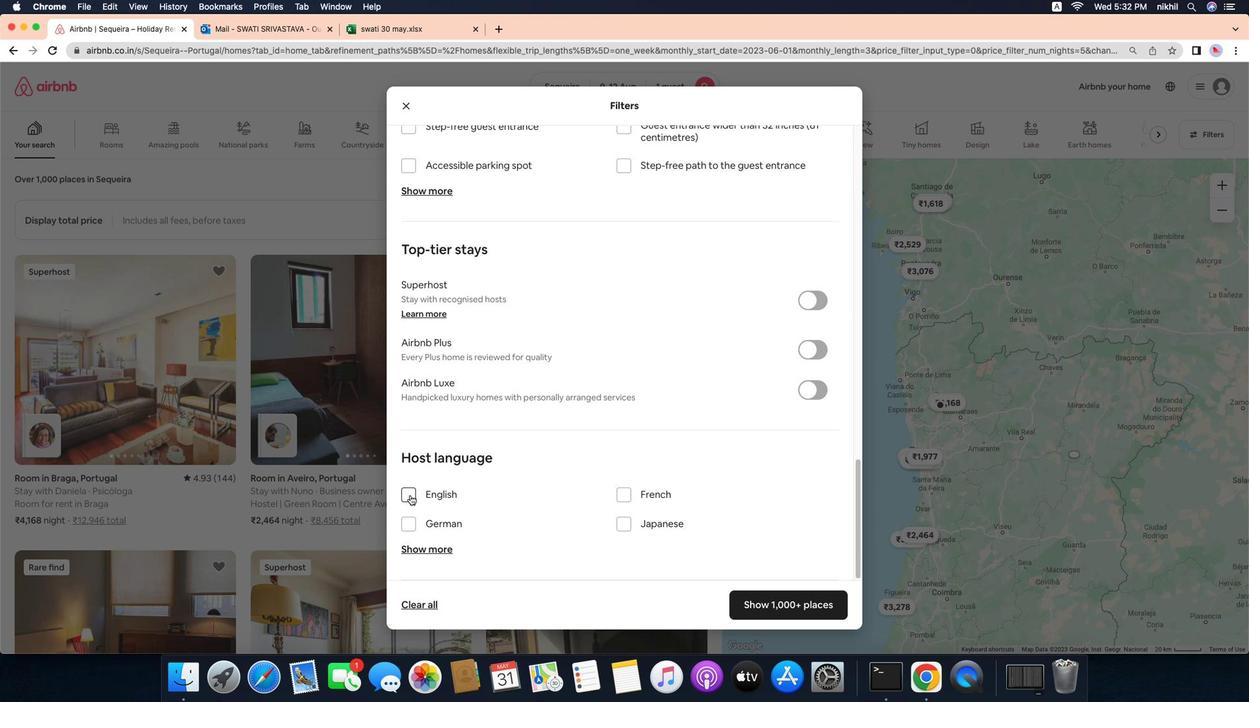 
Action: Mouse moved to (420, 511)
Screenshot: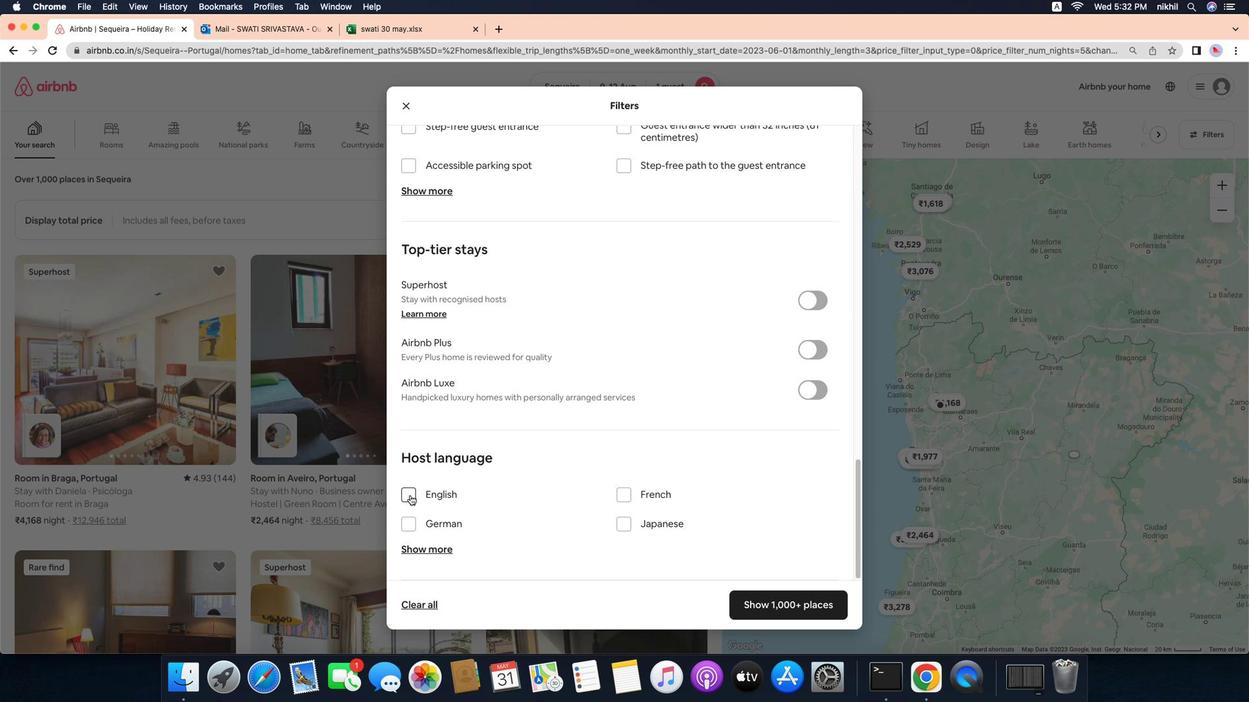 
Action: Mouse pressed left at (420, 511)
Screenshot: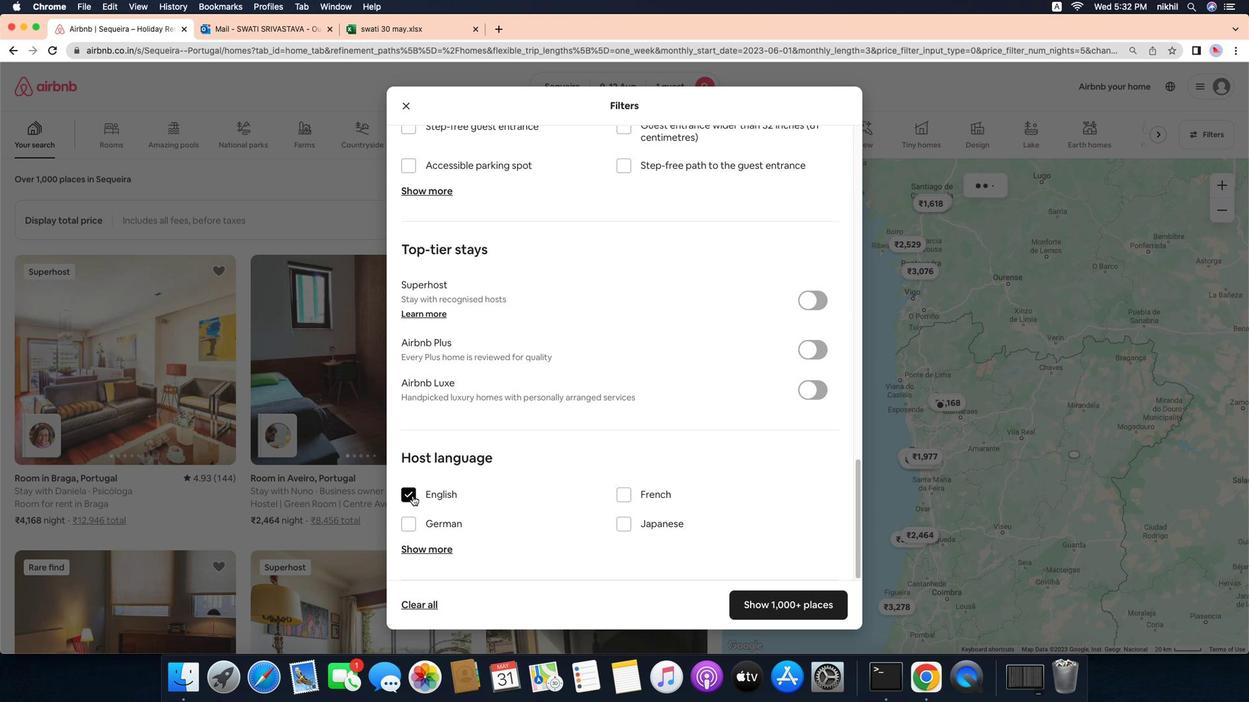 
Action: Mouse moved to (822, 627)
Screenshot: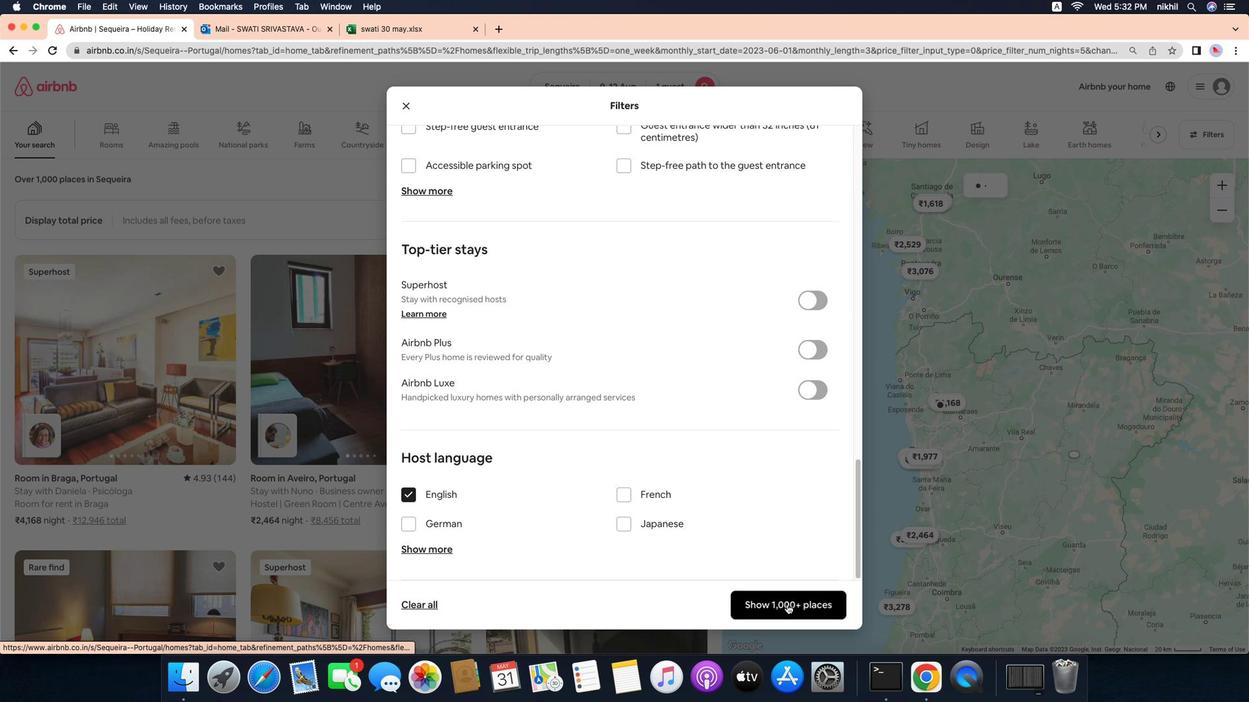
Action: Mouse pressed left at (822, 627)
Screenshot: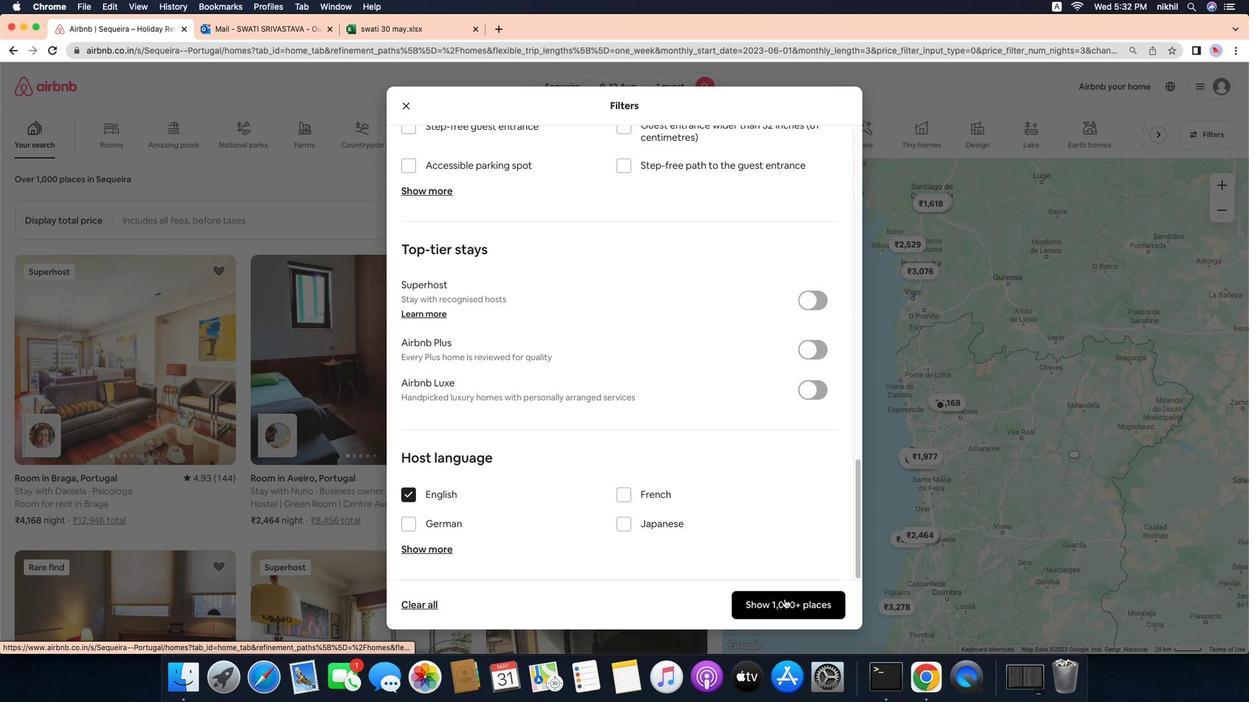 
Action: Mouse moved to (573, 168)
Screenshot: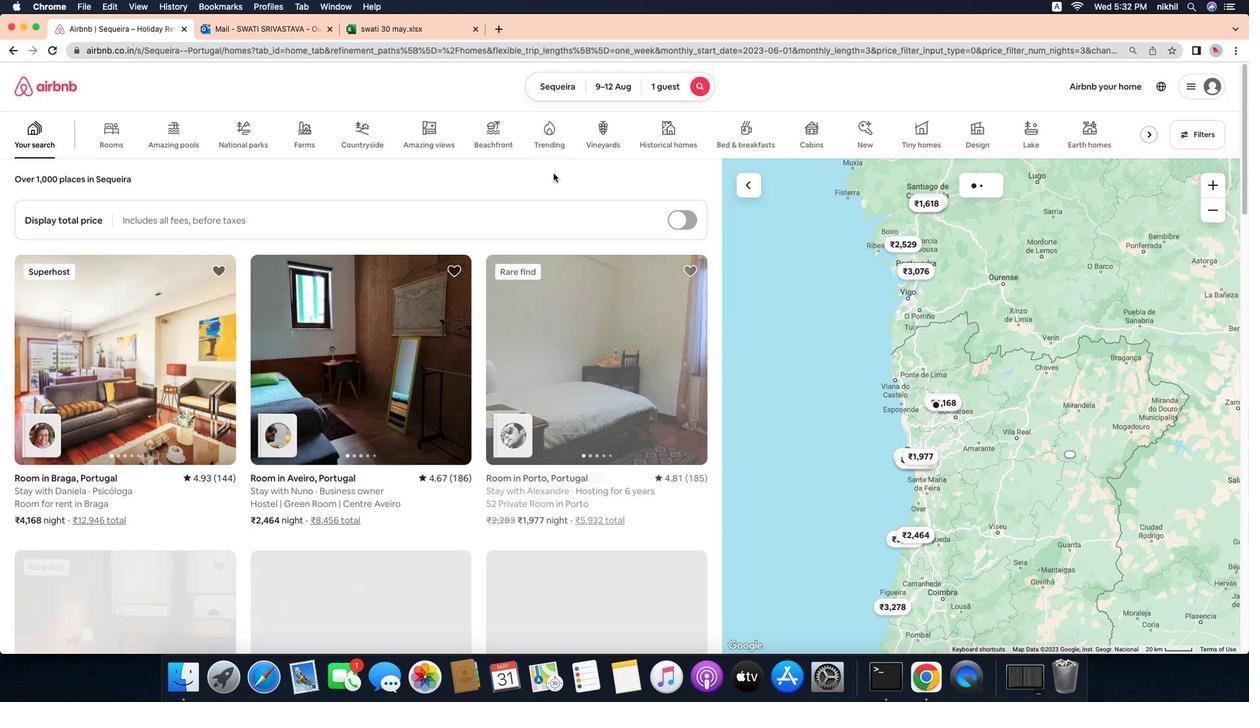
